 Task: Research Airbnb options in Nazca, Peru from 16th December, 2023 to 18th December, 2023 for 6 adults. Place can be entire room or private room with 6 bedrooms having 6 beds and 6 bathrooms. Property type can be house. Amenities needed are: wifi, TV, free parkinig on premises, gym, breakfast.
Action: Mouse moved to (433, 84)
Screenshot: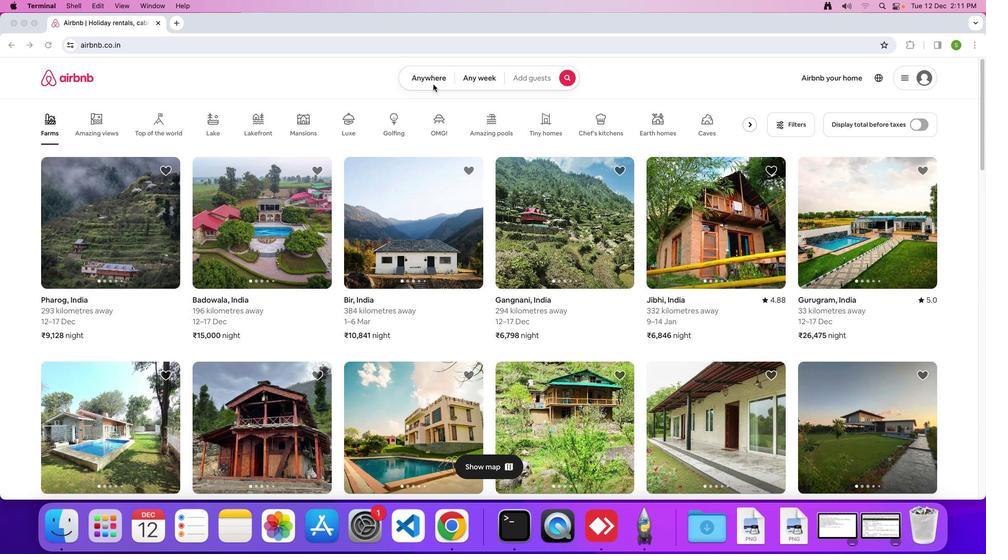 
Action: Mouse pressed left at (433, 84)
Screenshot: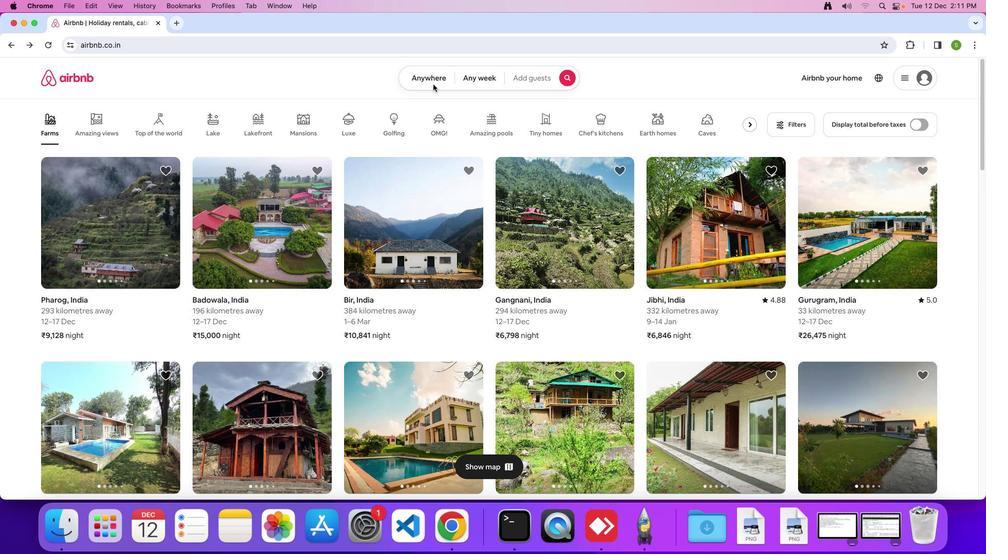 
Action: Mouse moved to (422, 84)
Screenshot: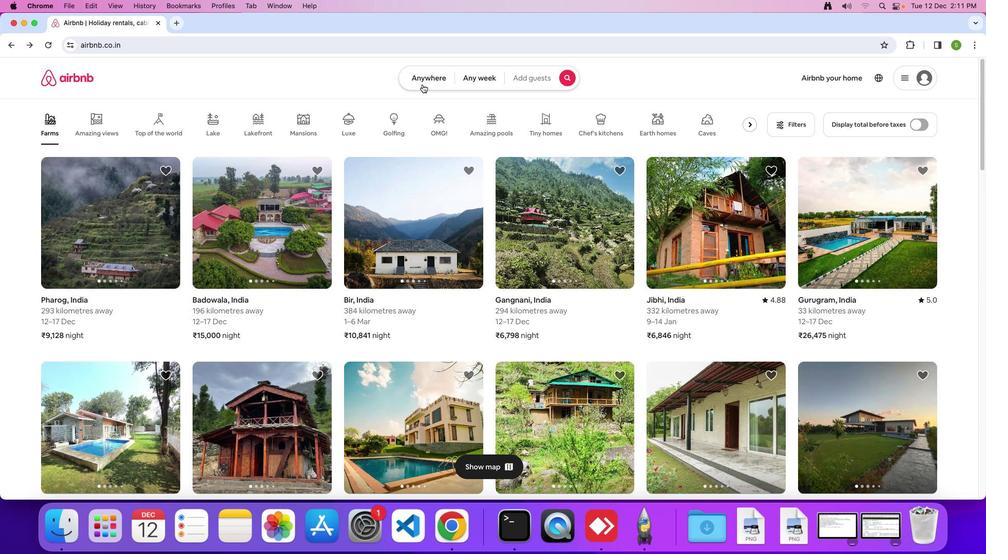 
Action: Mouse pressed left at (422, 84)
Screenshot: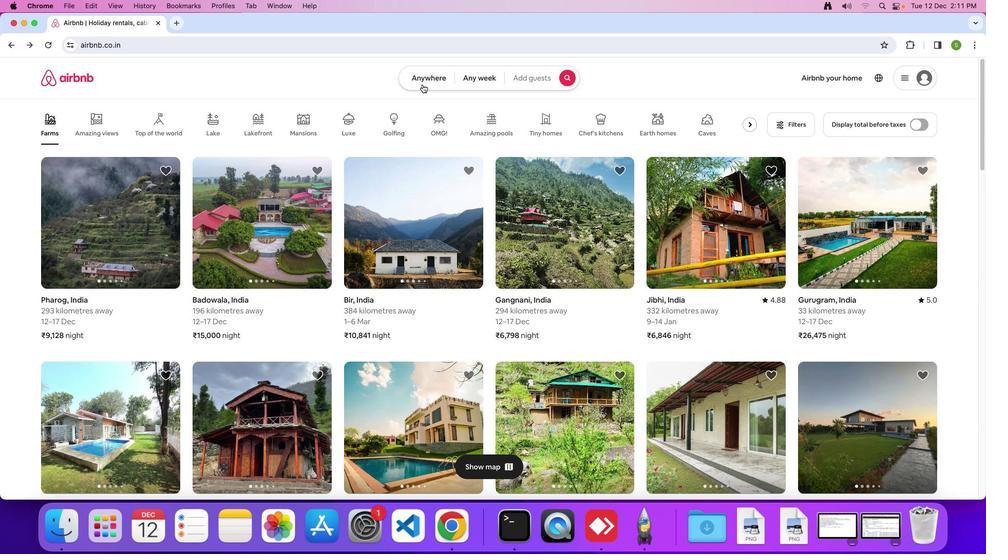 
Action: Mouse moved to (354, 117)
Screenshot: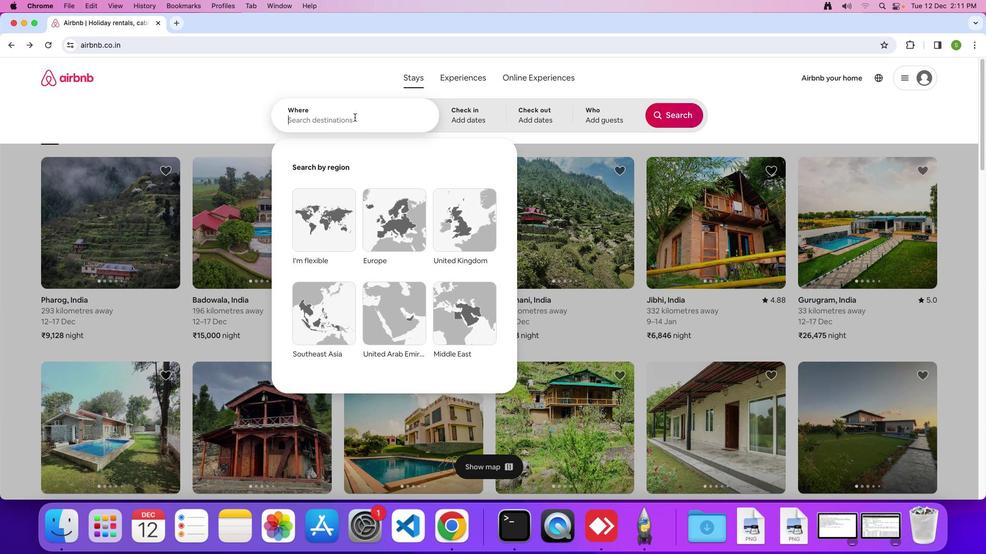 
Action: Mouse pressed left at (354, 117)
Screenshot: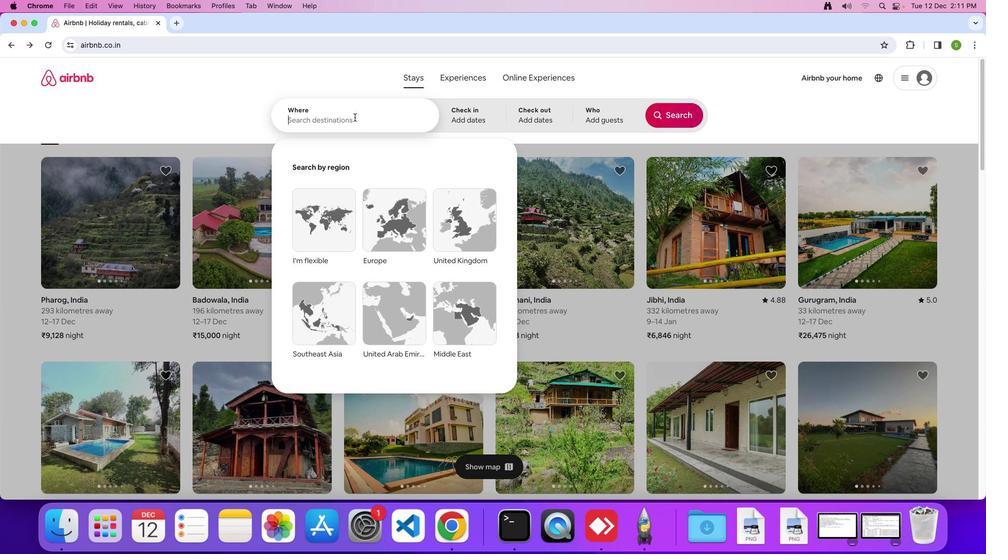 
Action: Mouse moved to (354, 117)
Screenshot: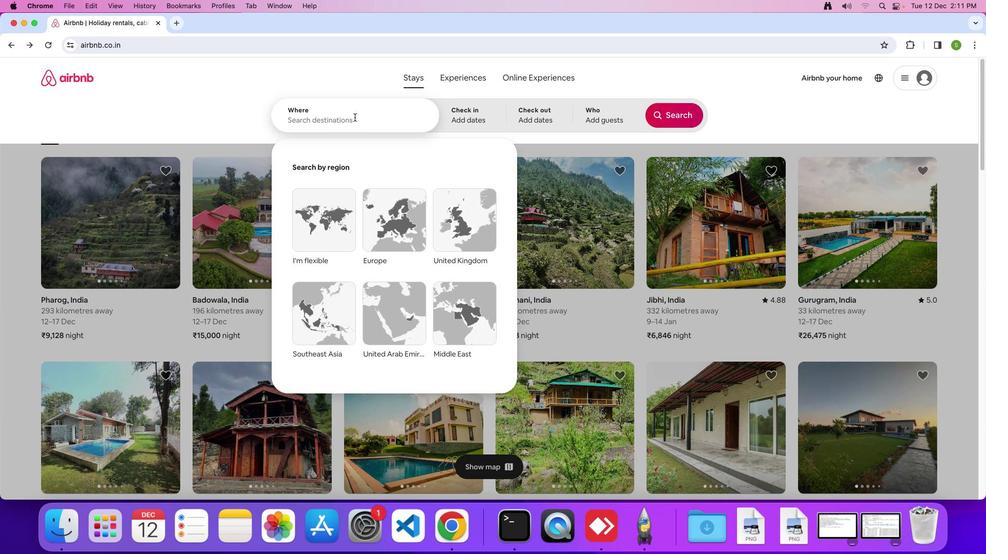 
Action: Key pressed 'N'Key.caps_lock'a''z''c''a'','Key.spaceKey.shift'P''e''r''u'Key.enter
Screenshot: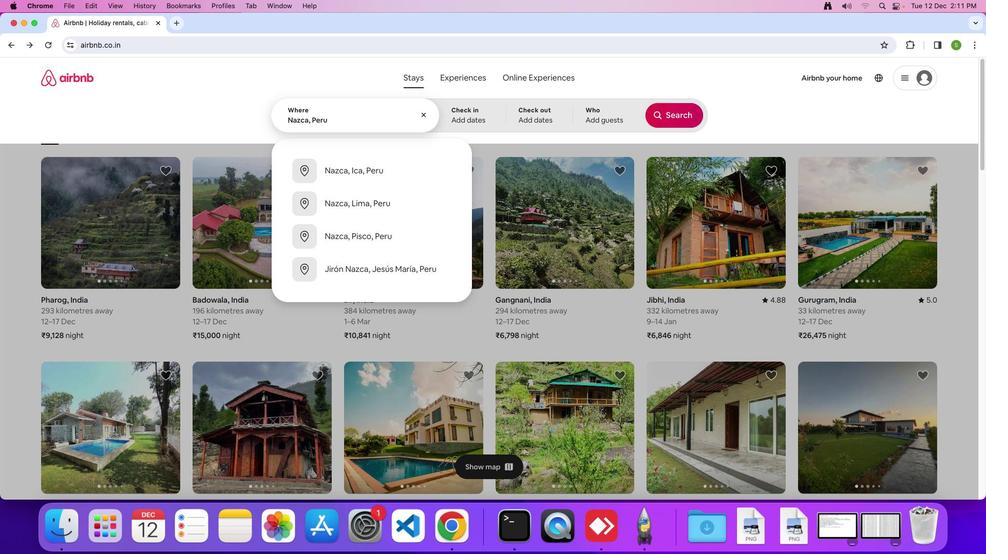 
Action: Mouse moved to (468, 294)
Screenshot: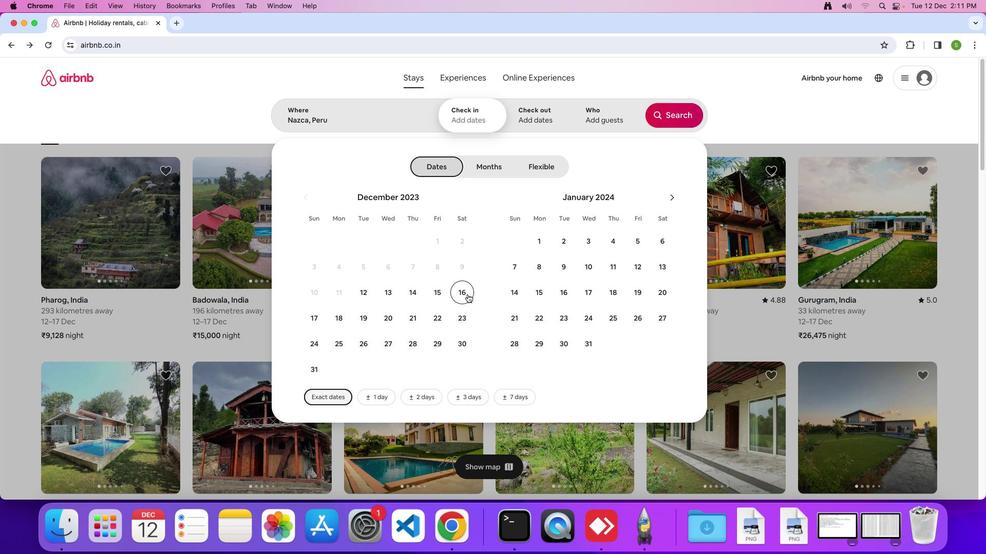 
Action: Mouse pressed left at (468, 294)
Screenshot: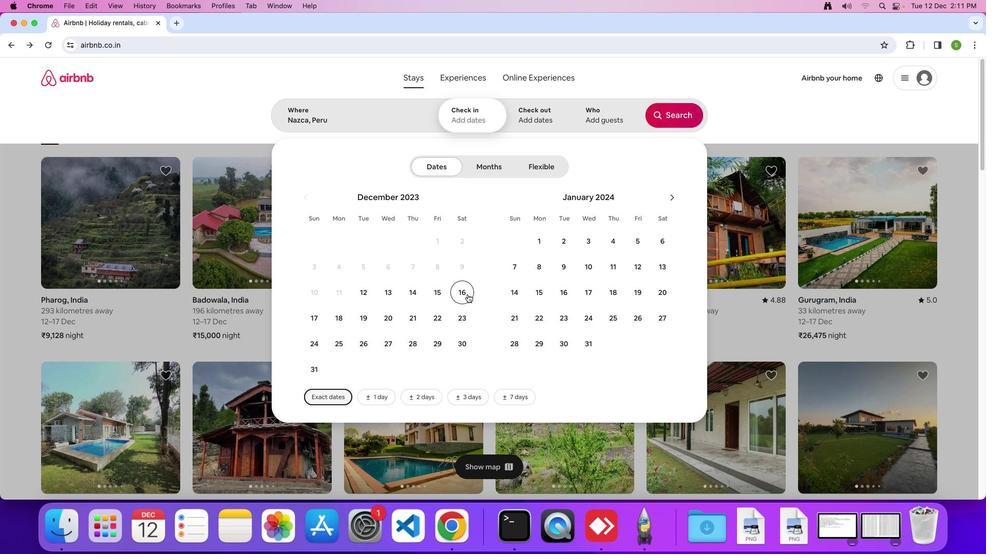
Action: Mouse moved to (334, 324)
Screenshot: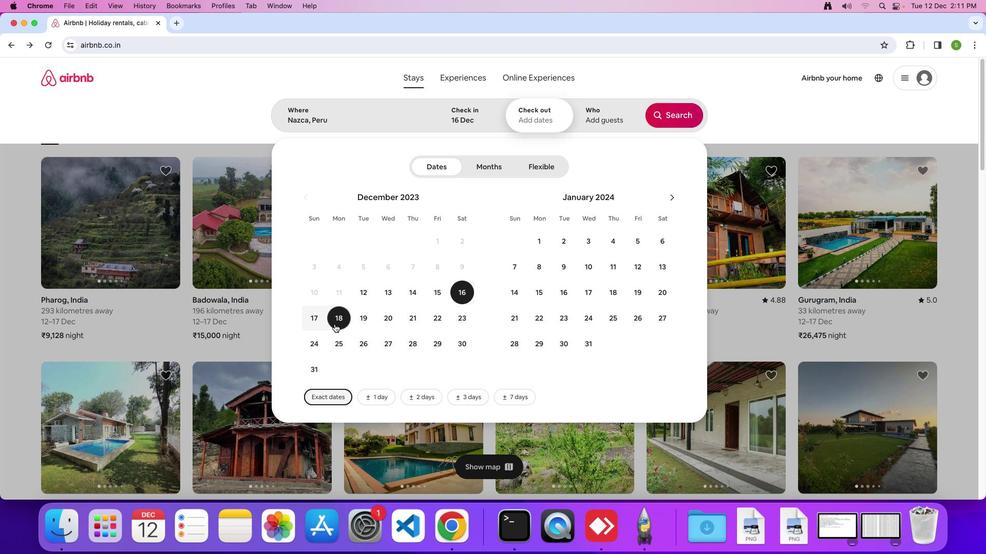 
Action: Mouse pressed left at (334, 324)
Screenshot: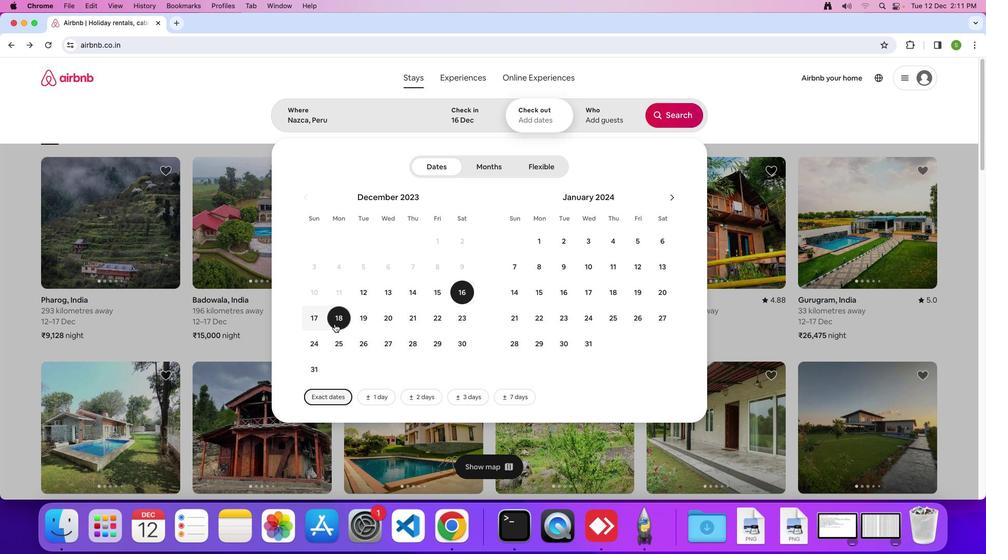 
Action: Mouse moved to (592, 124)
Screenshot: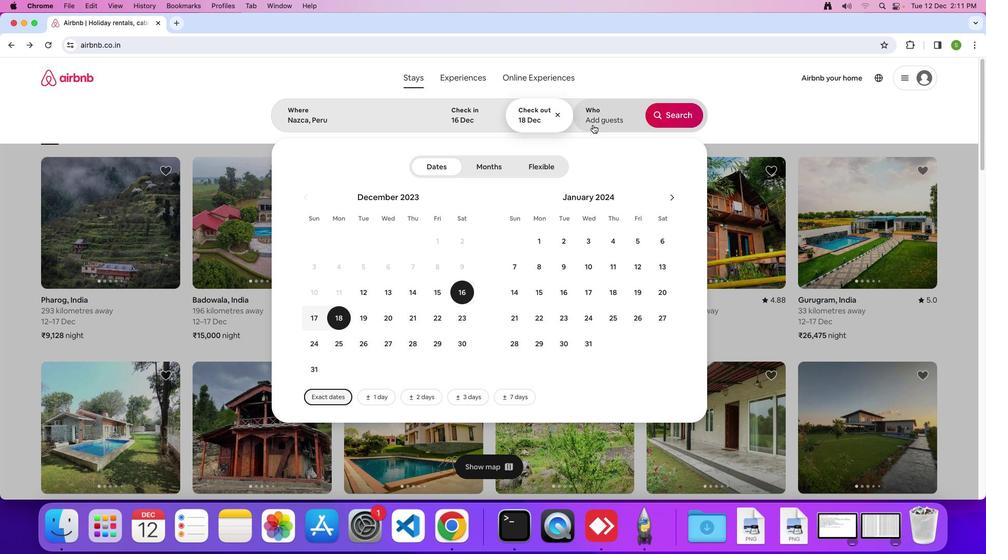 
Action: Mouse pressed left at (592, 124)
Screenshot: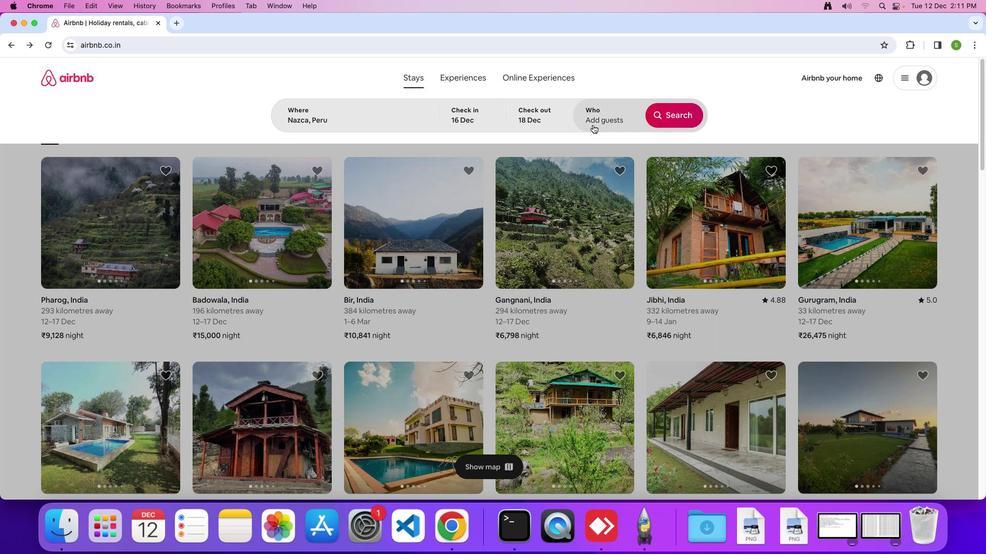 
Action: Mouse moved to (681, 172)
Screenshot: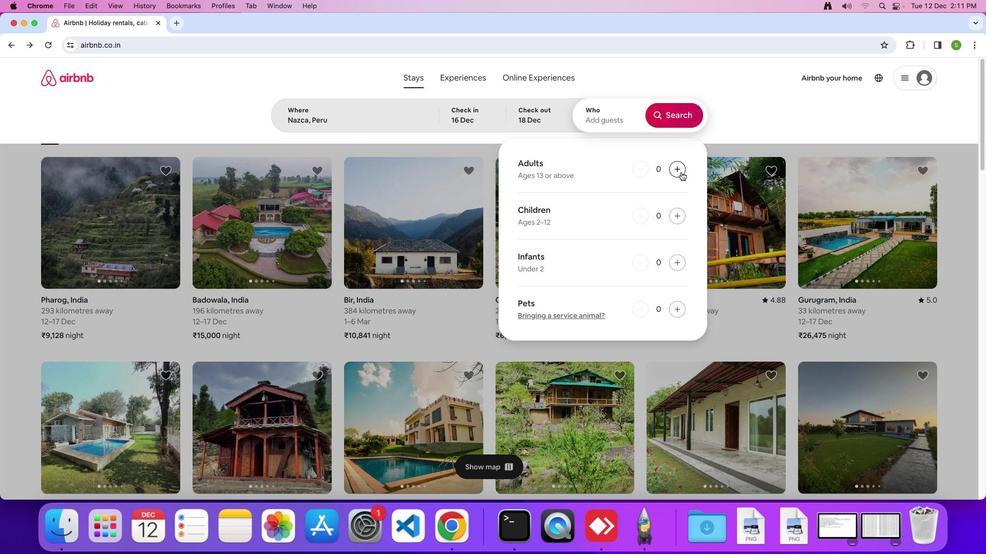 
Action: Mouse pressed left at (681, 172)
Screenshot: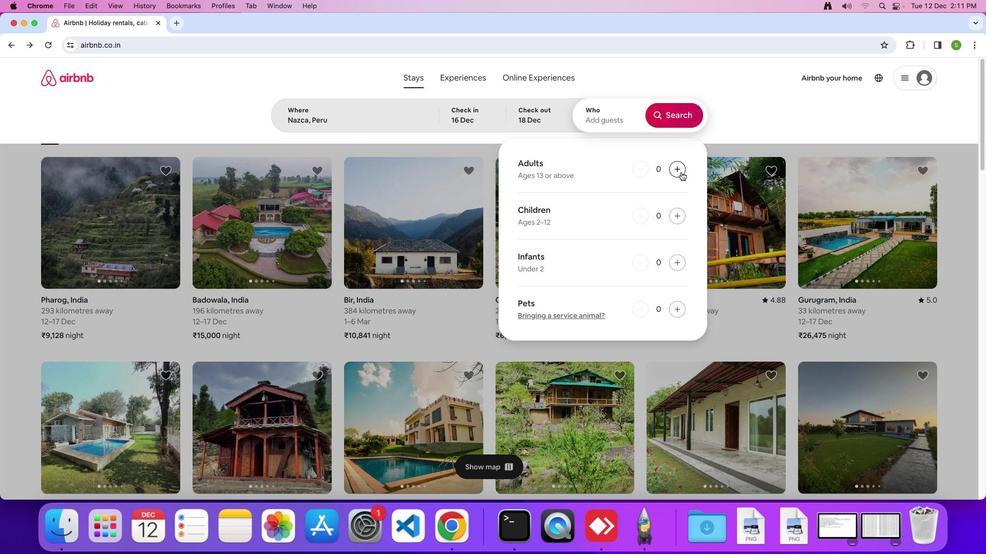 
Action: Mouse pressed left at (681, 172)
Screenshot: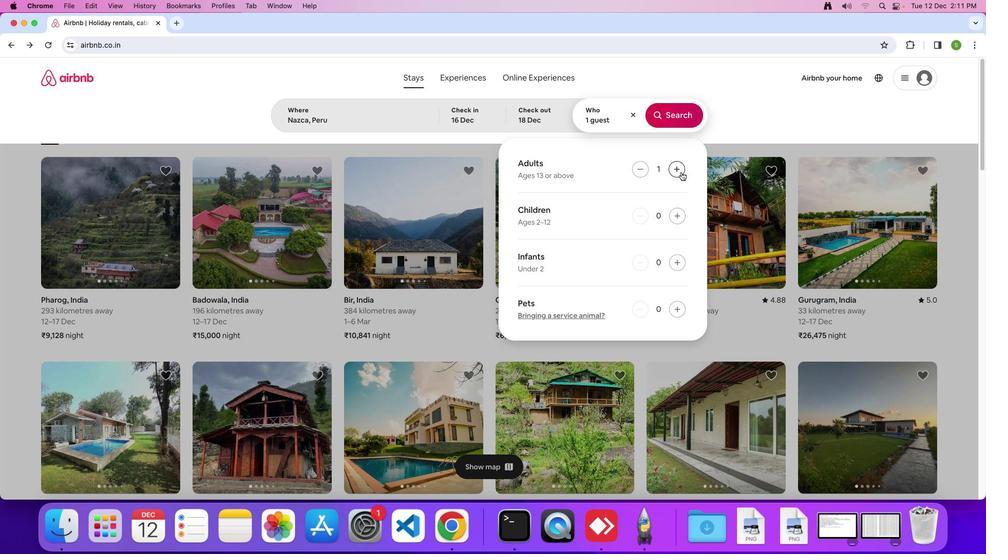 
Action: Mouse pressed left at (681, 172)
Screenshot: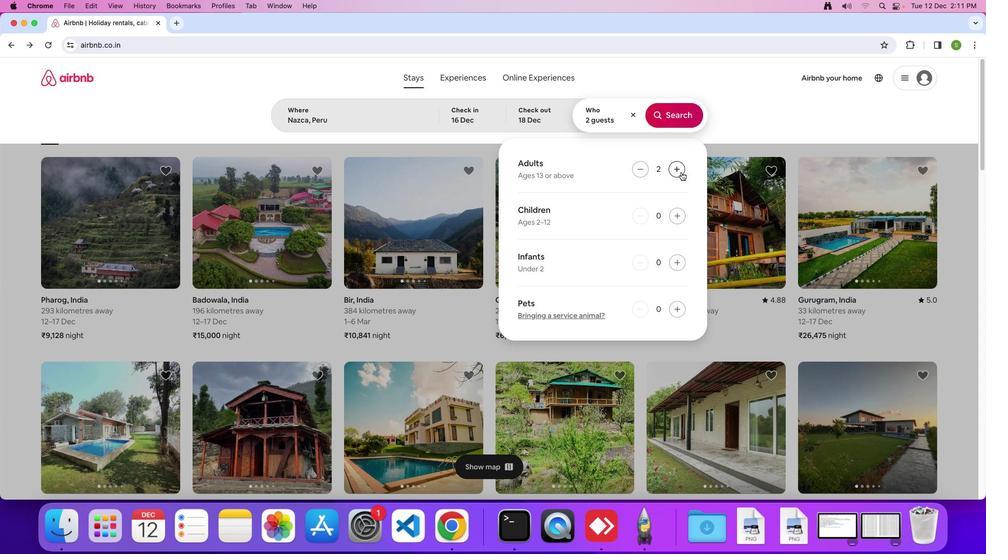 
Action: Mouse pressed left at (681, 172)
Screenshot: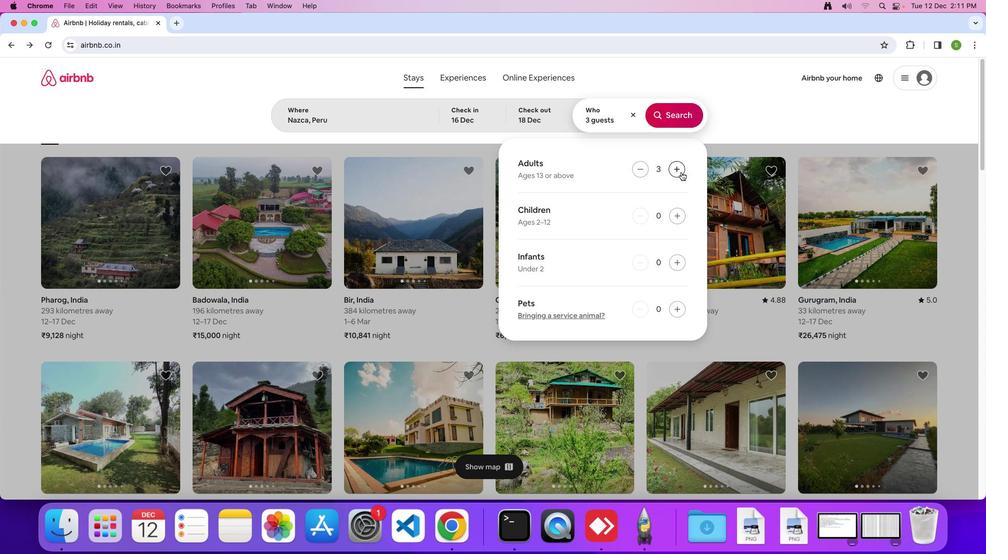 
Action: Mouse pressed left at (681, 172)
Screenshot: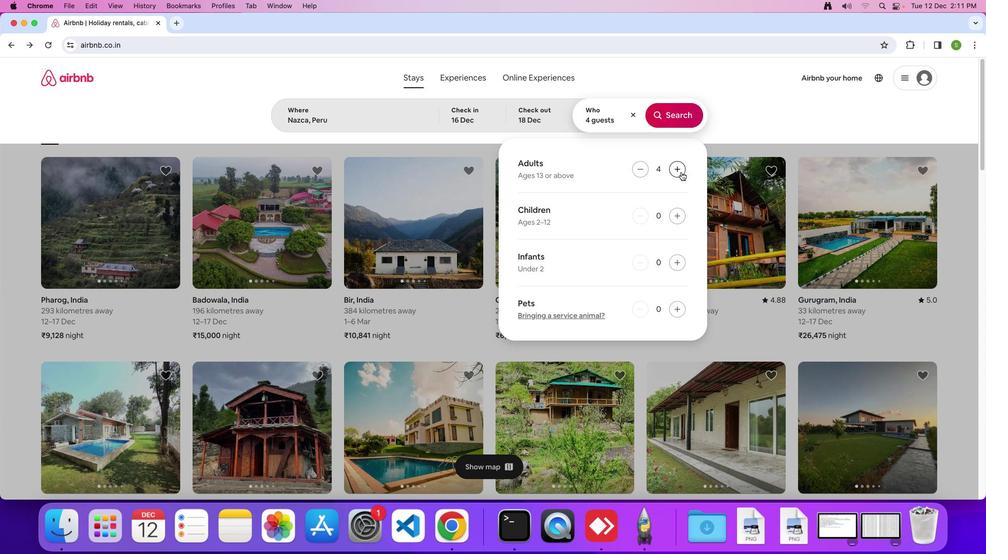 
Action: Mouse pressed left at (681, 172)
Screenshot: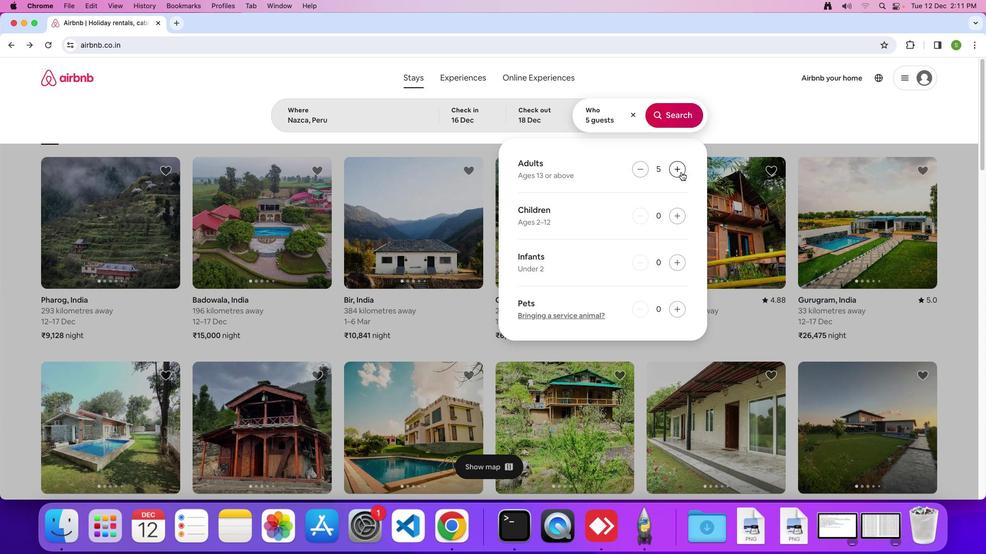 
Action: Mouse moved to (678, 124)
Screenshot: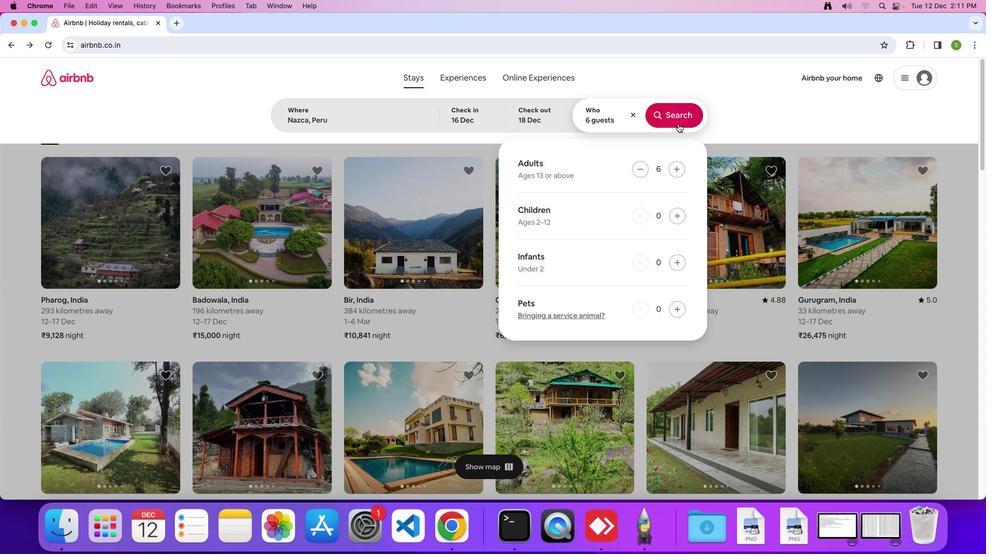 
Action: Mouse pressed left at (678, 124)
Screenshot: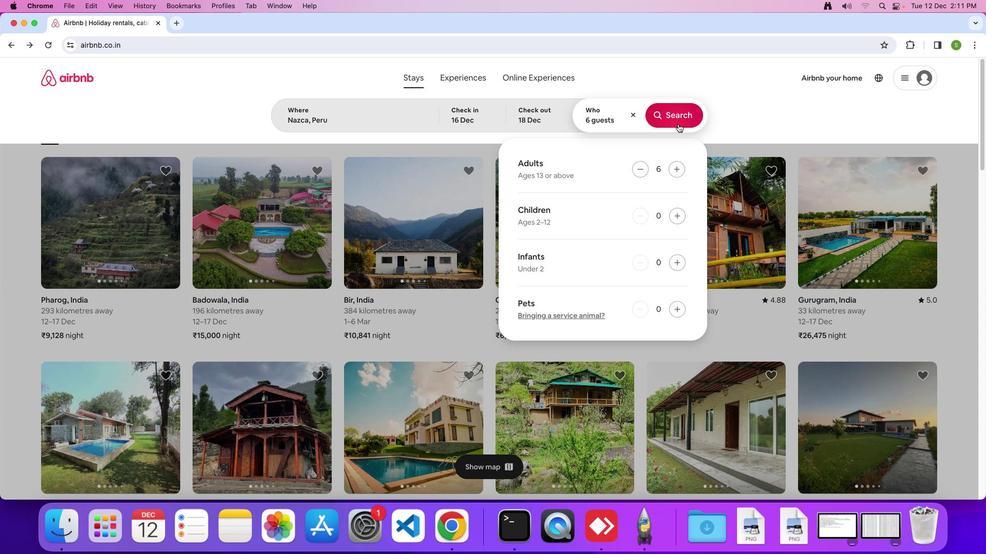 
Action: Mouse moved to (829, 123)
Screenshot: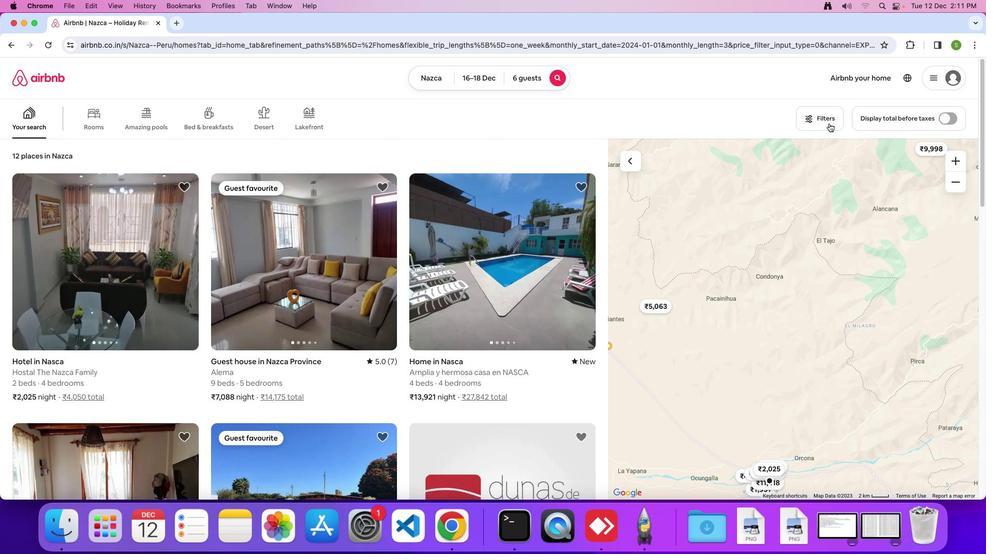 
Action: Mouse pressed left at (829, 123)
Screenshot: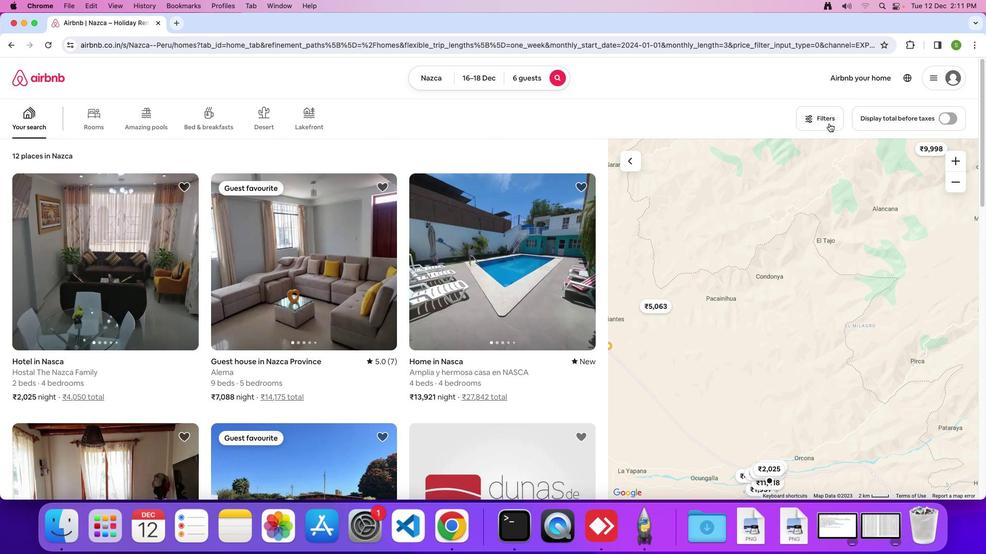 
Action: Mouse moved to (527, 266)
Screenshot: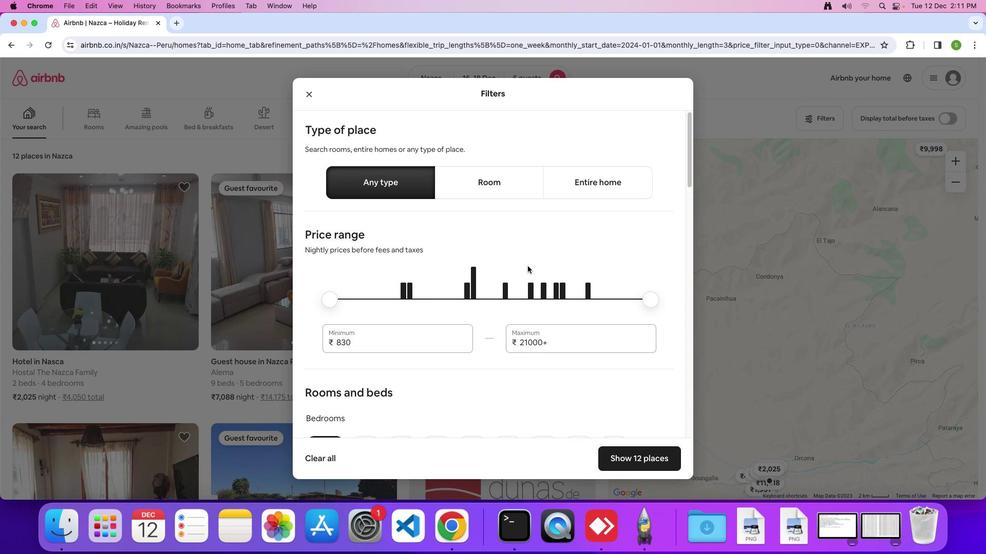 
Action: Mouse scrolled (527, 266) with delta (0, 0)
Screenshot: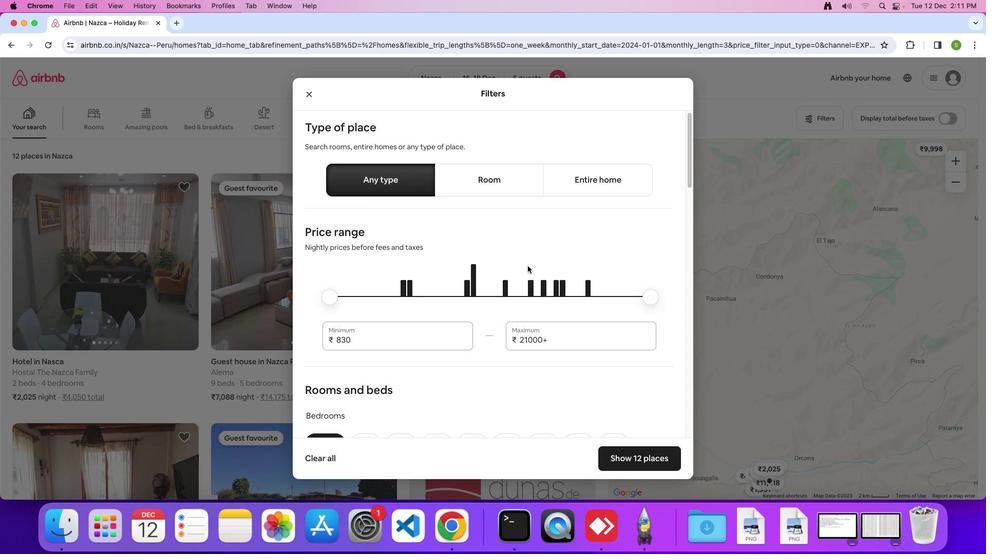 
Action: Mouse scrolled (527, 266) with delta (0, 0)
Screenshot: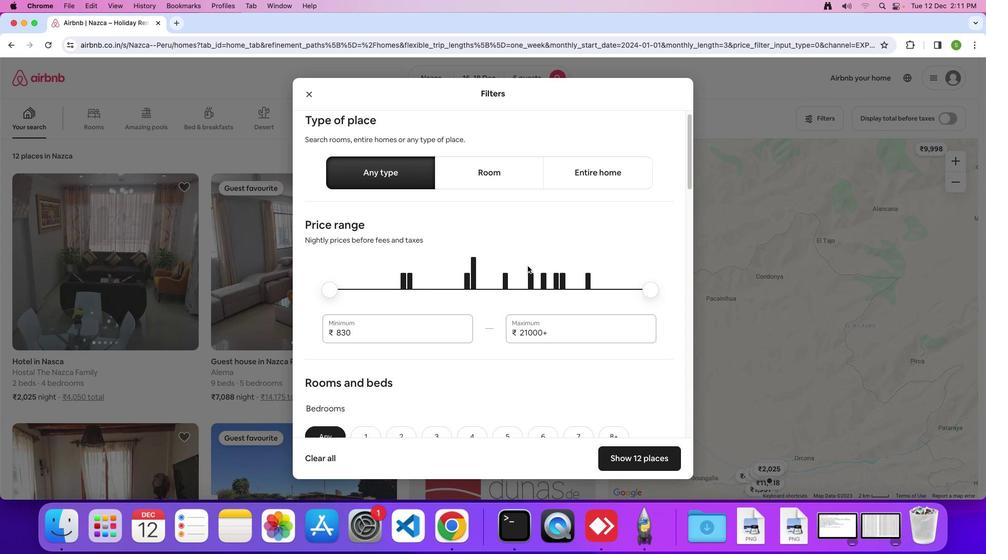 
Action: Mouse scrolled (527, 266) with delta (0, 0)
Screenshot: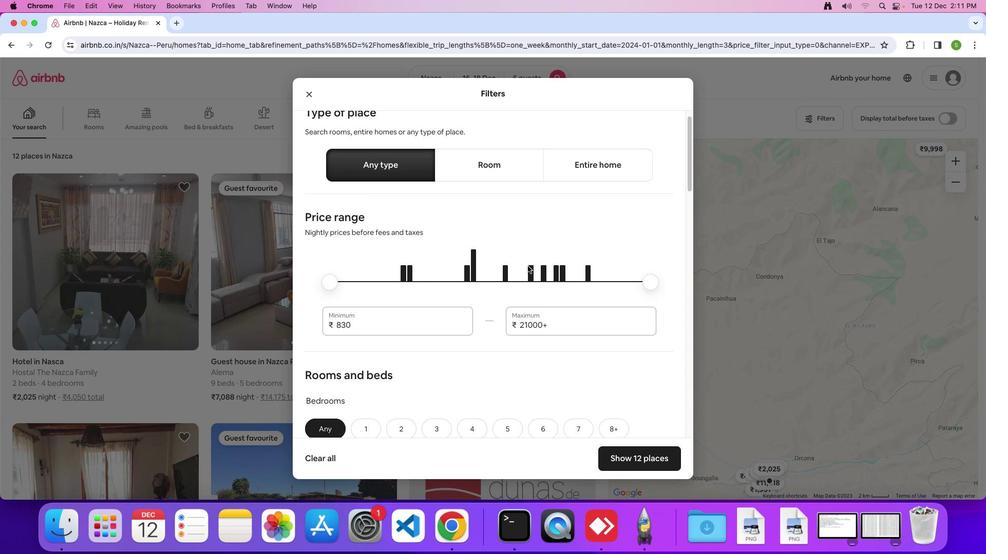 
Action: Mouse scrolled (527, 266) with delta (0, 0)
Screenshot: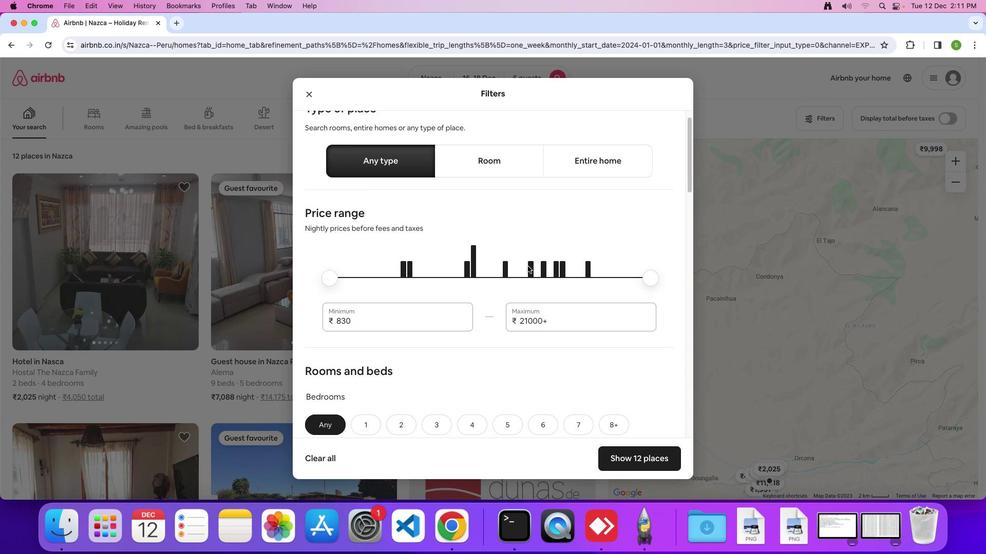 
Action: Mouse scrolled (527, 266) with delta (0, 0)
Screenshot: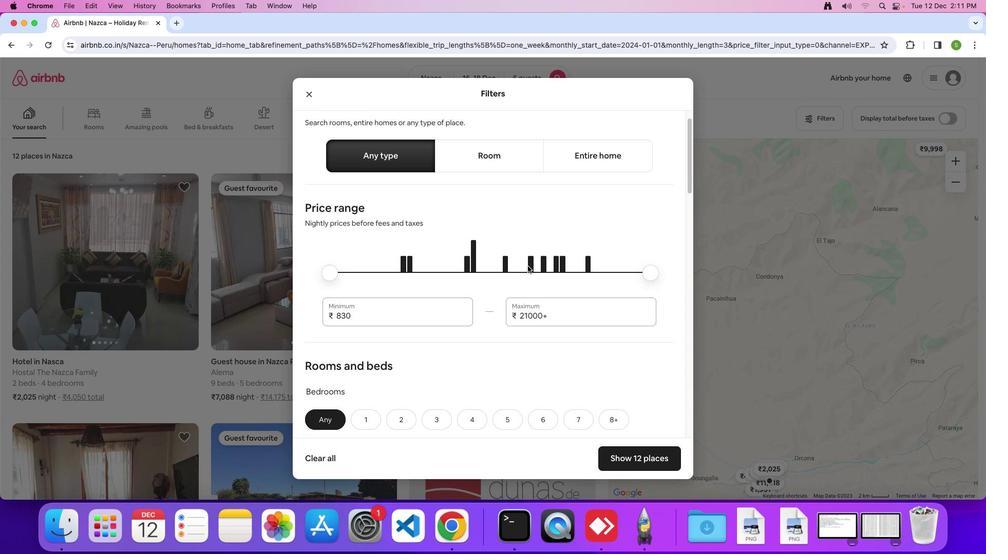 
Action: Mouse scrolled (527, 266) with delta (0, 0)
Screenshot: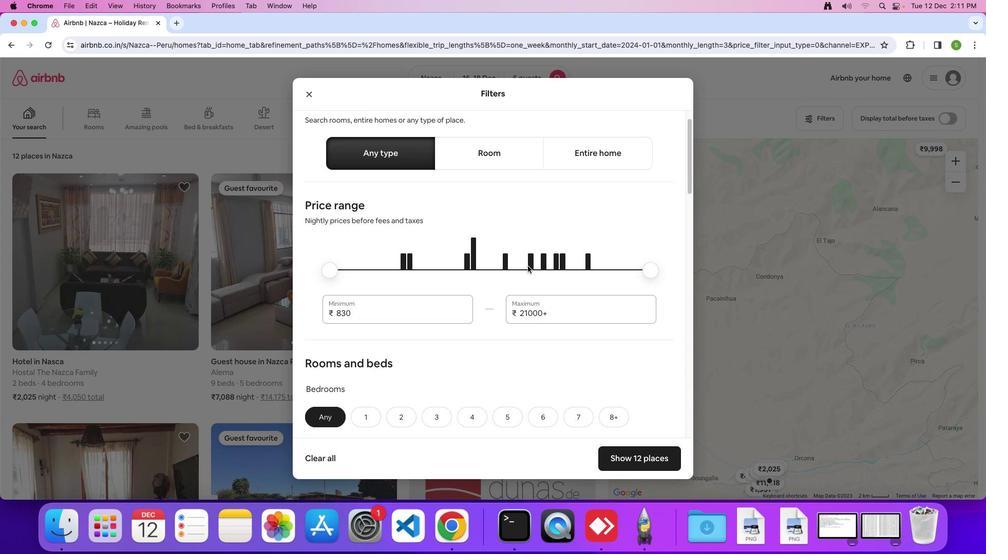 
Action: Mouse scrolled (527, 266) with delta (0, 0)
Screenshot: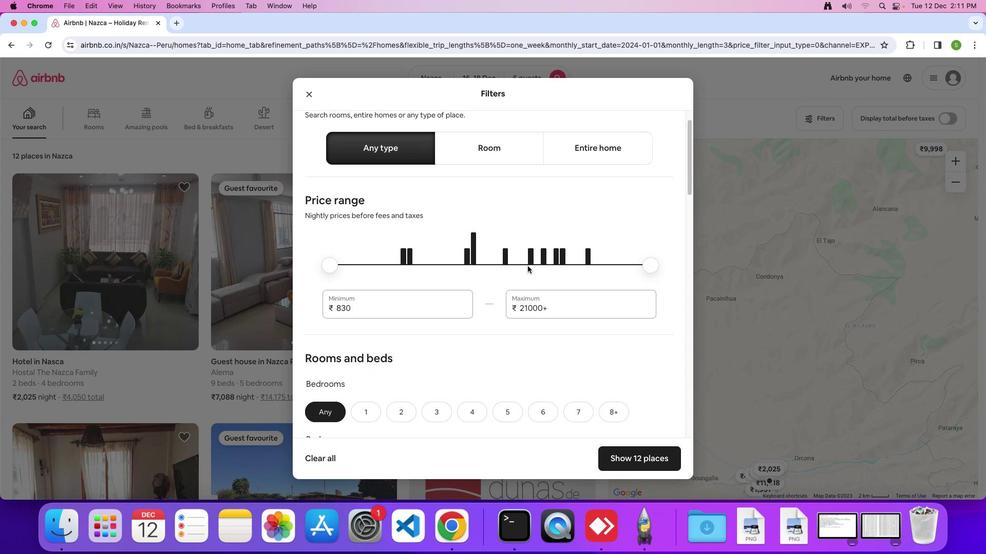 
Action: Mouse scrolled (527, 266) with delta (0, 0)
Screenshot: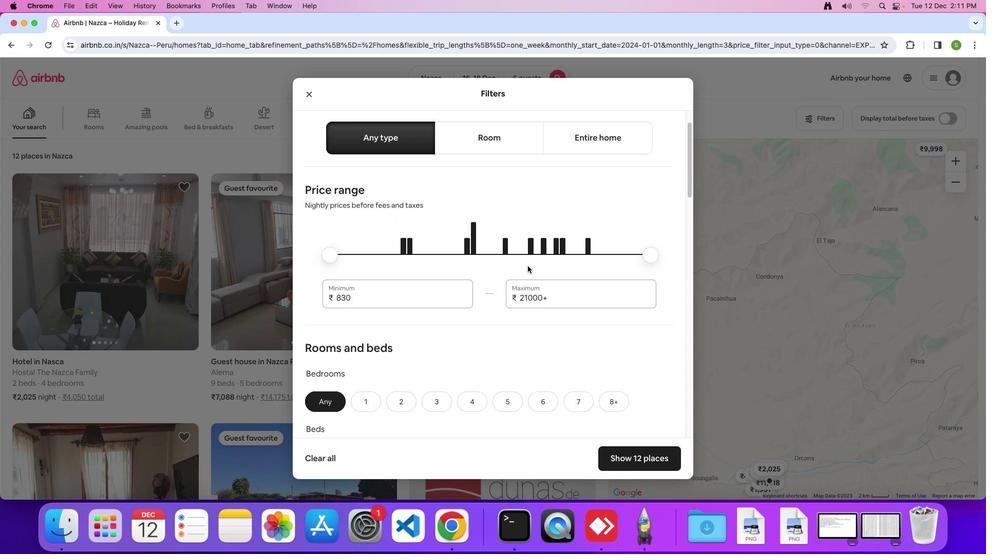 
Action: Mouse scrolled (527, 266) with delta (0, 0)
Screenshot: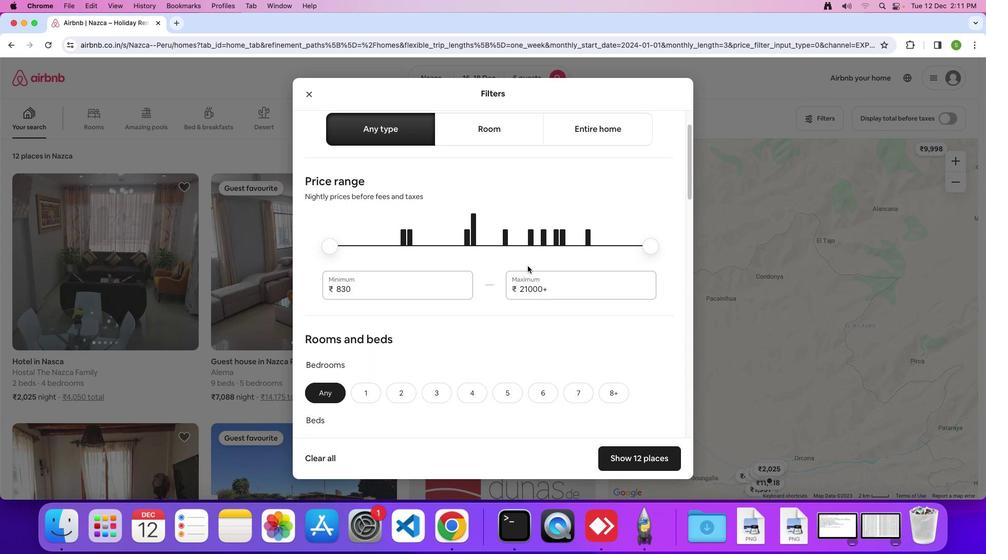 
Action: Mouse scrolled (527, 266) with delta (0, 0)
Screenshot: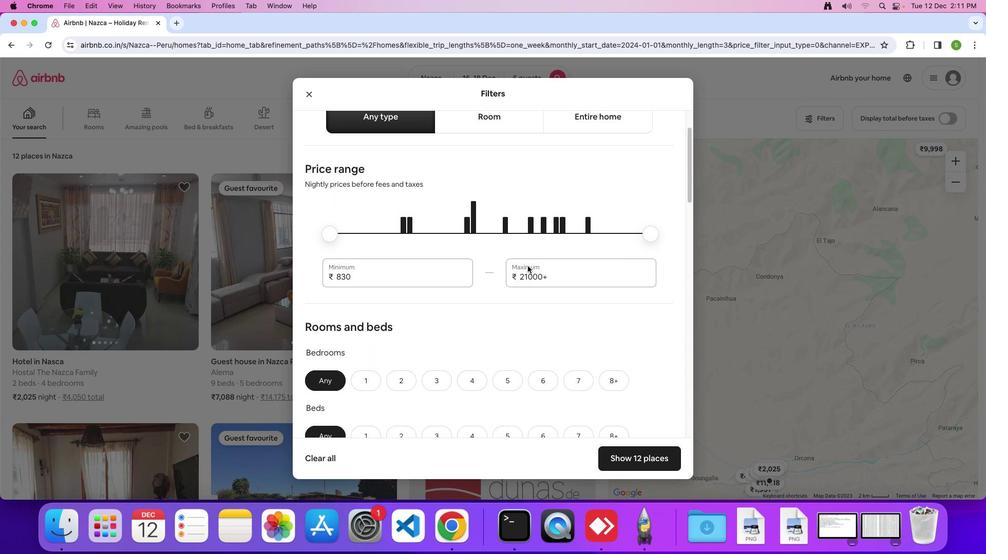 
Action: Mouse scrolled (527, 266) with delta (0, 0)
Screenshot: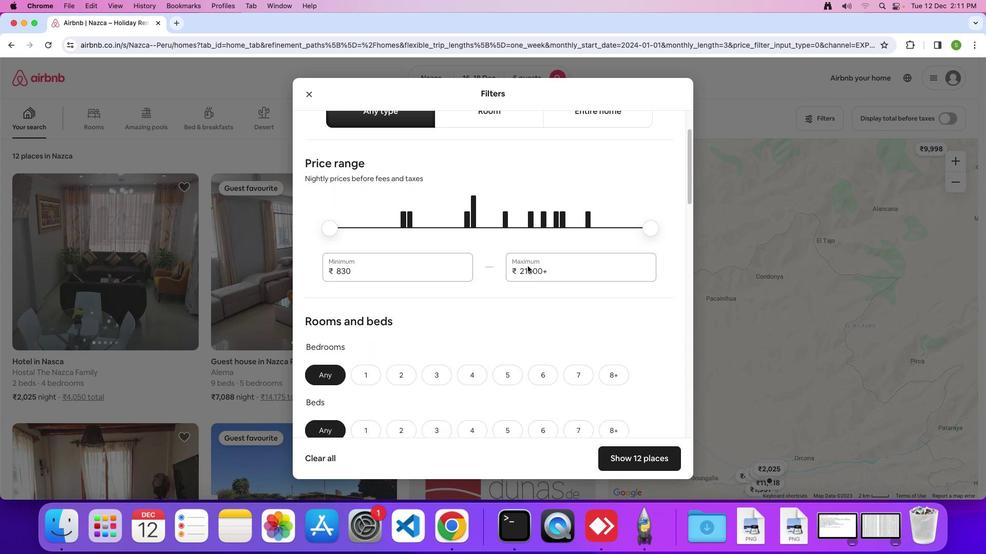 
Action: Mouse scrolled (527, 266) with delta (0, 0)
Screenshot: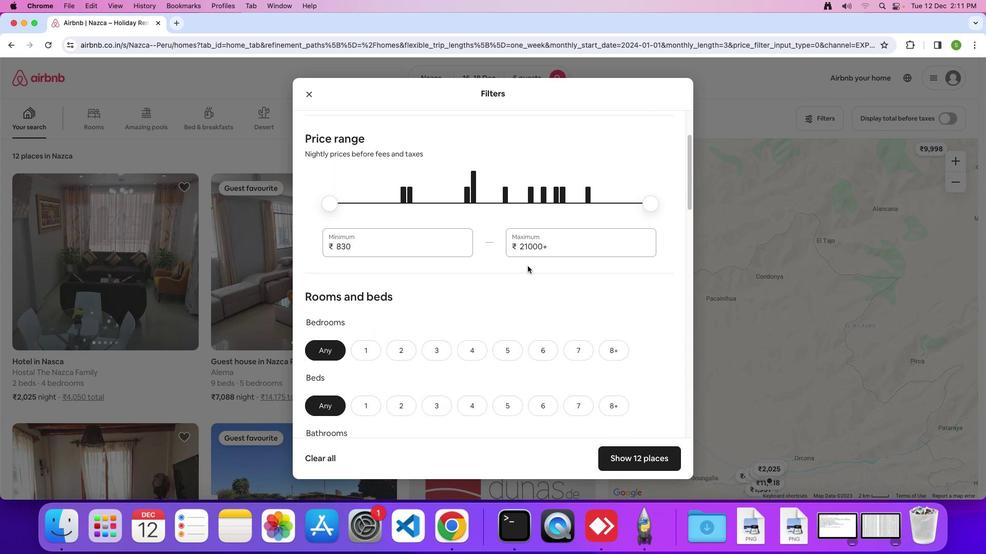 
Action: Mouse scrolled (527, 266) with delta (0, 0)
Screenshot: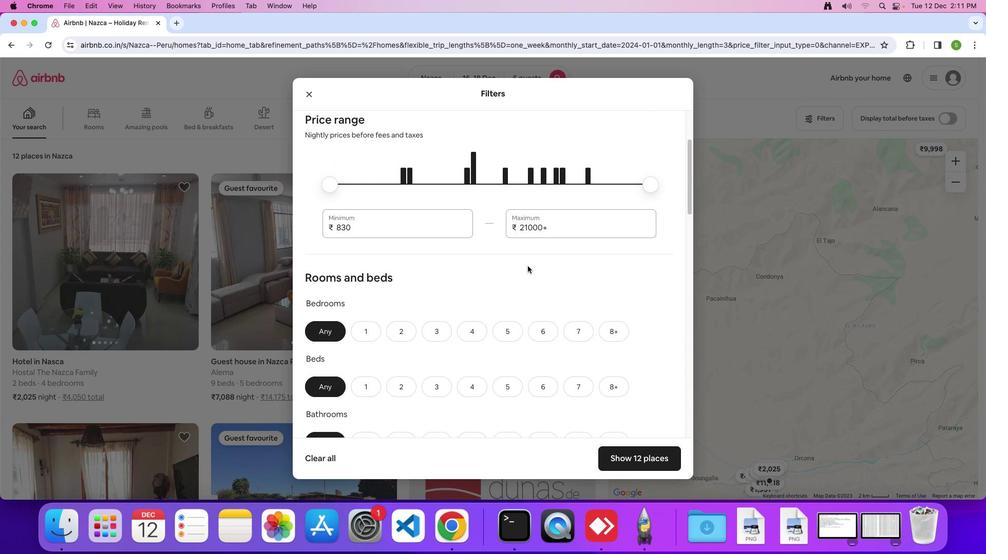 
Action: Mouse scrolled (527, 266) with delta (0, 0)
Screenshot: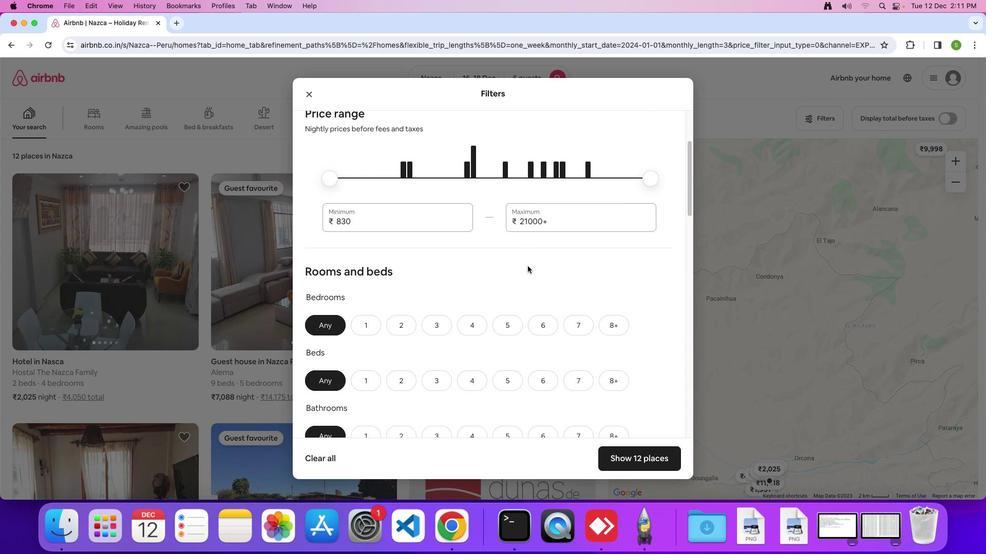 
Action: Mouse scrolled (527, 266) with delta (0, 0)
Screenshot: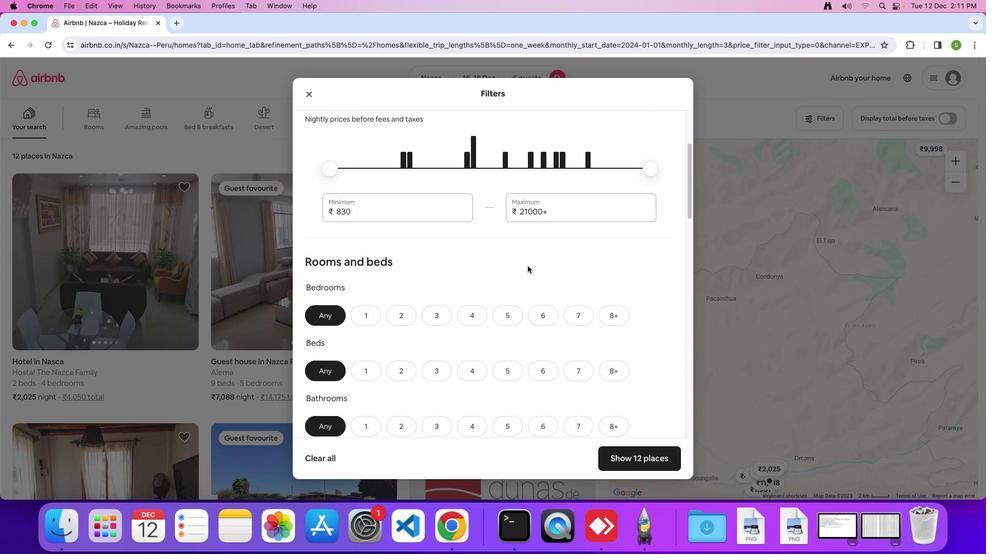 
Action: Mouse scrolled (527, 266) with delta (0, 0)
Screenshot: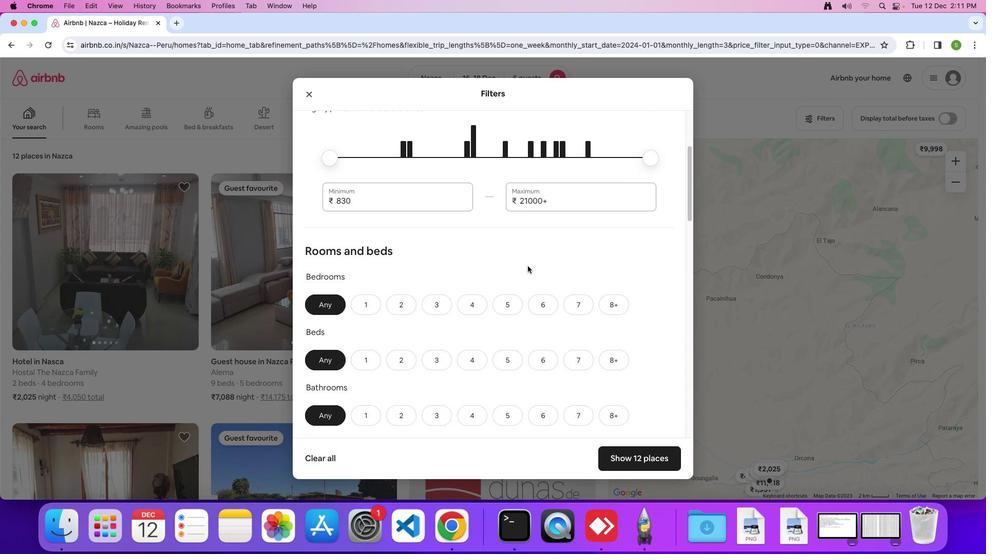 
Action: Mouse scrolled (527, 266) with delta (0, -1)
Screenshot: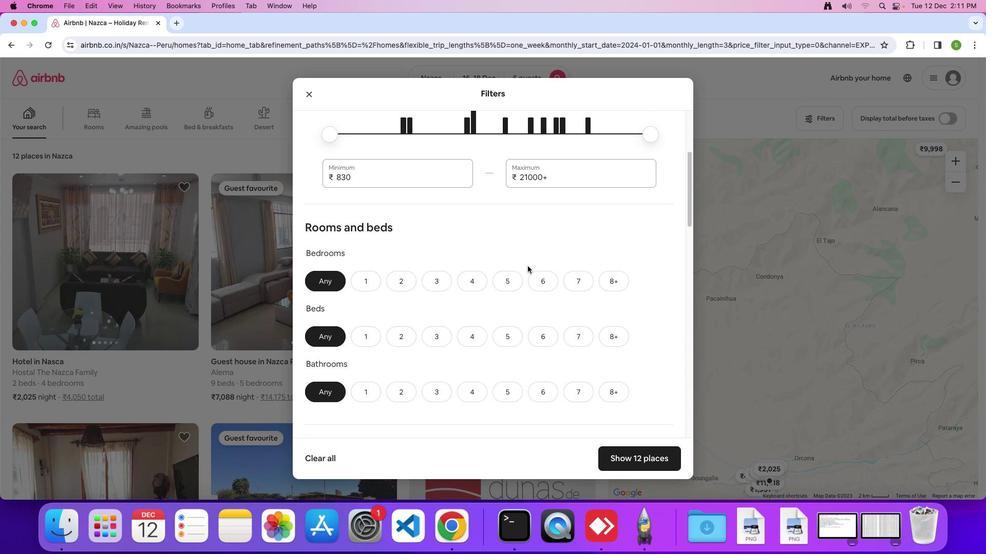 
Action: Mouse scrolled (527, 266) with delta (0, 0)
Screenshot: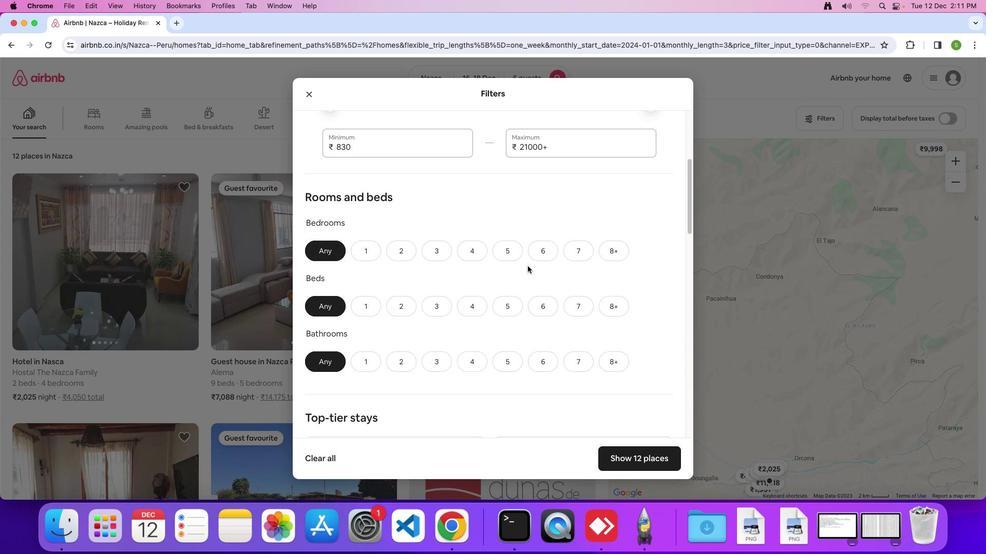 
Action: Mouse scrolled (527, 266) with delta (0, 0)
Screenshot: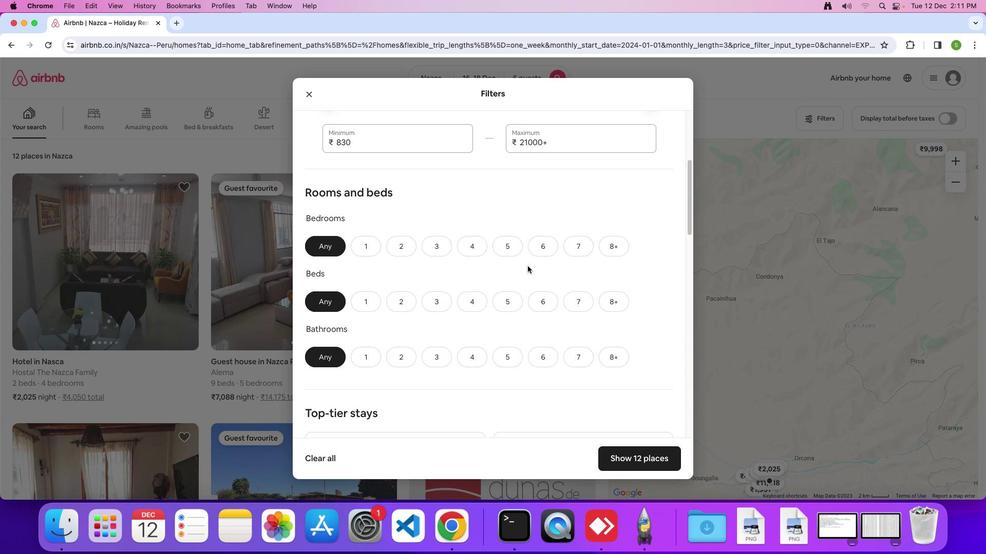 
Action: Mouse scrolled (527, 266) with delta (0, 0)
Screenshot: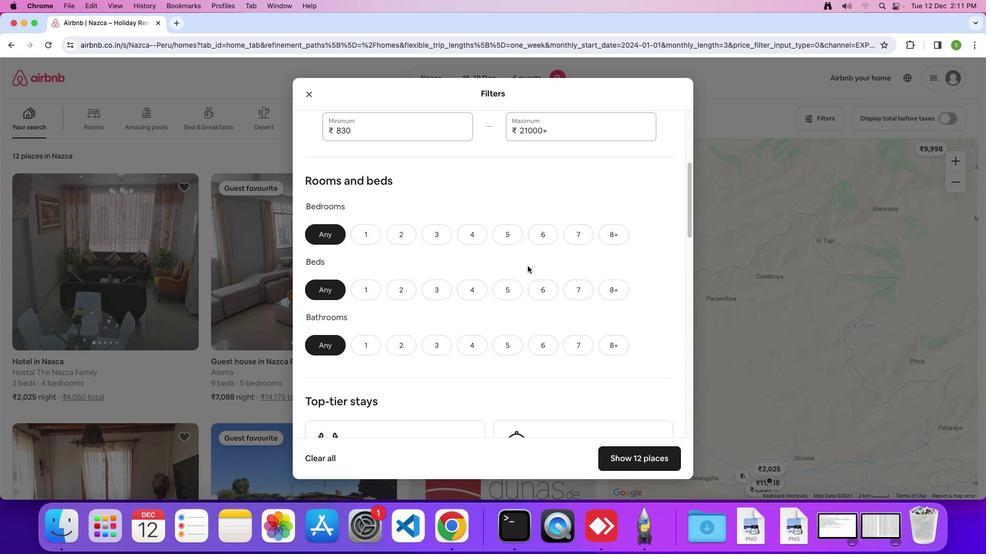 
Action: Mouse scrolled (527, 266) with delta (0, 0)
Screenshot: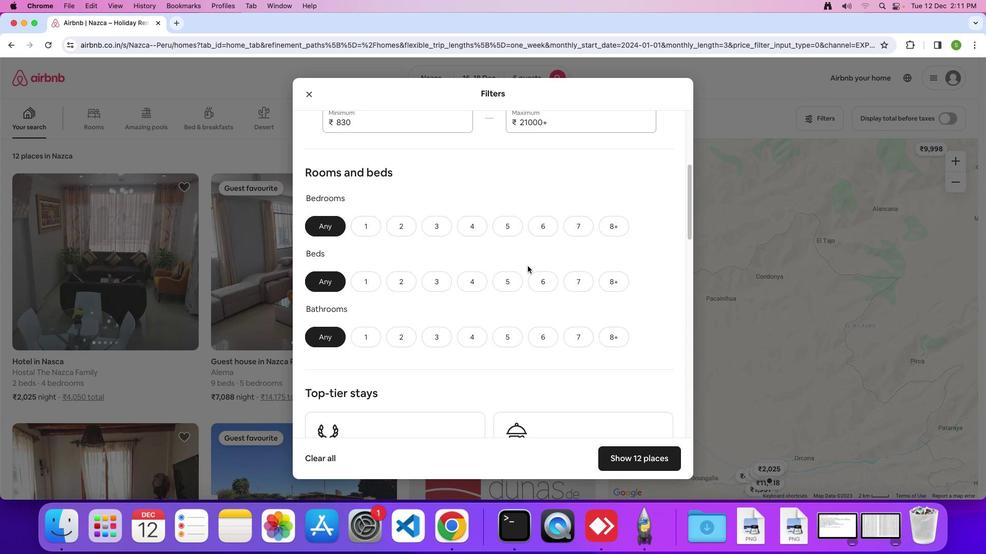 
Action: Mouse scrolled (527, 266) with delta (0, 0)
Screenshot: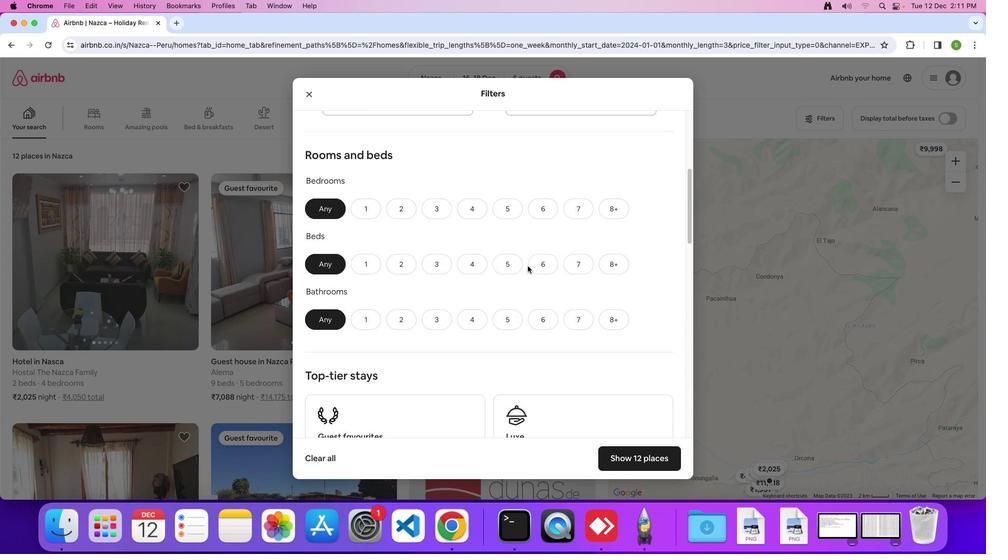 
Action: Mouse moved to (551, 199)
Screenshot: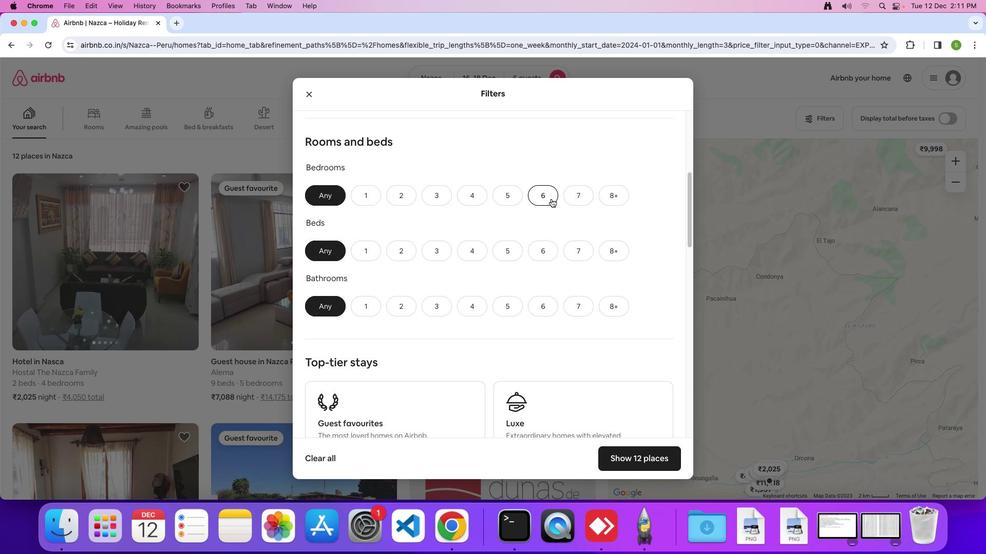 
Action: Mouse pressed left at (551, 199)
Screenshot: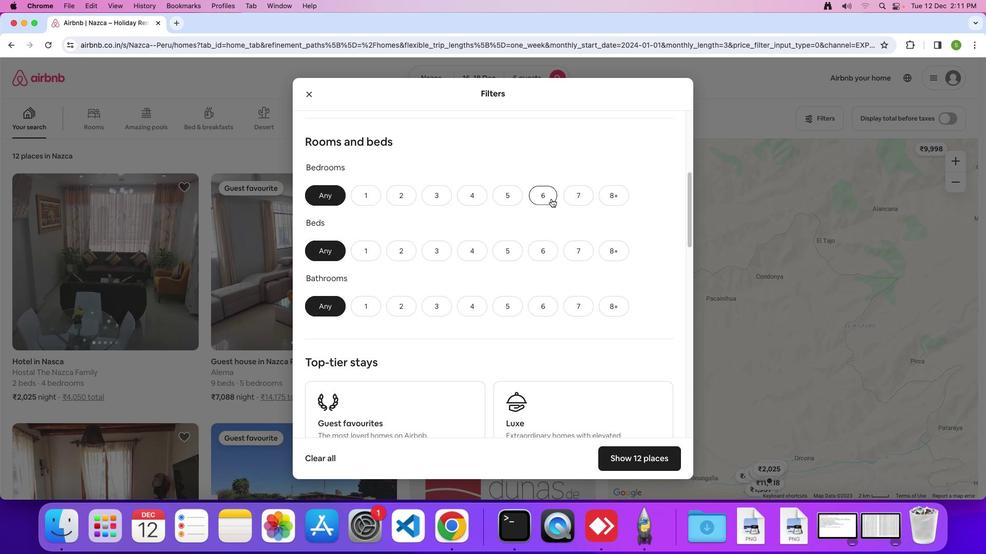 
Action: Mouse moved to (543, 247)
Screenshot: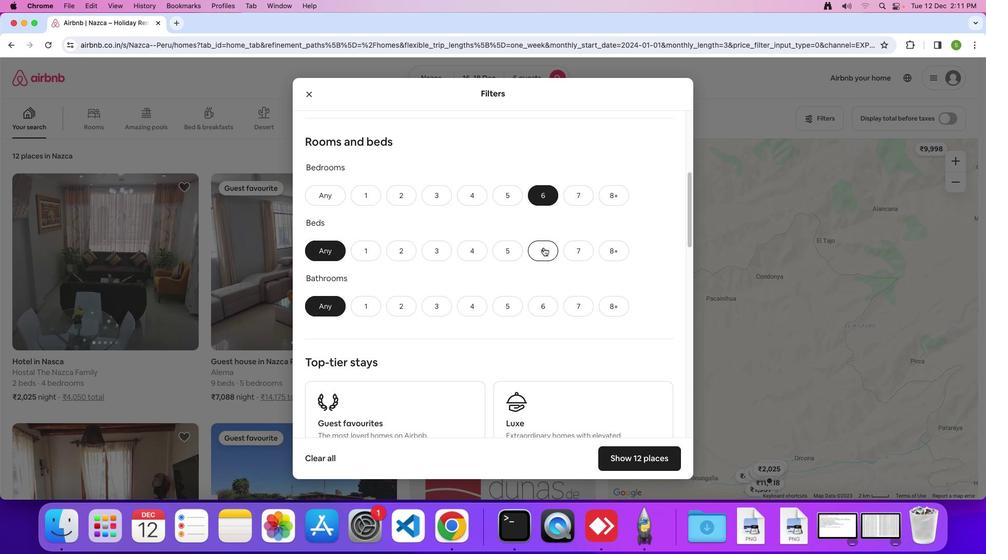 
Action: Mouse pressed left at (543, 247)
Screenshot: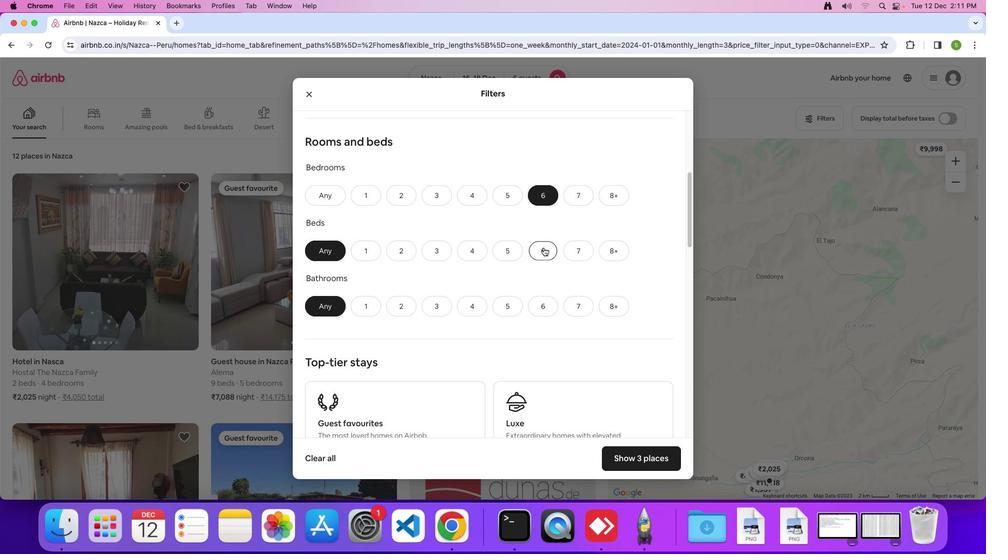 
Action: Mouse moved to (549, 303)
Screenshot: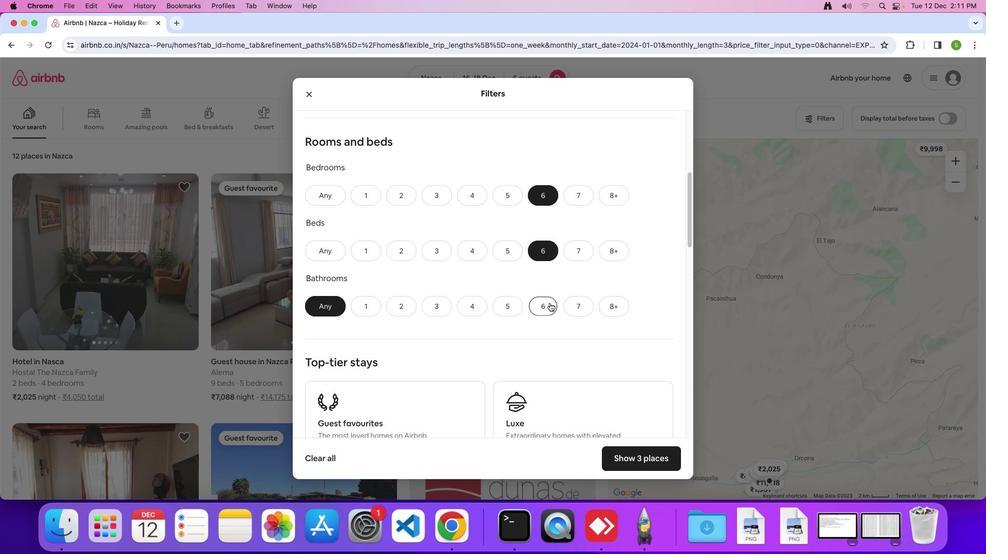 
Action: Mouse pressed left at (549, 303)
Screenshot: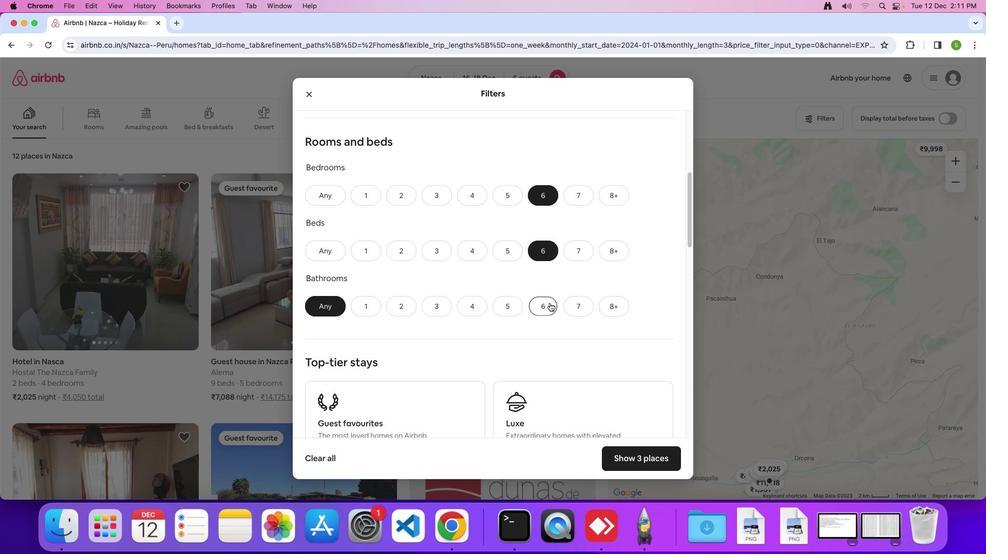 
Action: Mouse moved to (536, 289)
Screenshot: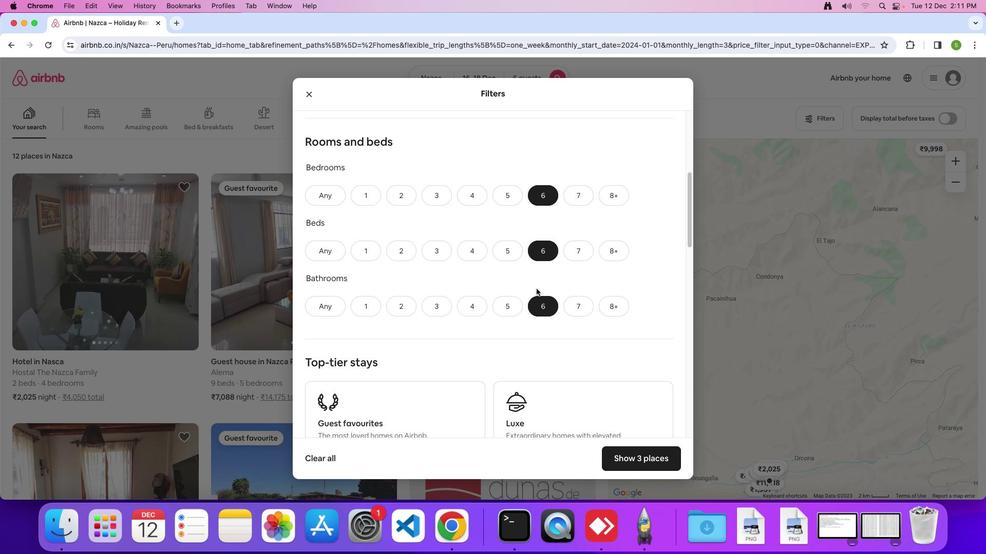 
Action: Mouse scrolled (536, 289) with delta (0, 0)
Screenshot: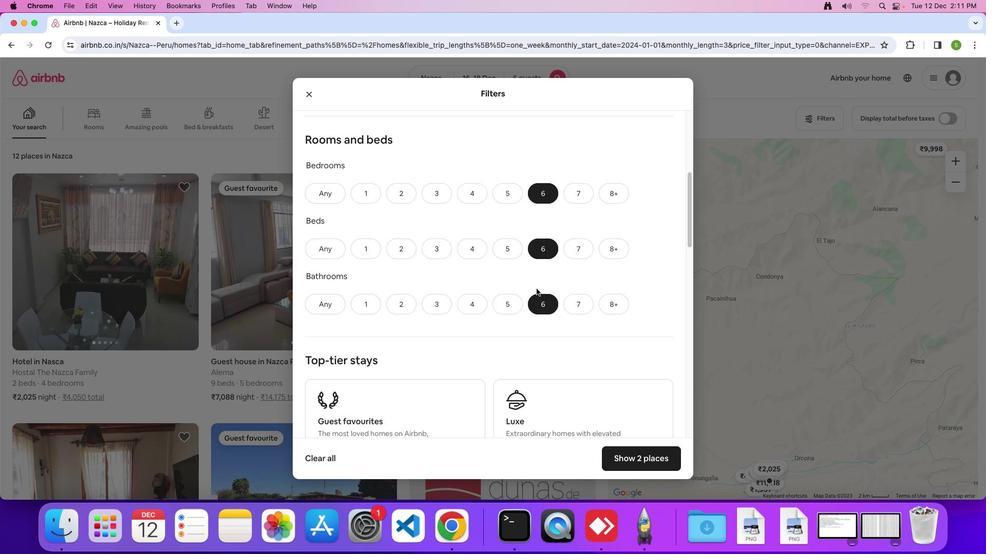 
Action: Mouse scrolled (536, 289) with delta (0, 0)
Screenshot: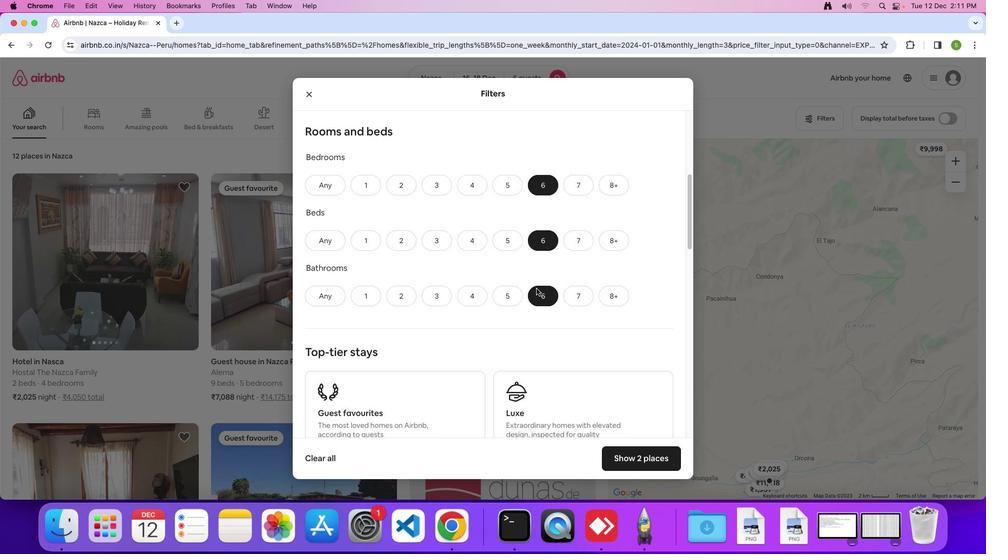 
Action: Mouse scrolled (536, 289) with delta (0, 0)
Screenshot: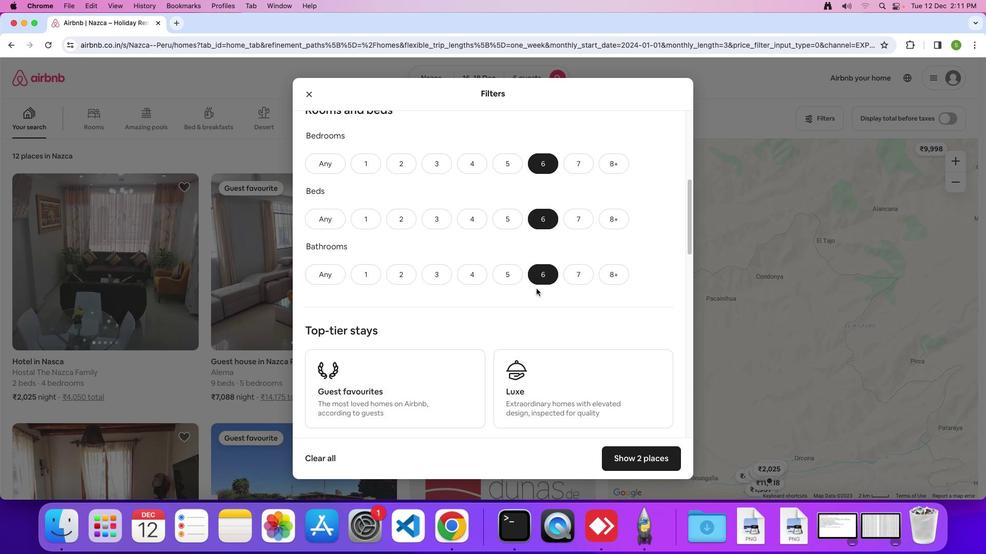 
Action: Mouse scrolled (536, 289) with delta (0, 0)
Screenshot: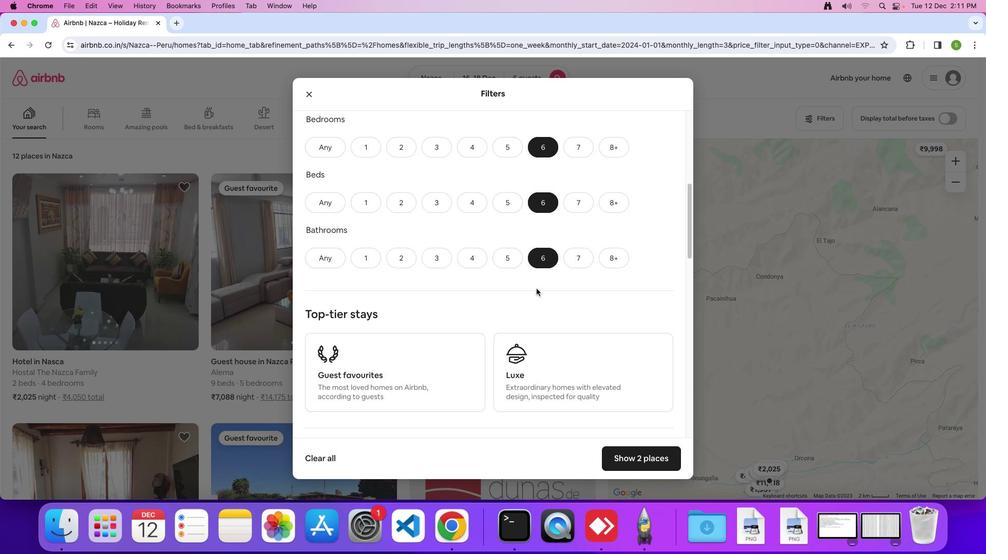 
Action: Mouse scrolled (536, 289) with delta (0, 0)
Screenshot: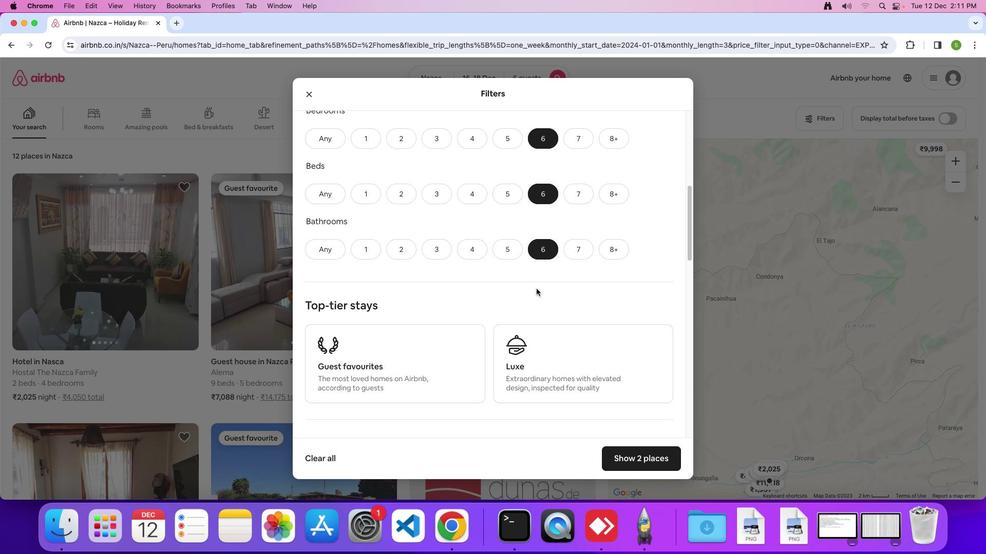 
Action: Mouse scrolled (536, 289) with delta (0, 0)
Screenshot: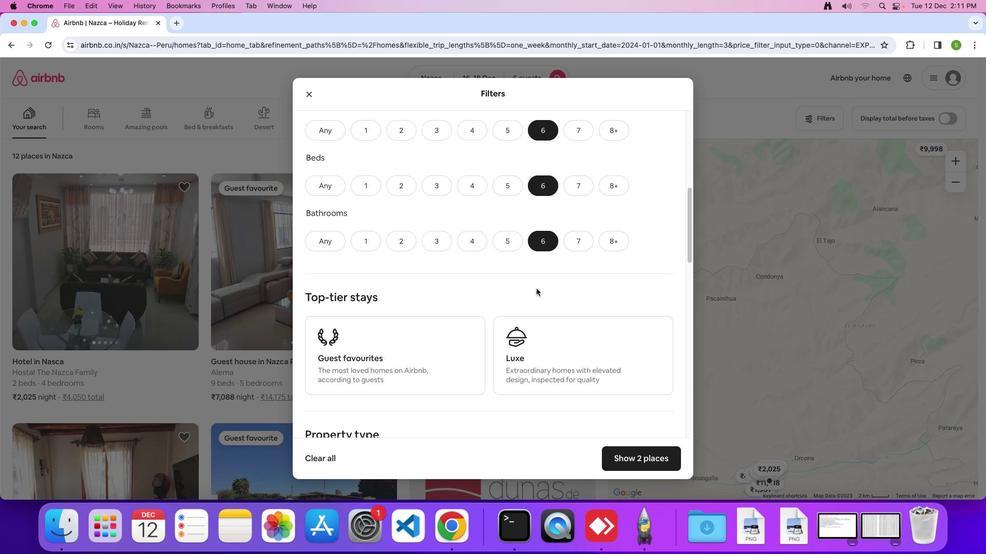 
Action: Mouse scrolled (536, 289) with delta (0, 0)
Screenshot: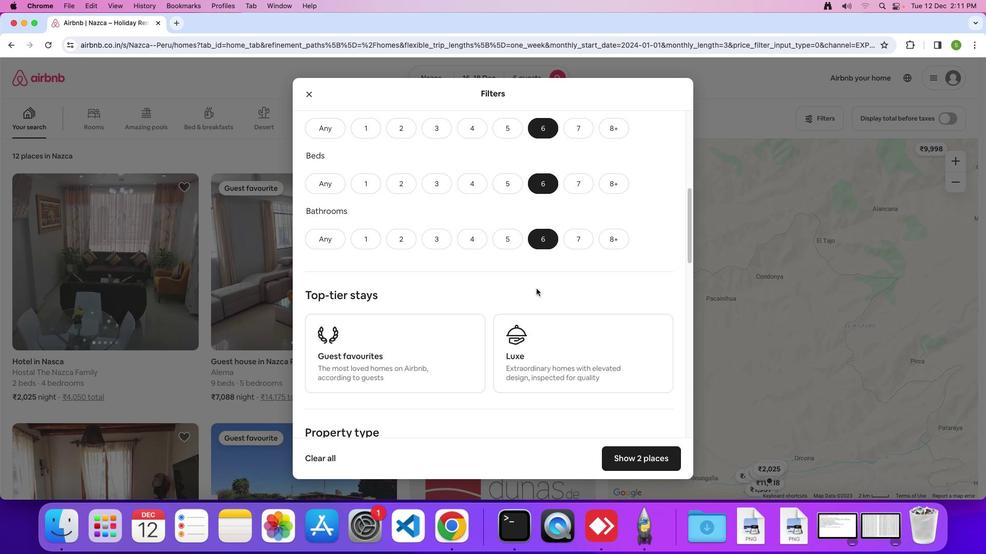 
Action: Mouse scrolled (536, 289) with delta (0, 0)
Screenshot: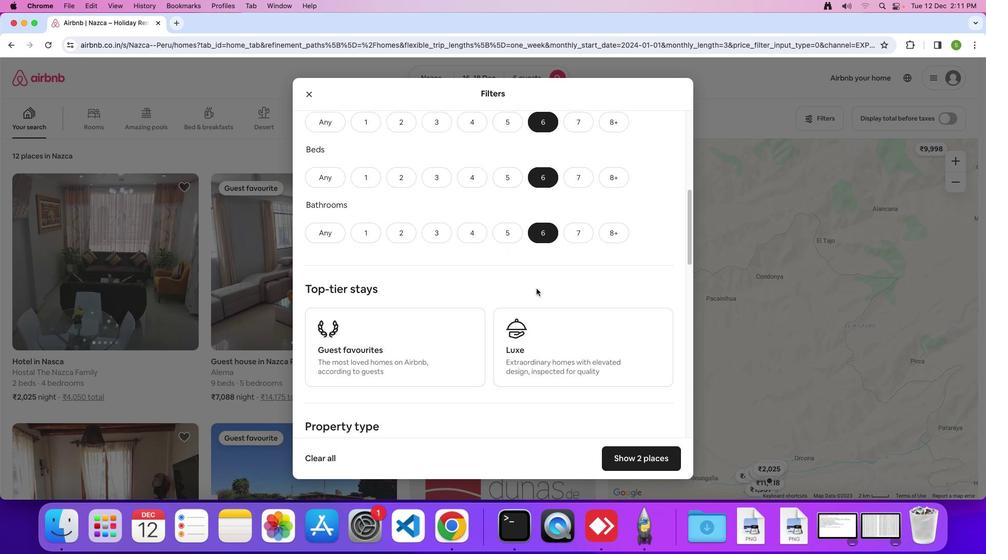 
Action: Mouse scrolled (536, 289) with delta (0, 0)
Screenshot: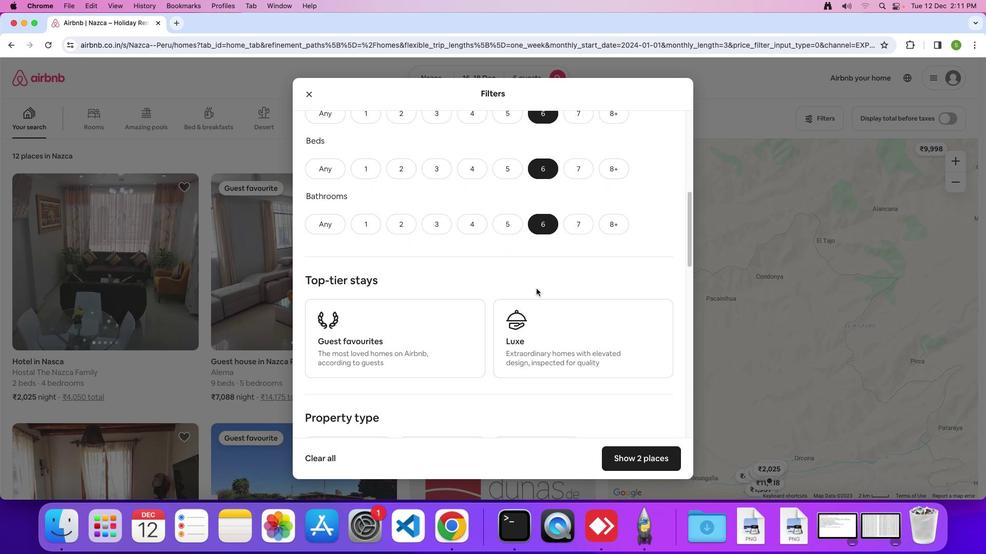 
Action: Mouse scrolled (536, 289) with delta (0, 0)
Screenshot: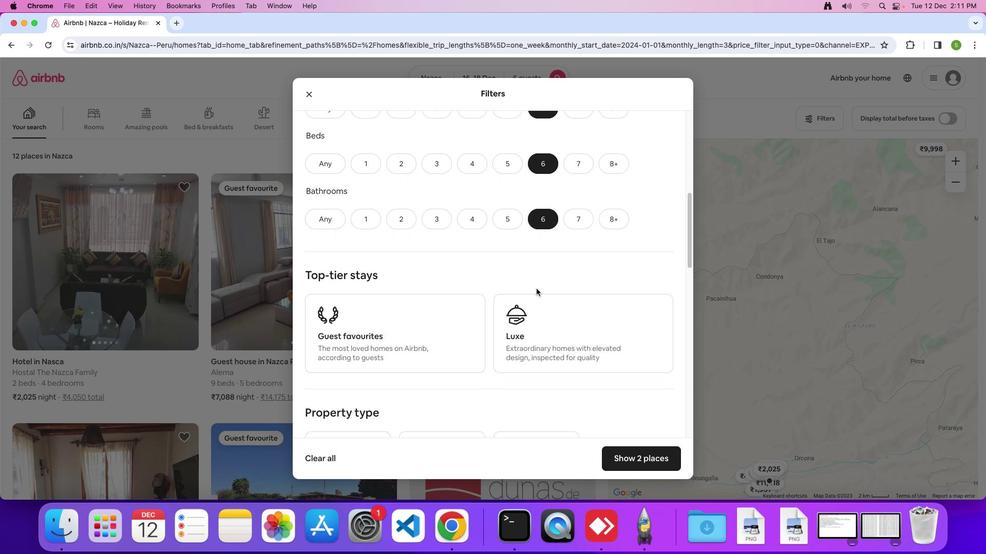 
Action: Mouse scrolled (536, 289) with delta (0, 0)
Screenshot: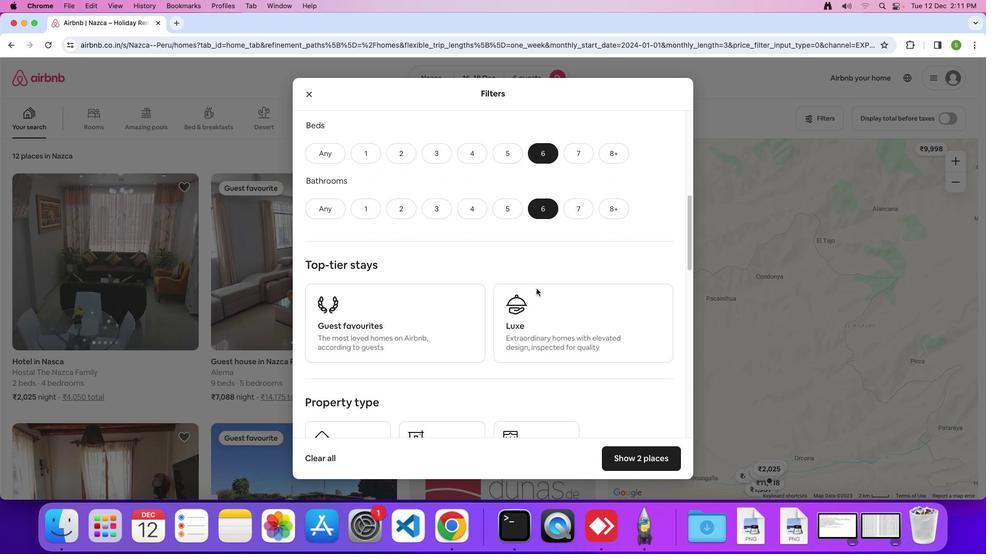 
Action: Mouse scrolled (536, 289) with delta (0, 0)
Screenshot: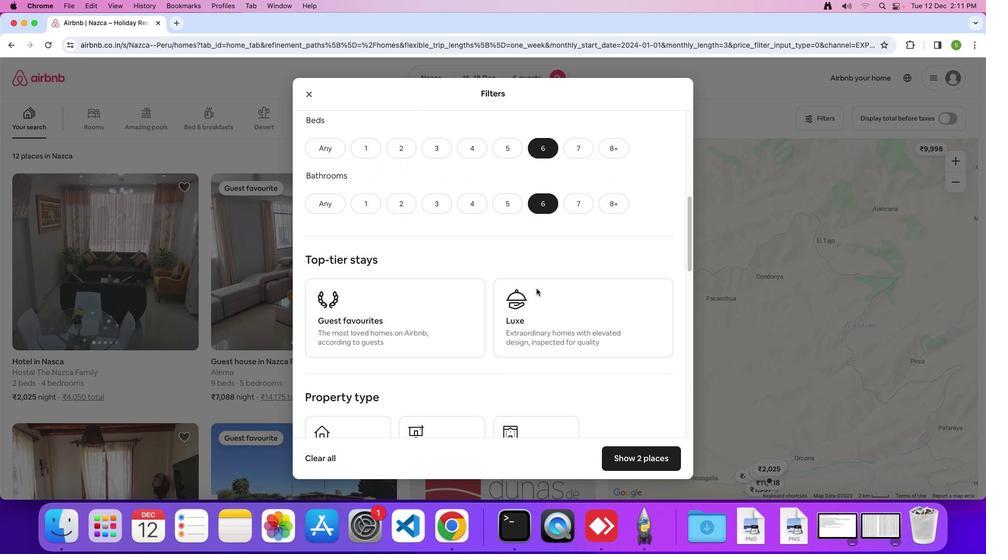 
Action: Mouse scrolled (536, 289) with delta (0, -1)
Screenshot: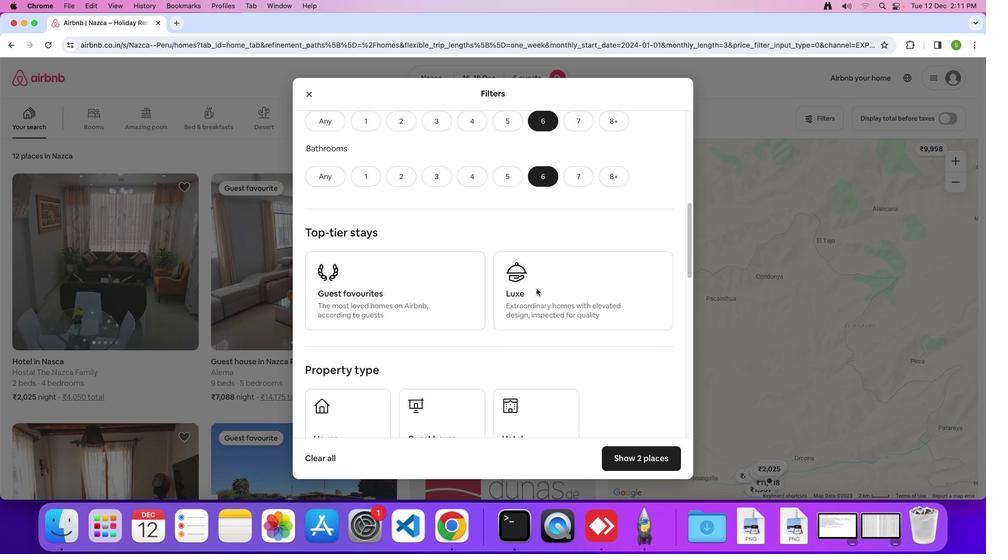 
Action: Mouse scrolled (536, 289) with delta (0, 0)
Screenshot: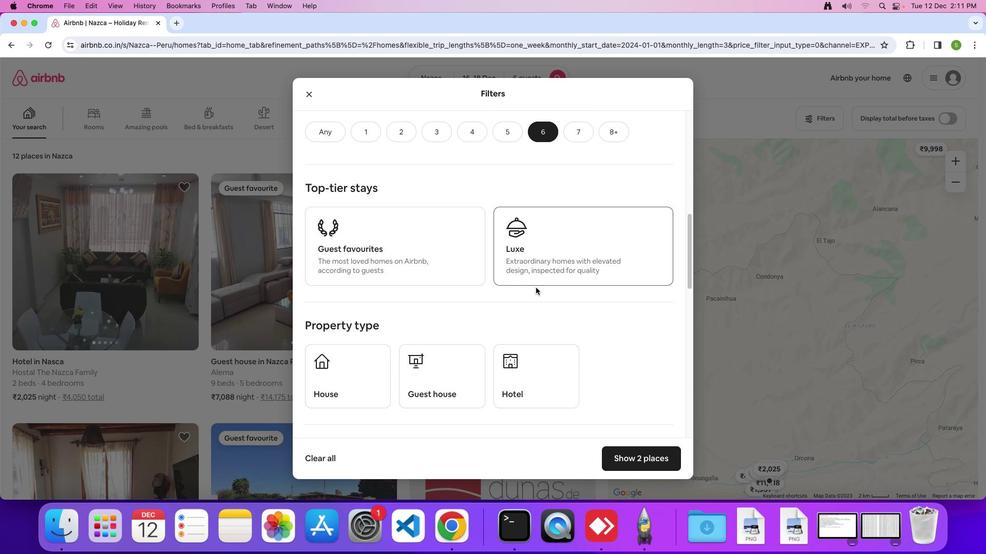 
Action: Mouse scrolled (536, 289) with delta (0, 0)
Screenshot: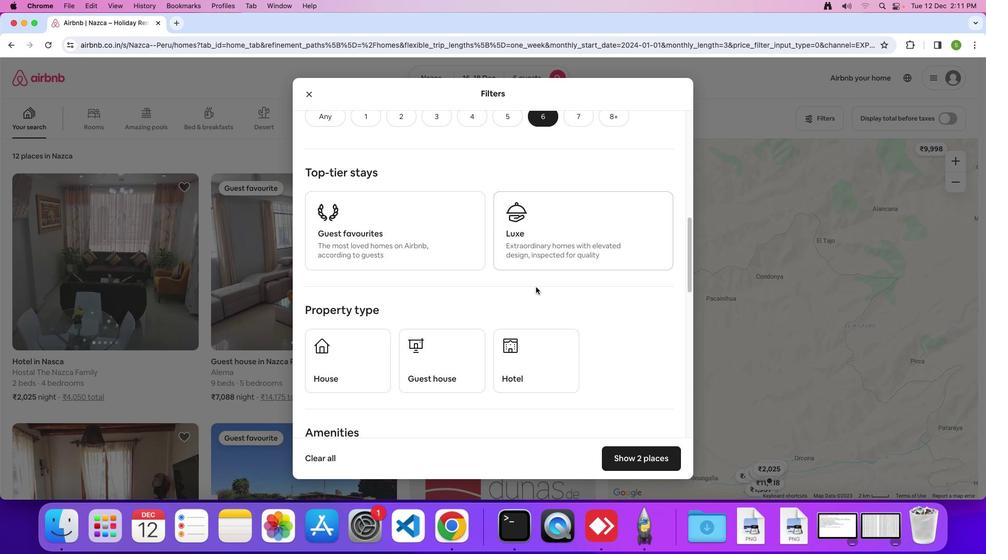 
Action: Mouse moved to (536, 288)
Screenshot: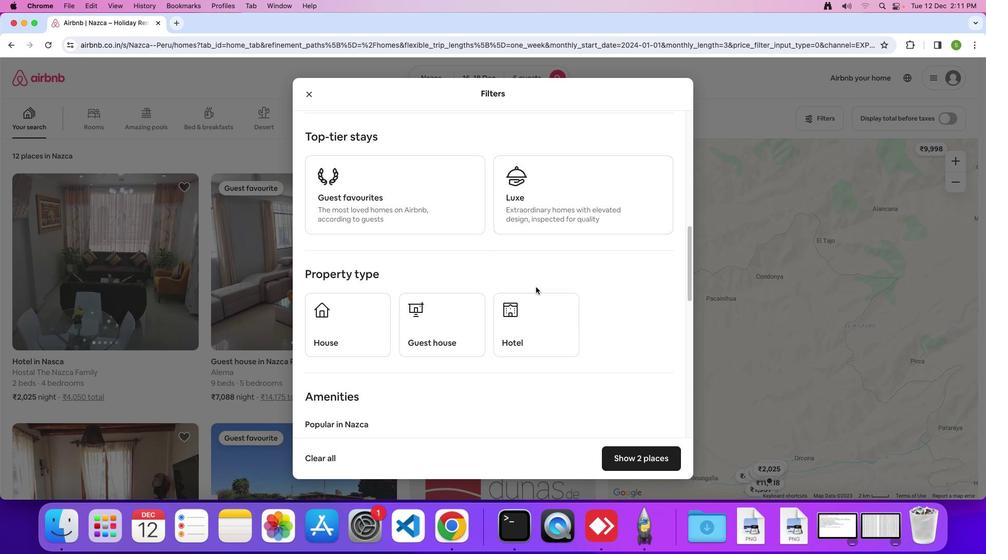 
Action: Mouse scrolled (536, 288) with delta (0, -1)
Screenshot: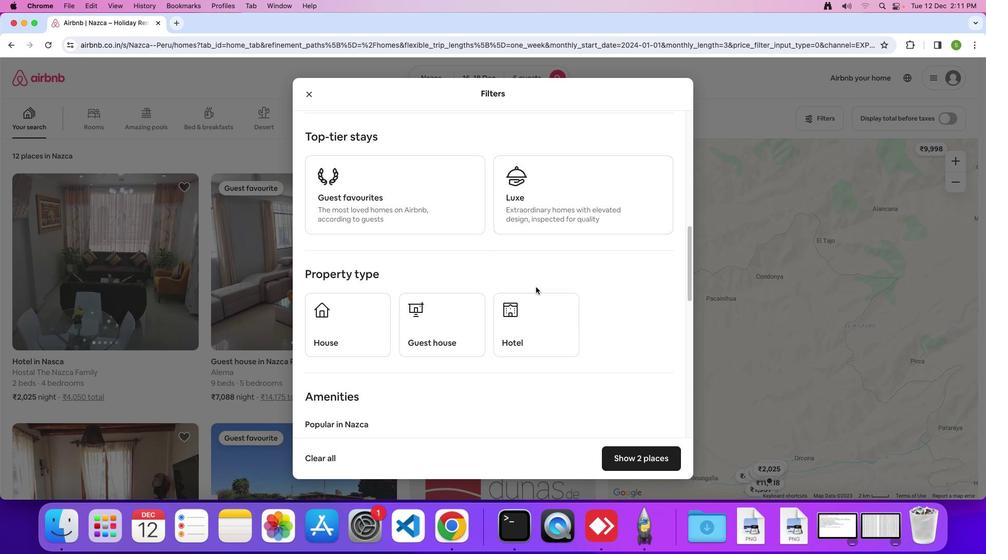 
Action: Mouse moved to (370, 308)
Screenshot: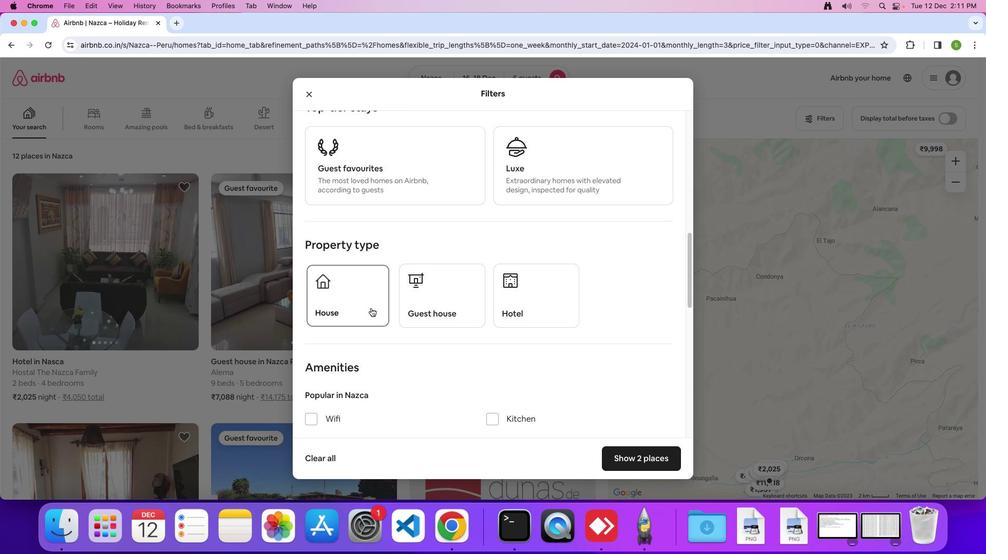 
Action: Mouse pressed left at (370, 308)
Screenshot: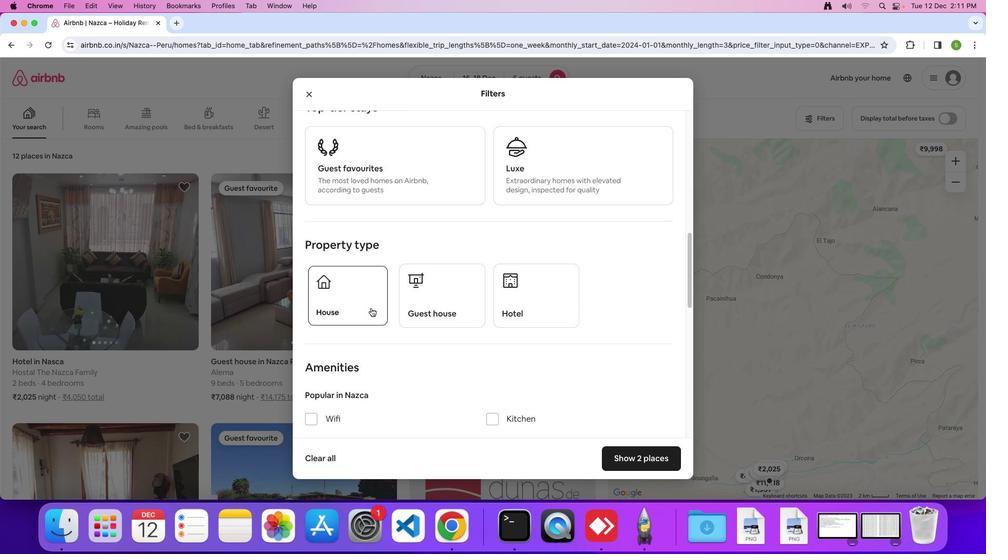 
Action: Mouse moved to (462, 324)
Screenshot: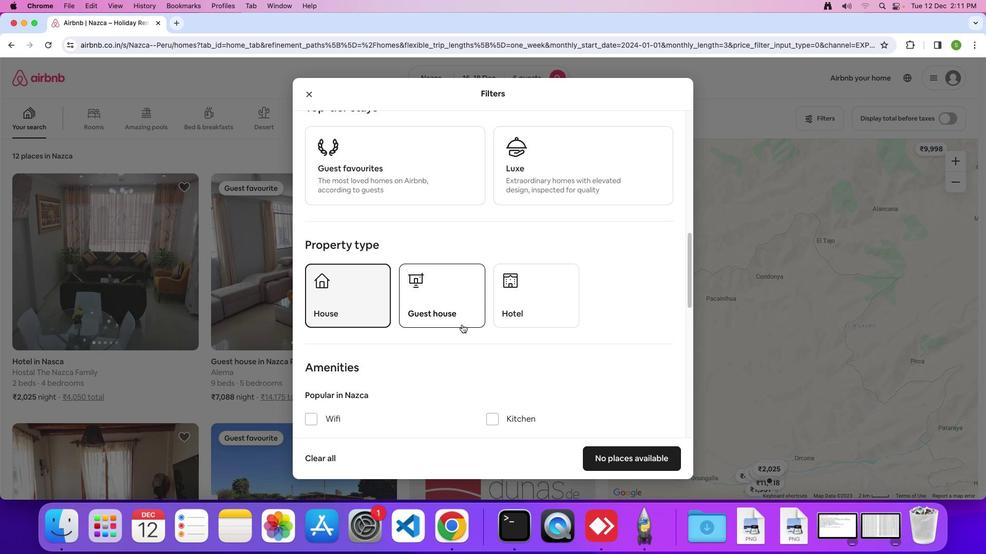 
Action: Mouse scrolled (462, 324) with delta (0, 0)
Screenshot: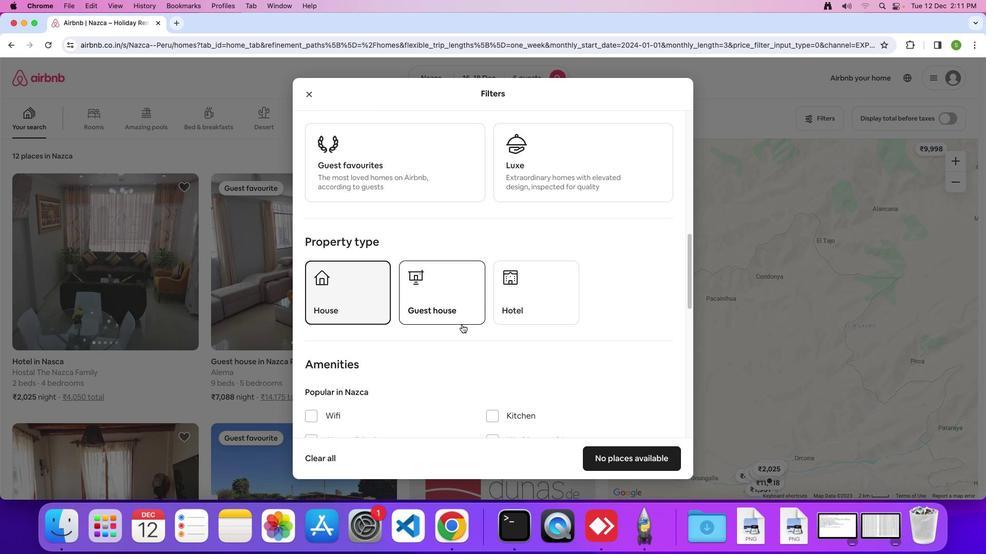 
Action: Mouse scrolled (462, 324) with delta (0, 0)
Screenshot: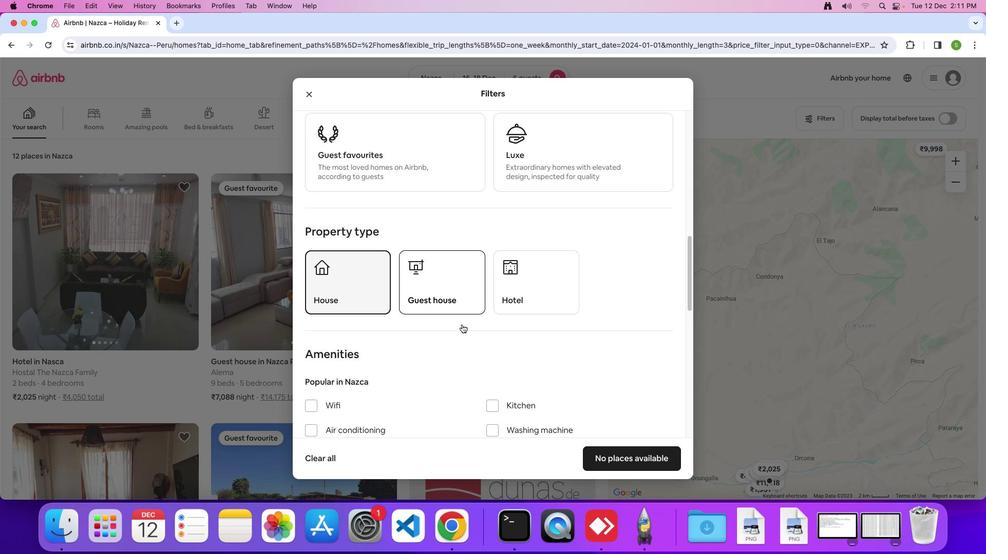
Action: Mouse scrolled (462, 324) with delta (0, 0)
Screenshot: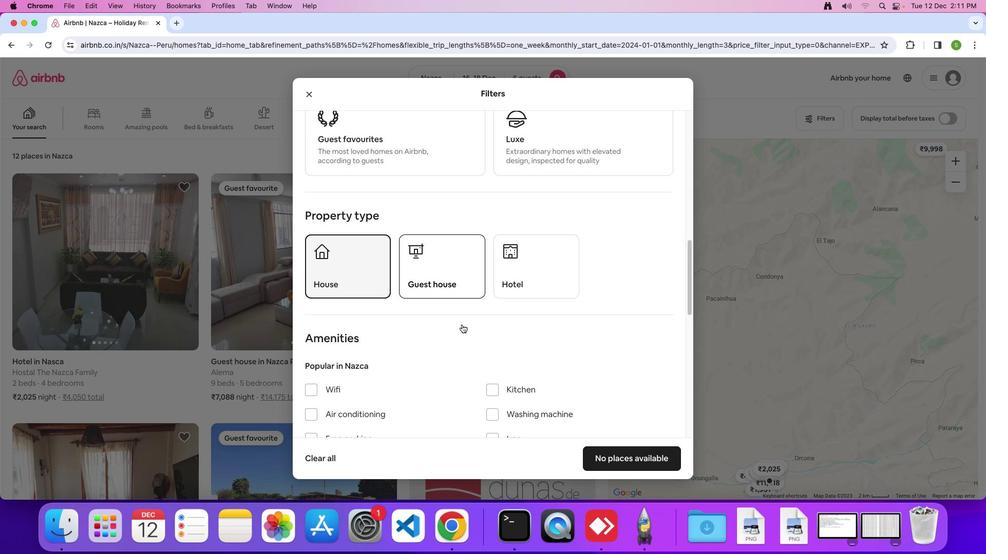 
Action: Mouse scrolled (462, 324) with delta (0, 0)
Screenshot: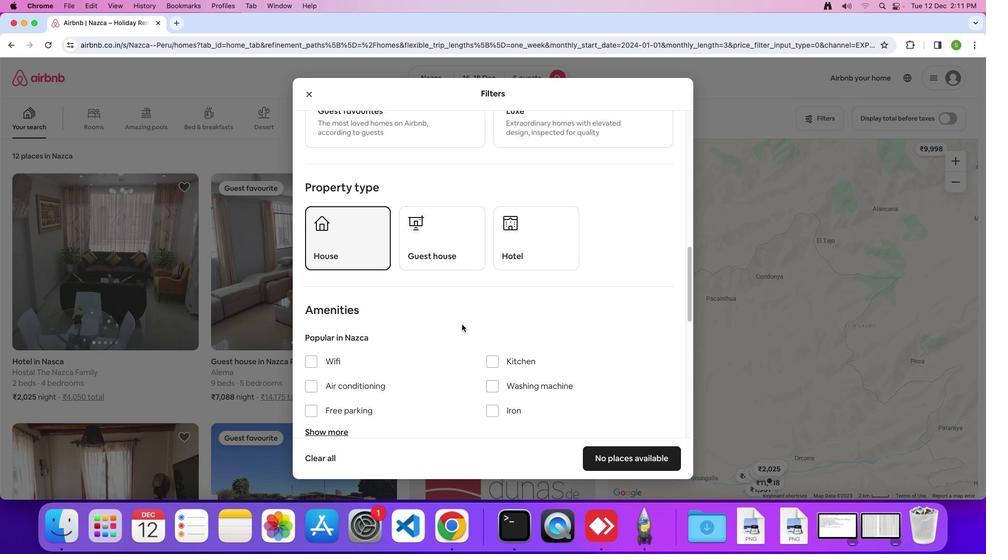
Action: Mouse scrolled (462, 324) with delta (0, 0)
Screenshot: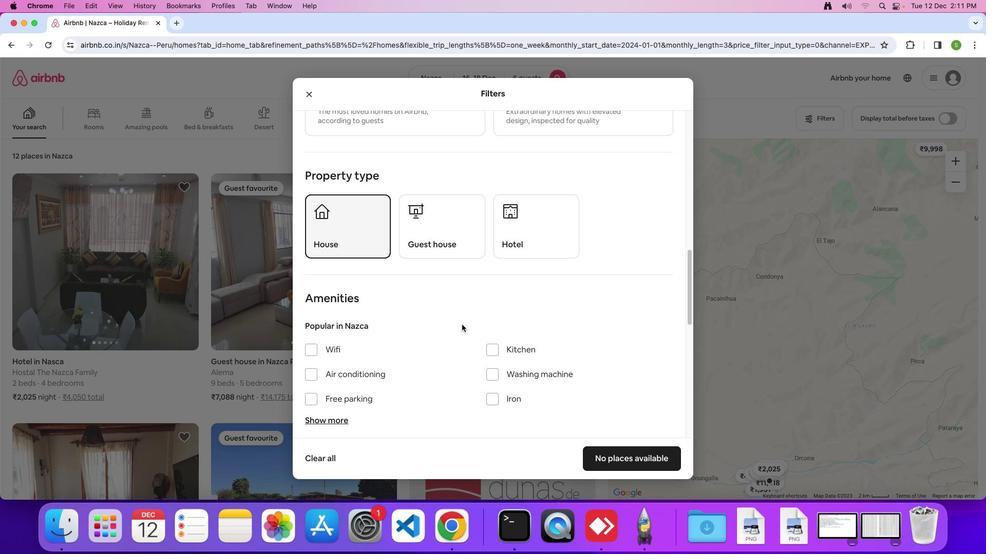 
Action: Mouse scrolled (462, 324) with delta (0, 0)
Screenshot: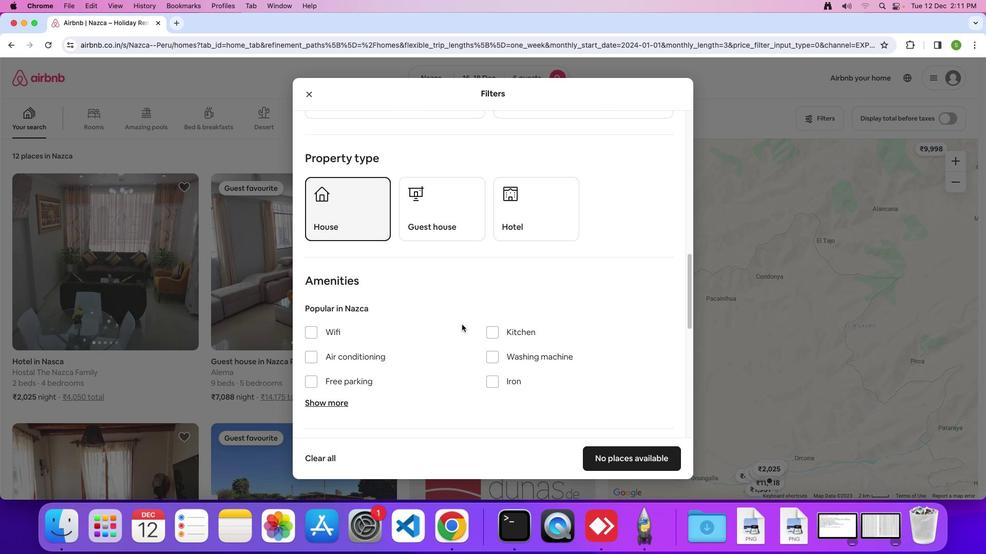 
Action: Mouse scrolled (462, 324) with delta (0, 0)
Screenshot: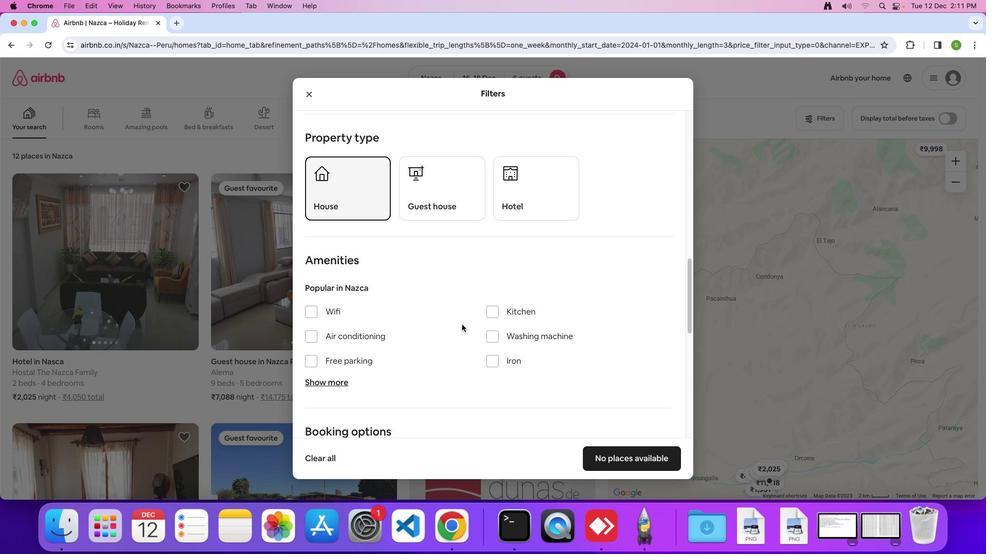 
Action: Mouse scrolled (462, 324) with delta (0, 0)
Screenshot: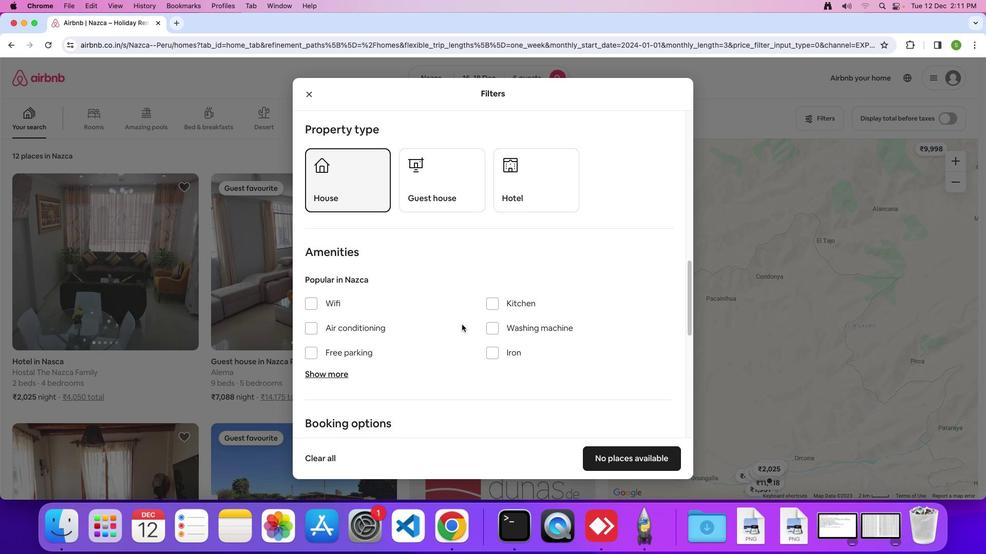 
Action: Mouse scrolled (462, 324) with delta (0, 0)
Screenshot: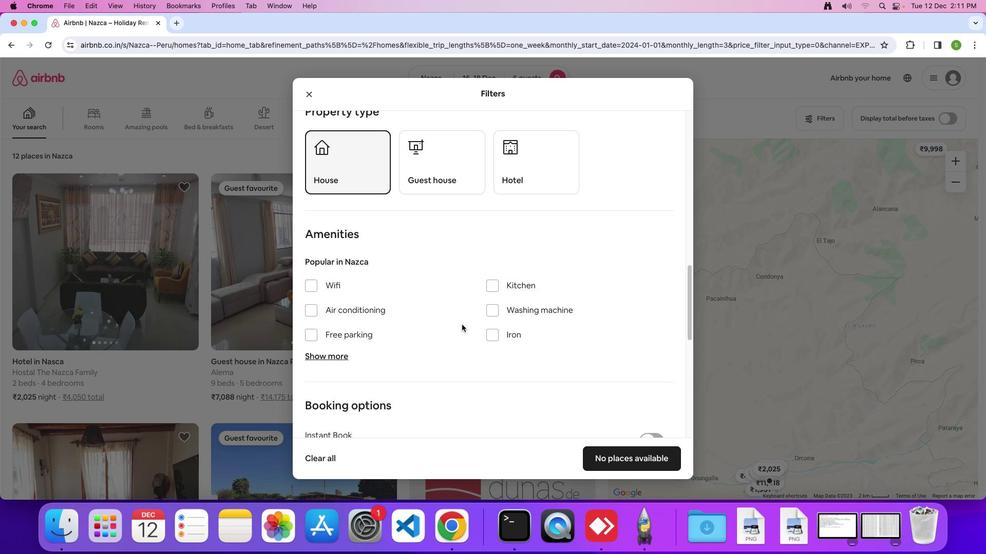 
Action: Mouse scrolled (462, 324) with delta (0, 0)
Screenshot: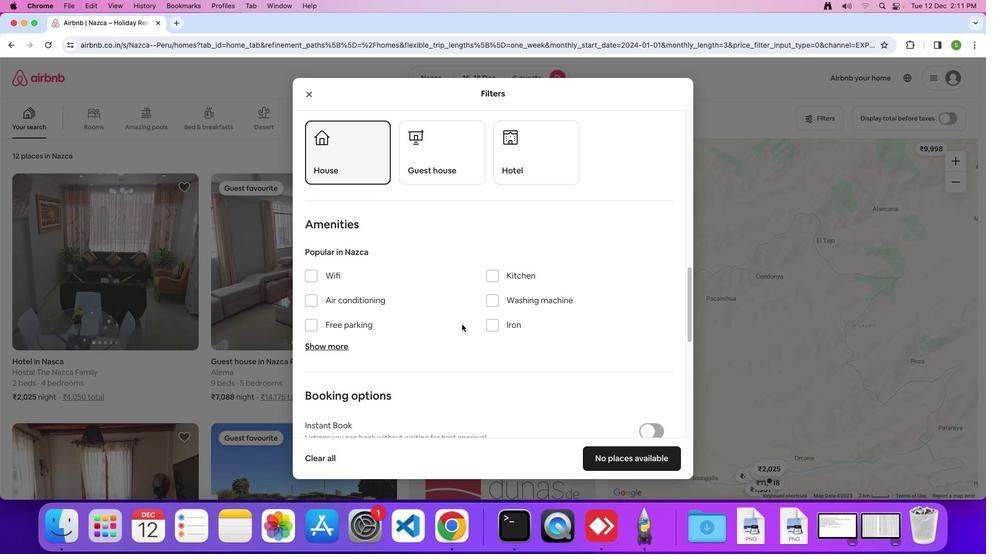 
Action: Mouse scrolled (462, 324) with delta (0, 0)
Screenshot: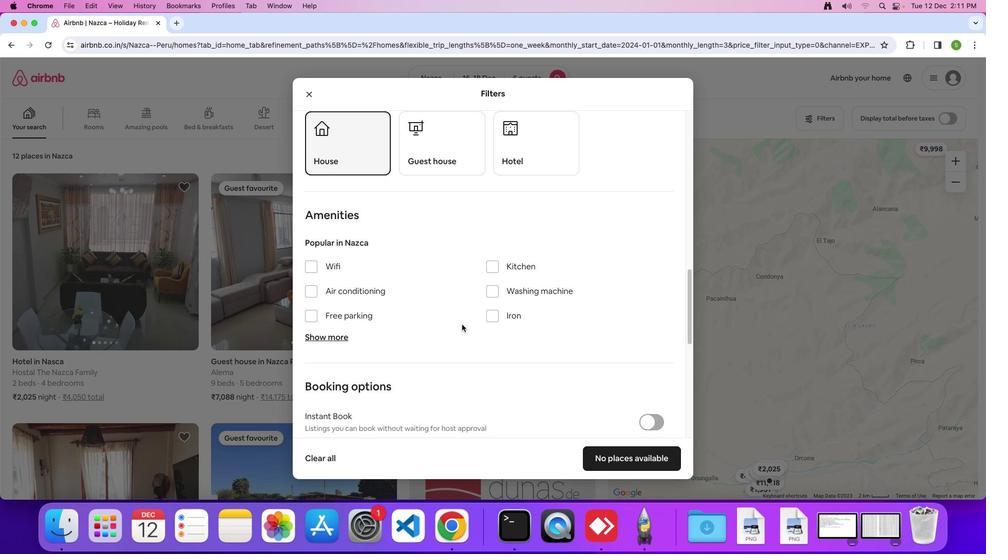 
Action: Mouse scrolled (462, 324) with delta (0, 0)
Screenshot: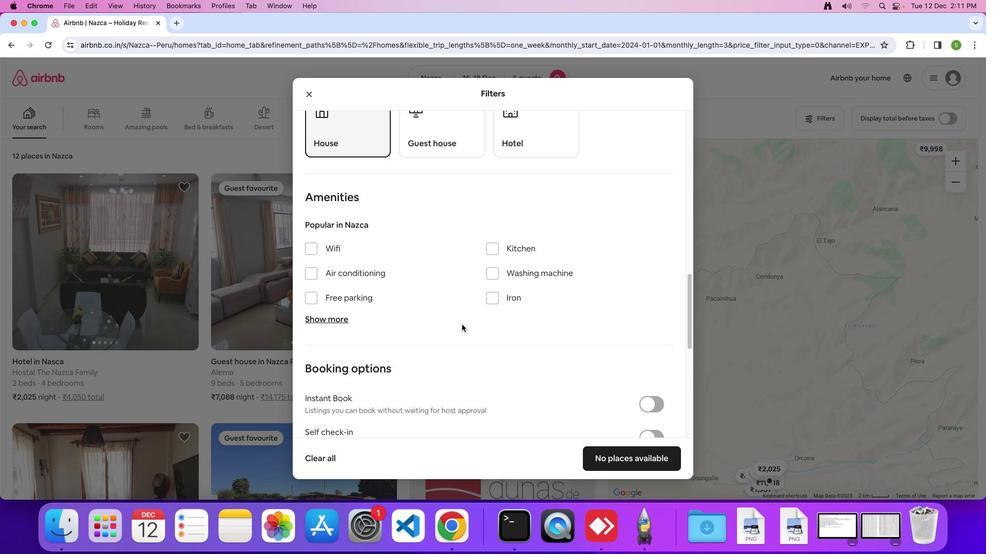 
Action: Mouse moved to (313, 244)
Screenshot: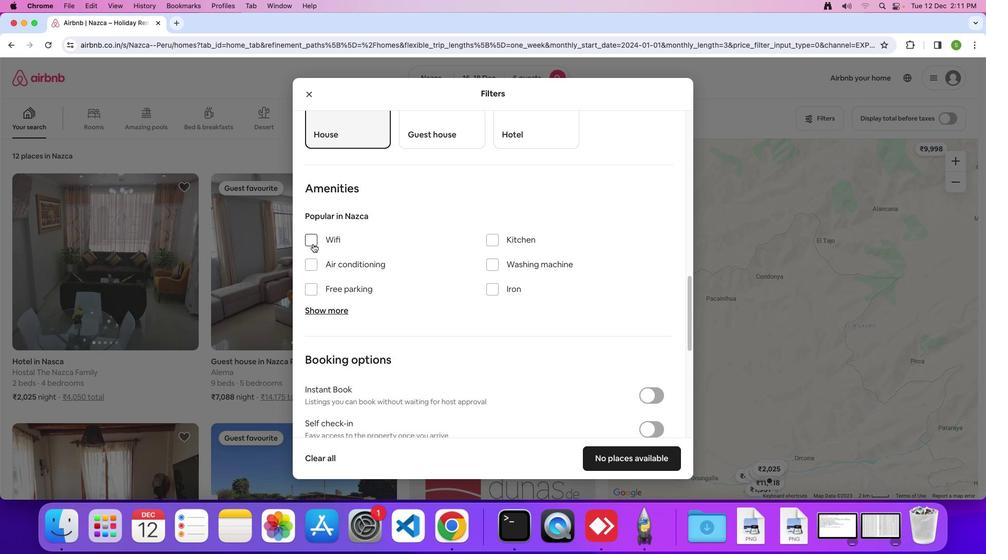 
Action: Mouse pressed left at (313, 244)
Screenshot: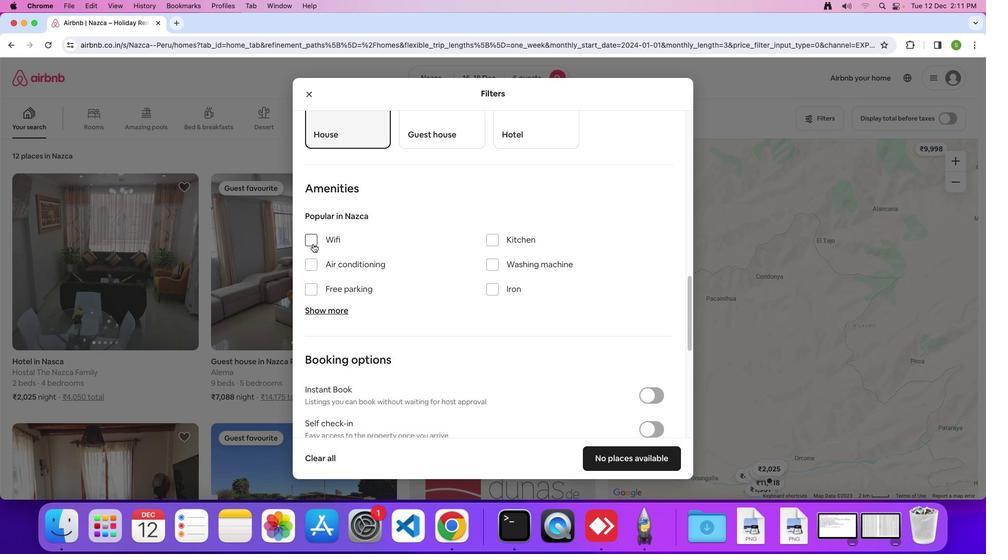 
Action: Mouse moved to (308, 286)
Screenshot: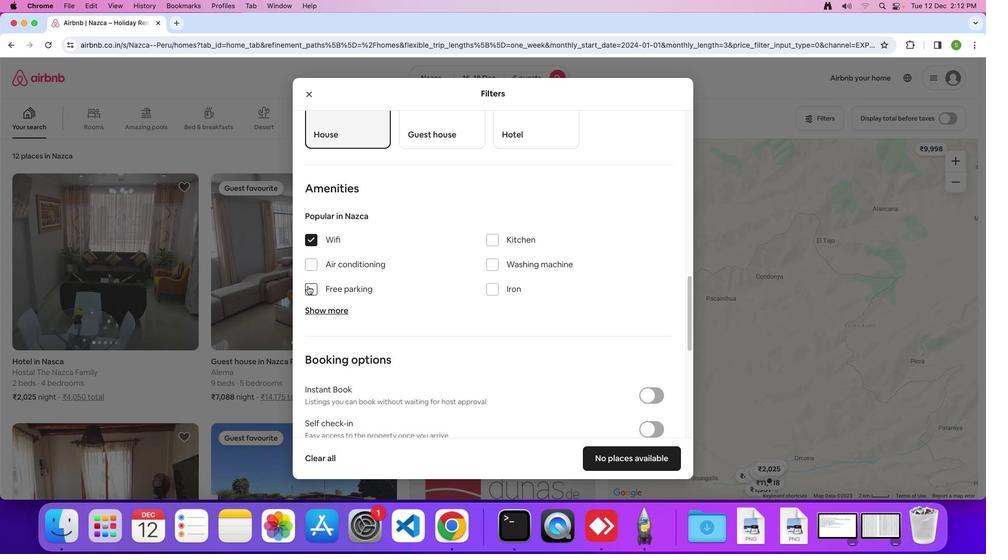 
Action: Mouse pressed left at (308, 286)
Screenshot: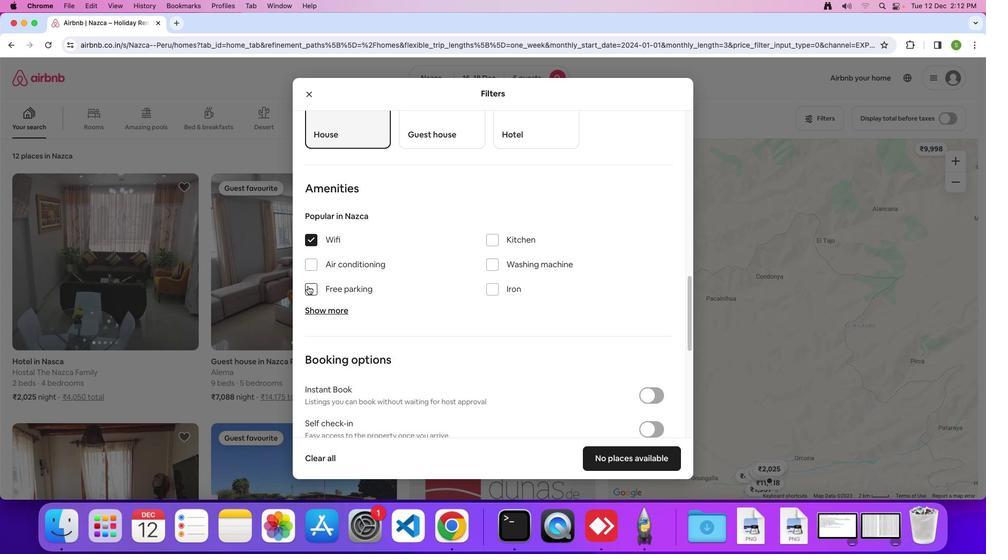 
Action: Mouse moved to (313, 311)
Screenshot: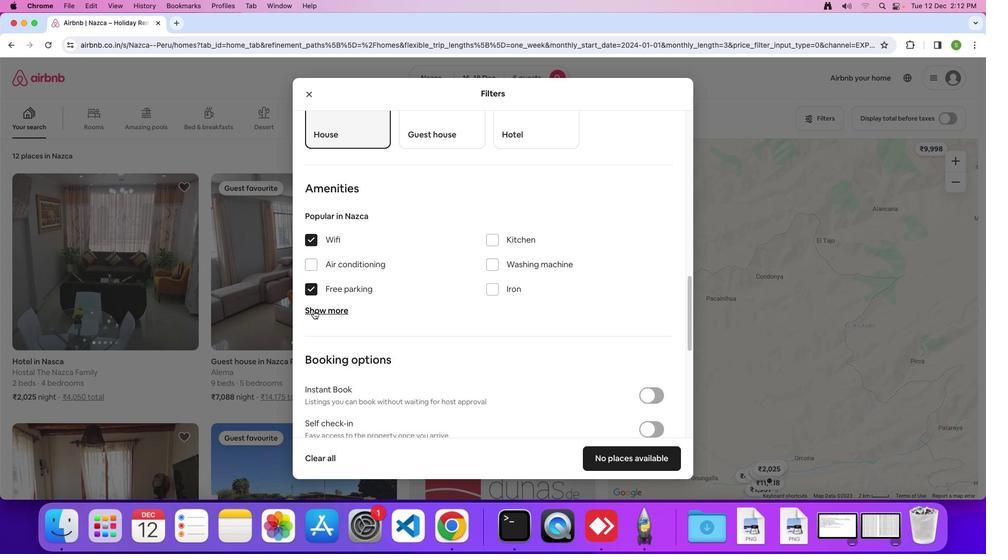 
Action: Mouse pressed left at (313, 311)
Screenshot: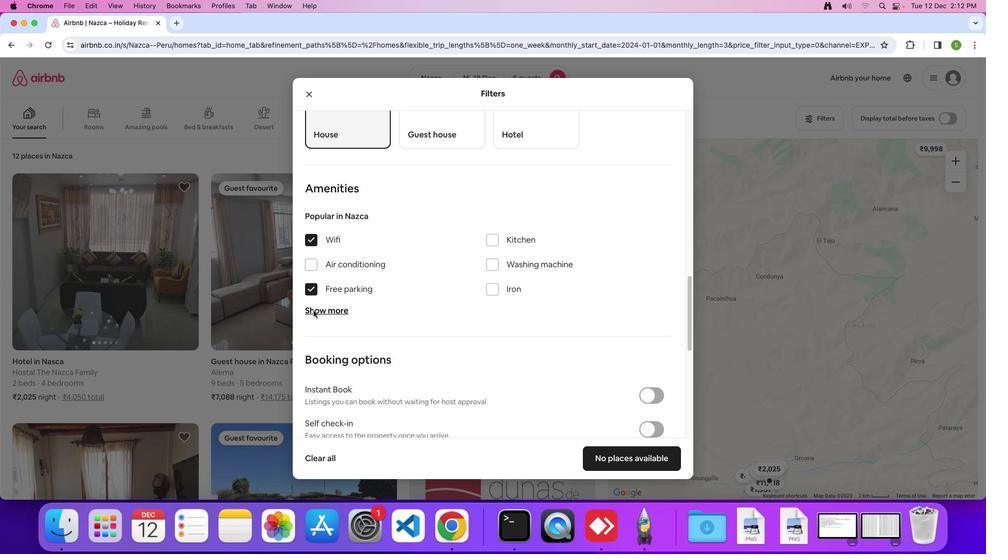 
Action: Mouse moved to (450, 290)
Screenshot: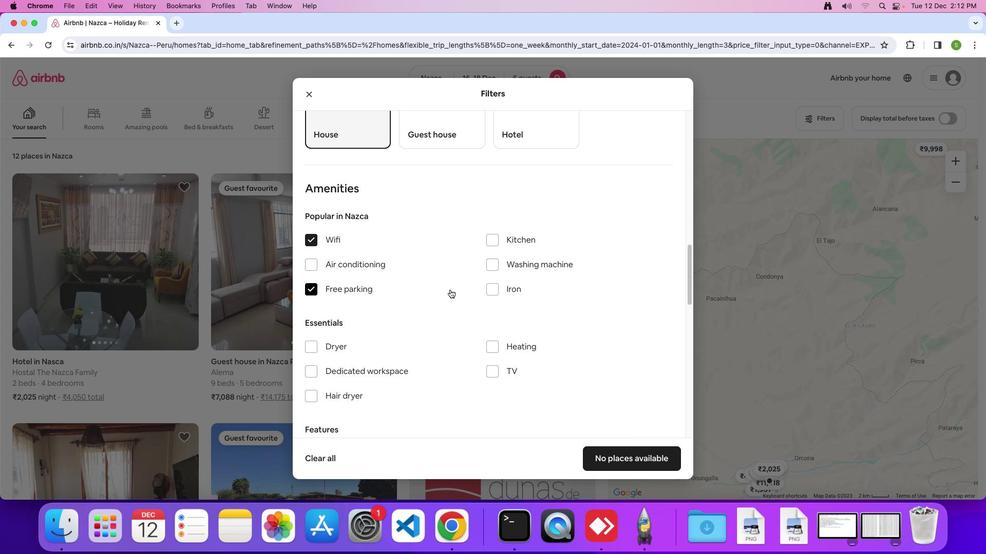 
Action: Mouse scrolled (450, 290) with delta (0, 0)
Screenshot: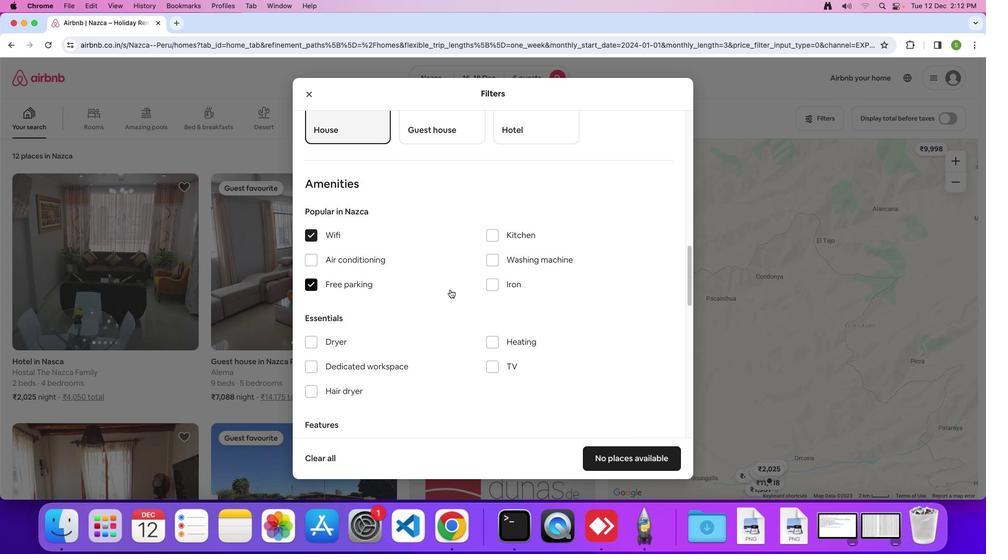 
Action: Mouse scrolled (450, 290) with delta (0, 0)
Screenshot: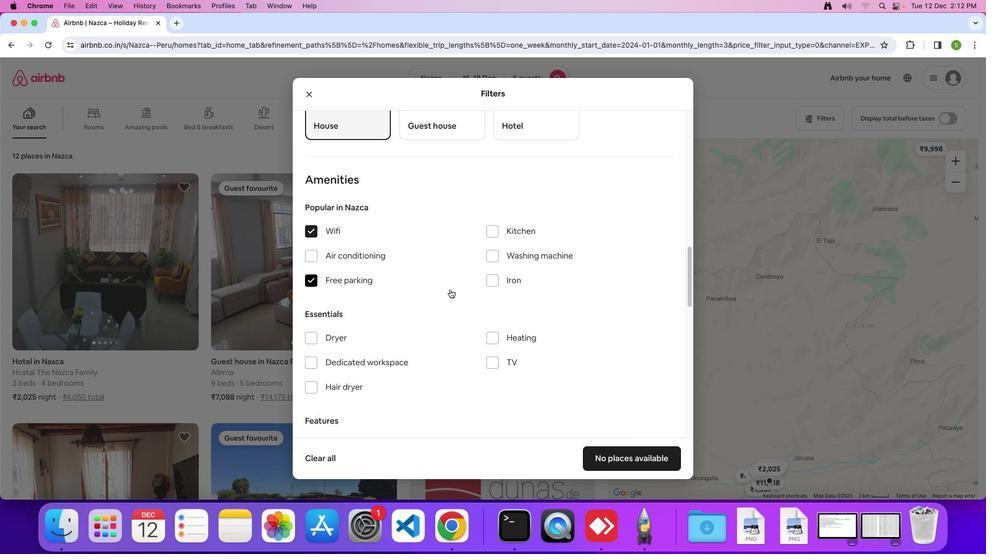 
Action: Mouse scrolled (450, 290) with delta (0, 0)
Screenshot: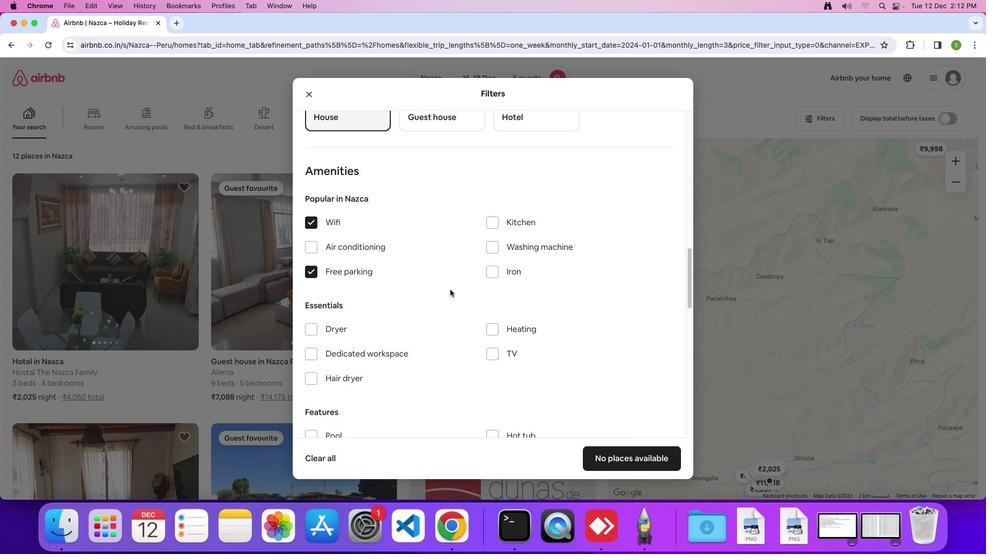 
Action: Mouse scrolled (450, 290) with delta (0, 0)
Screenshot: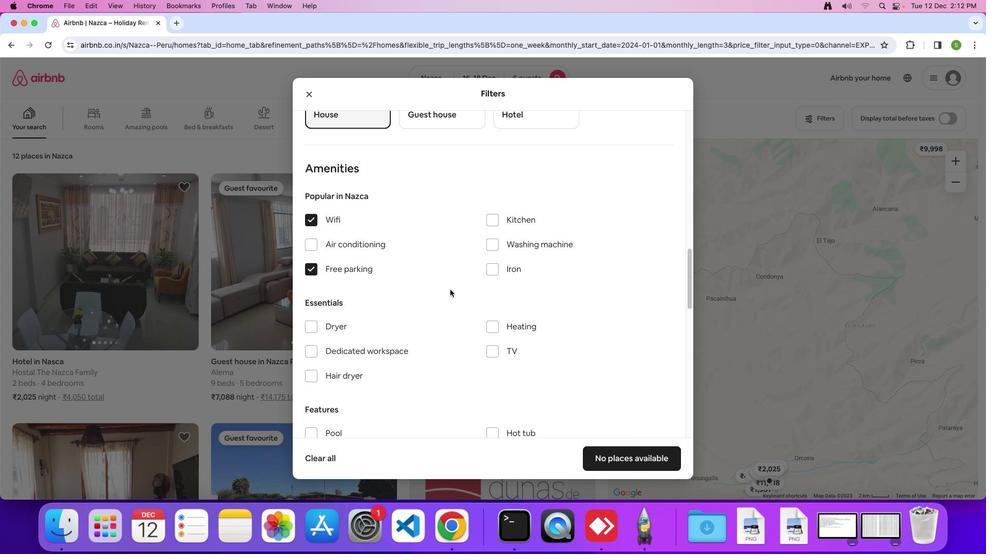 
Action: Mouse scrolled (450, 290) with delta (0, 0)
Screenshot: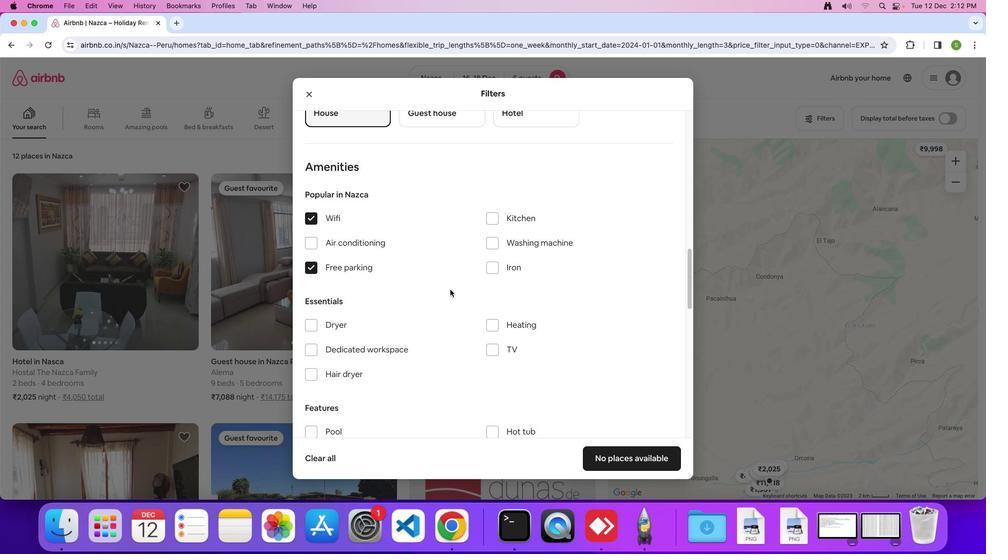 
Action: Mouse scrolled (450, 290) with delta (0, 0)
Screenshot: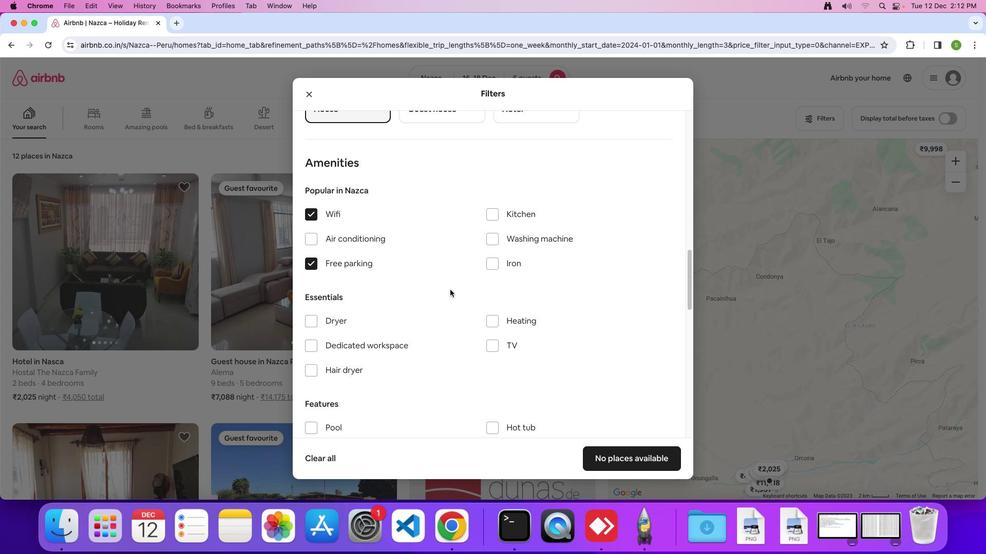 
Action: Mouse scrolled (450, 290) with delta (0, 0)
Screenshot: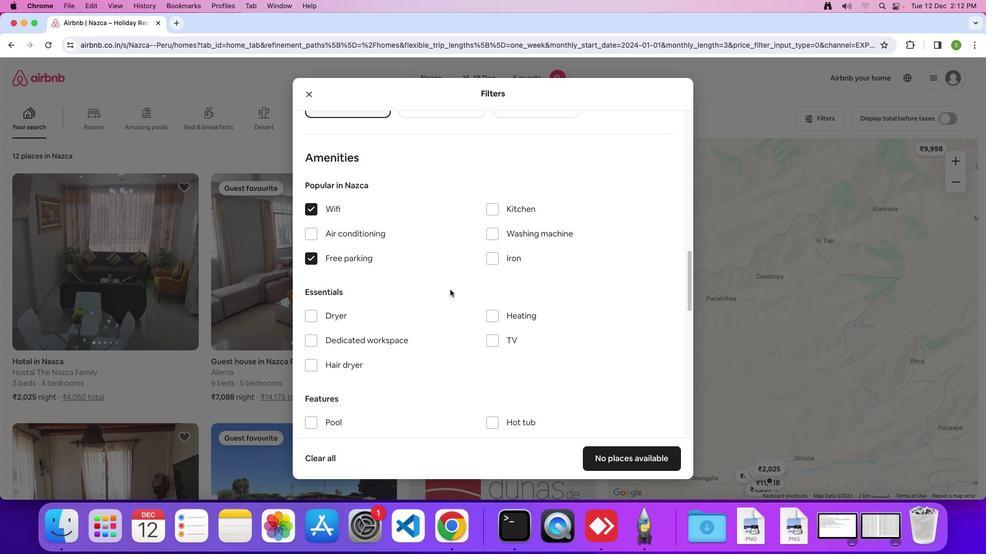 
Action: Mouse scrolled (450, 290) with delta (0, 0)
Screenshot: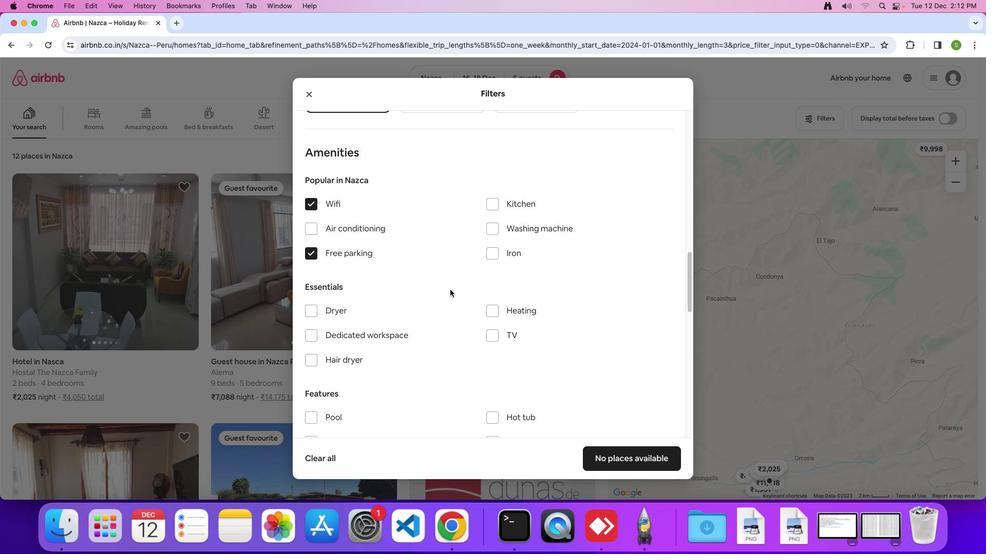 
Action: Mouse scrolled (450, 290) with delta (0, 0)
Screenshot: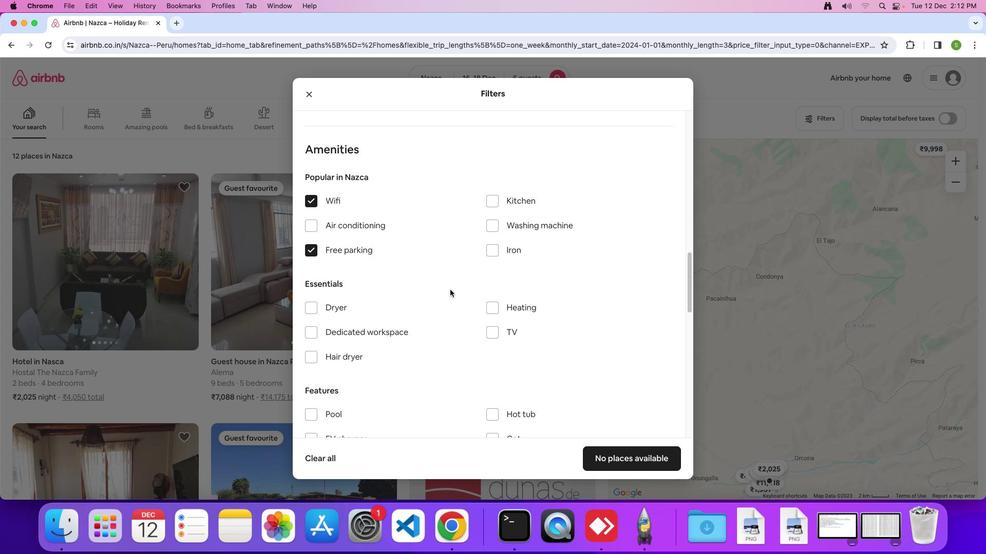 
Action: Mouse scrolled (450, 290) with delta (0, 0)
Screenshot: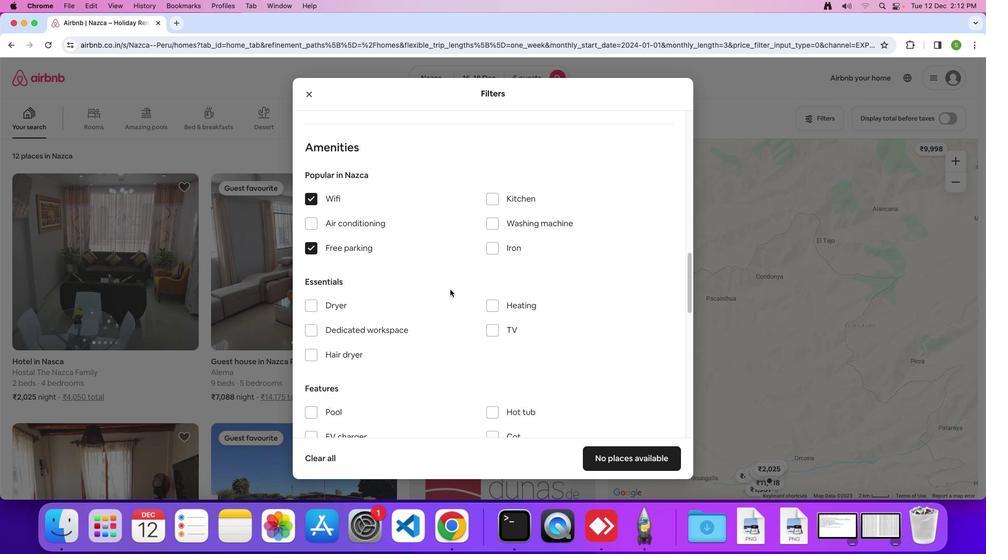 
Action: Mouse scrolled (450, 290) with delta (0, 0)
Screenshot: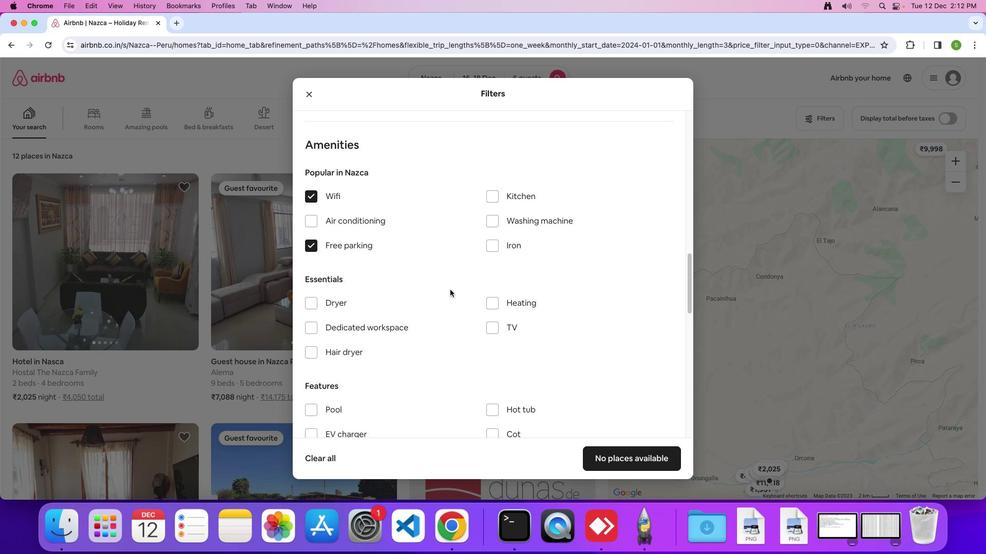 
Action: Mouse moved to (490, 330)
Screenshot: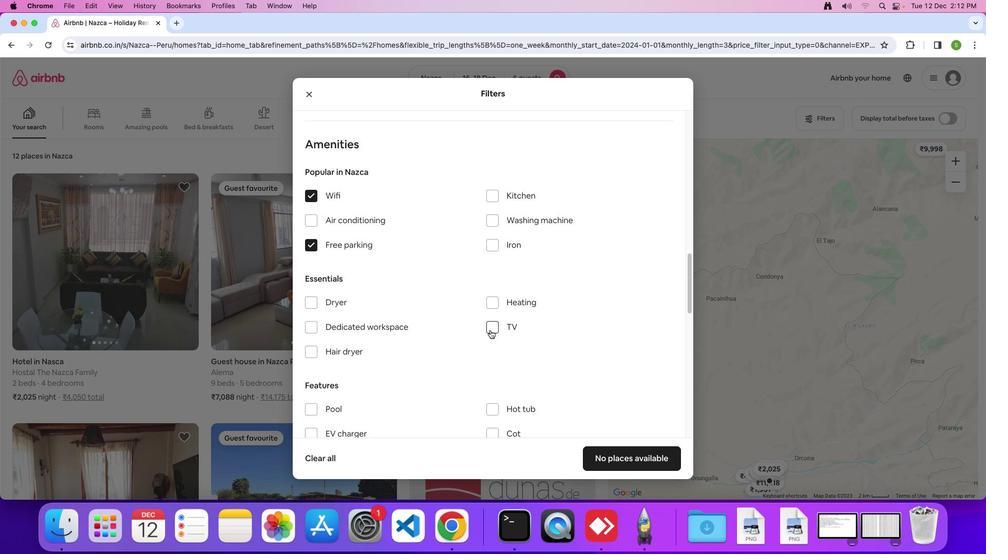 
Action: Mouse pressed left at (490, 330)
Screenshot: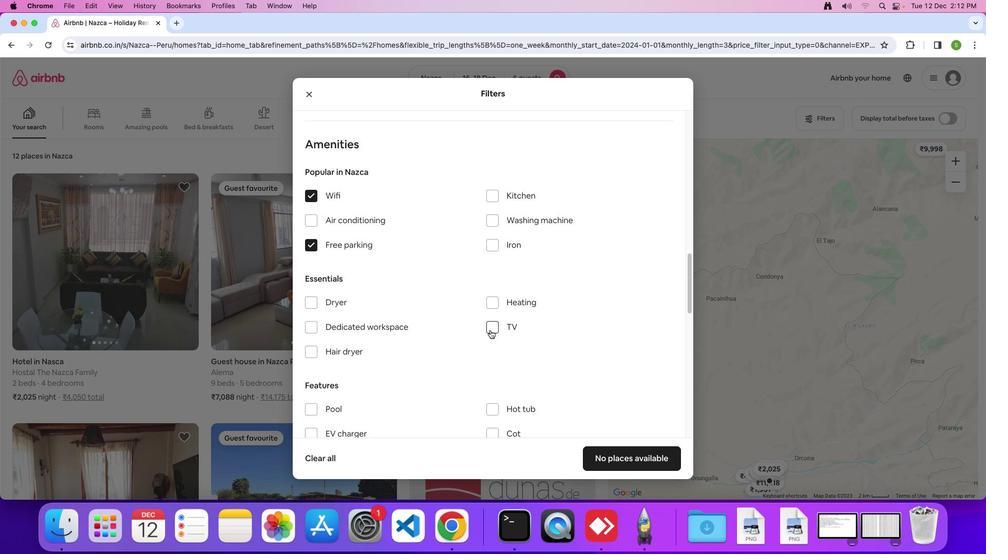 
Action: Mouse moved to (459, 323)
Screenshot: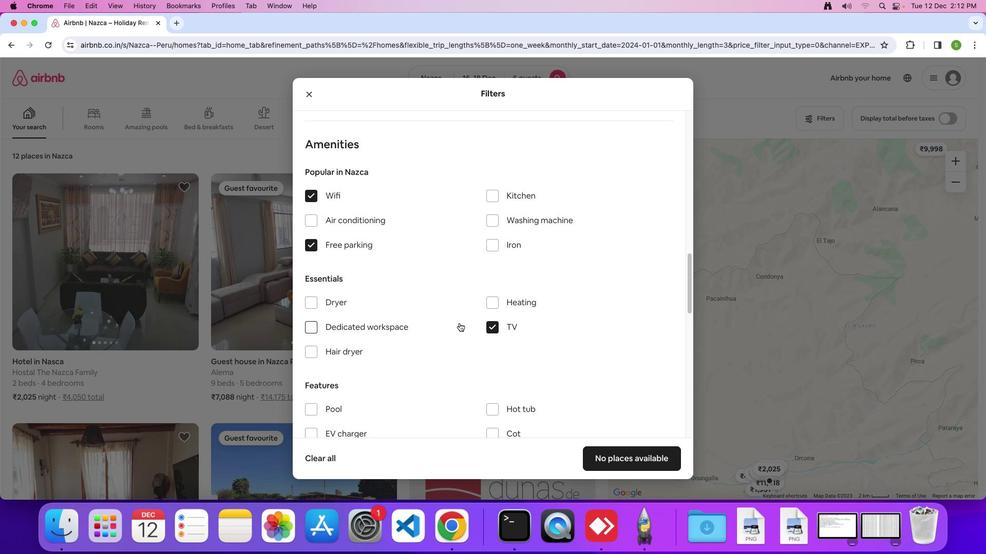 
Action: Mouse scrolled (459, 323) with delta (0, 0)
Screenshot: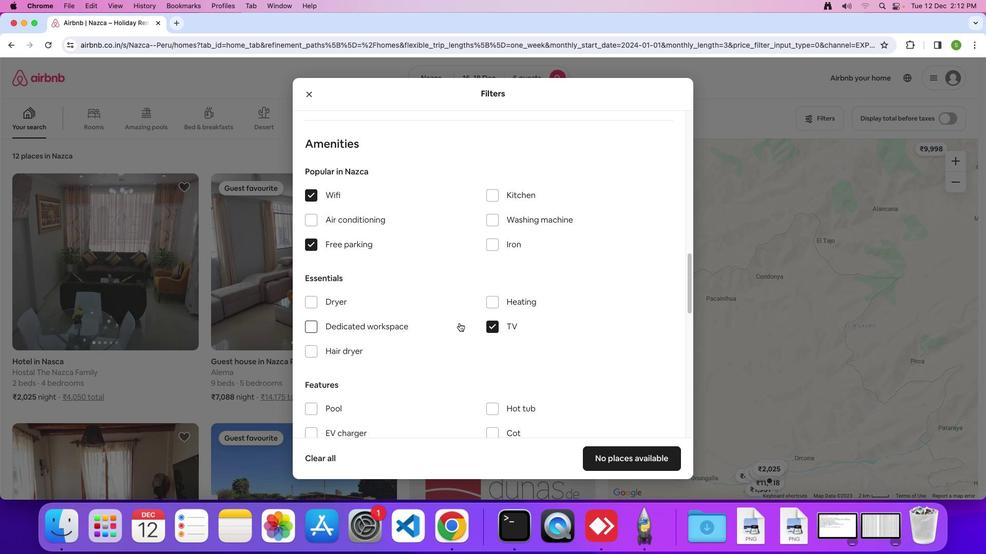 
Action: Mouse scrolled (459, 323) with delta (0, 0)
Screenshot: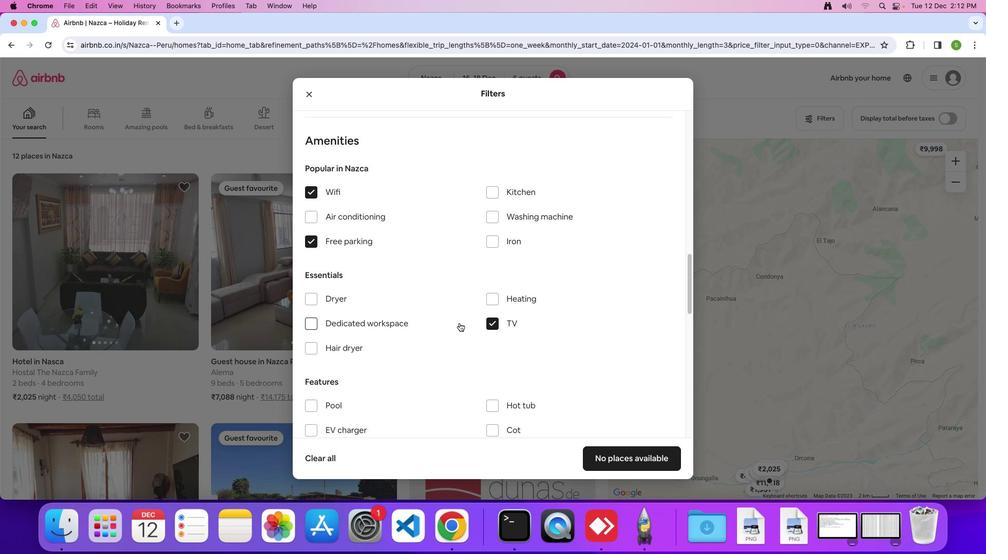 
Action: Mouse scrolled (459, 323) with delta (0, 0)
Screenshot: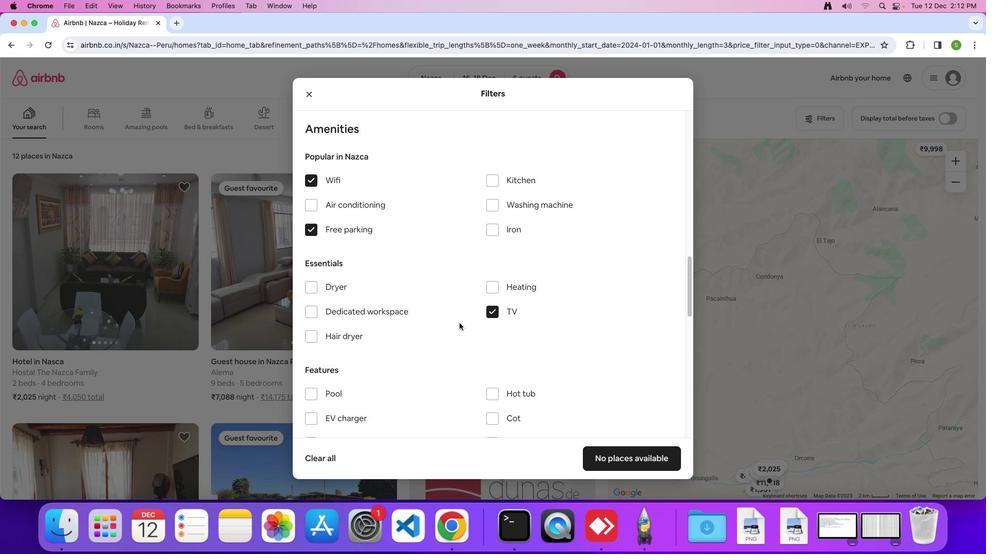 
Action: Mouse scrolled (459, 323) with delta (0, 0)
Screenshot: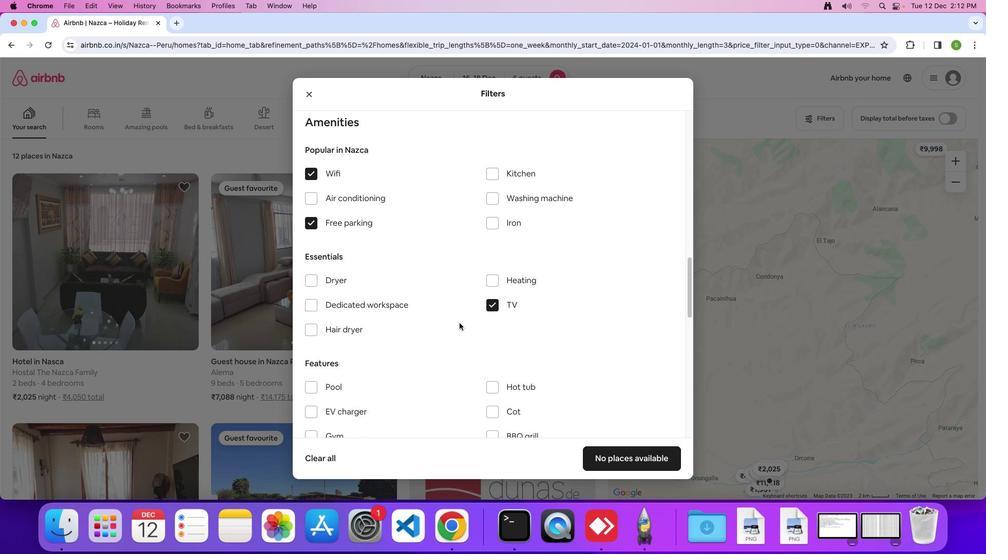 
Action: Mouse scrolled (459, 323) with delta (0, -1)
Screenshot: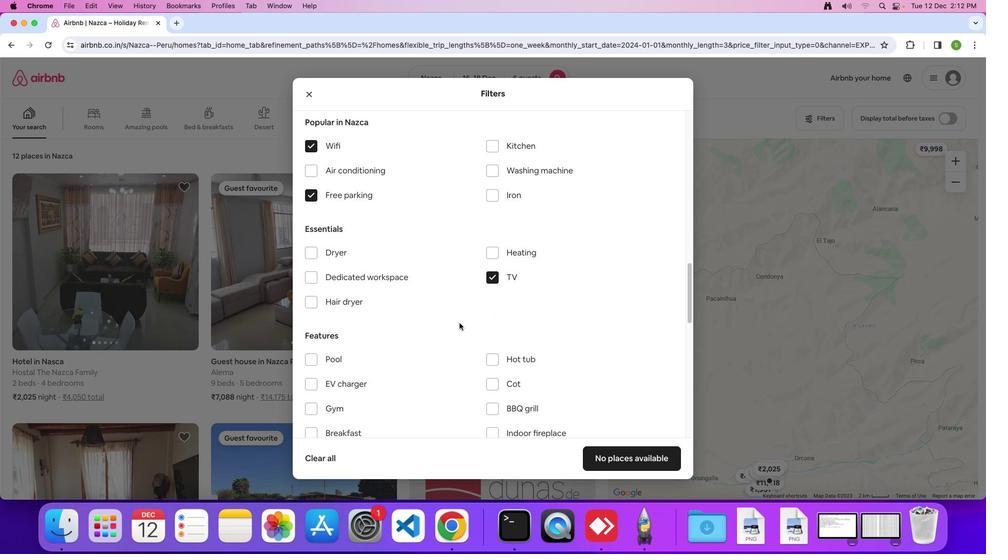 
Action: Mouse moved to (459, 323)
Screenshot: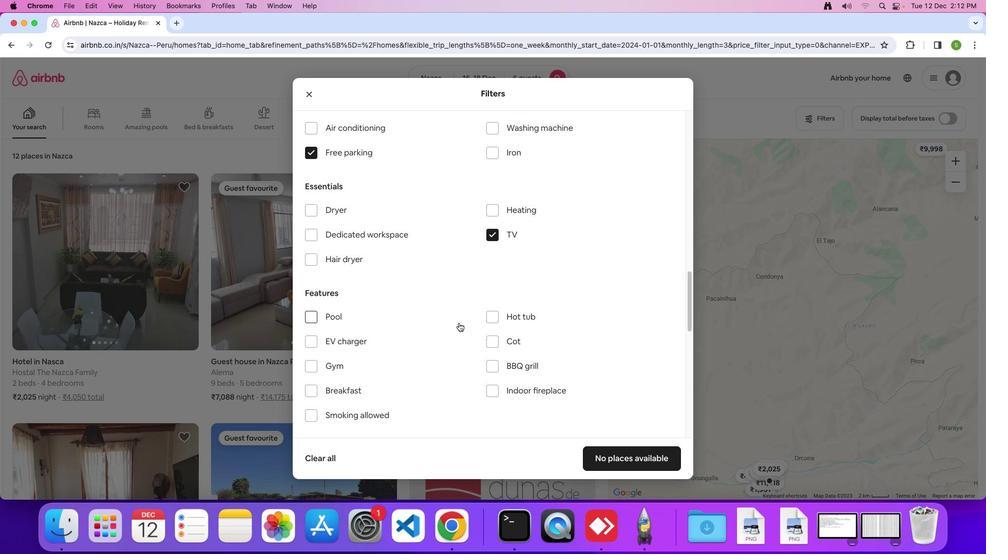 
Action: Mouse scrolled (459, 323) with delta (0, 0)
Screenshot: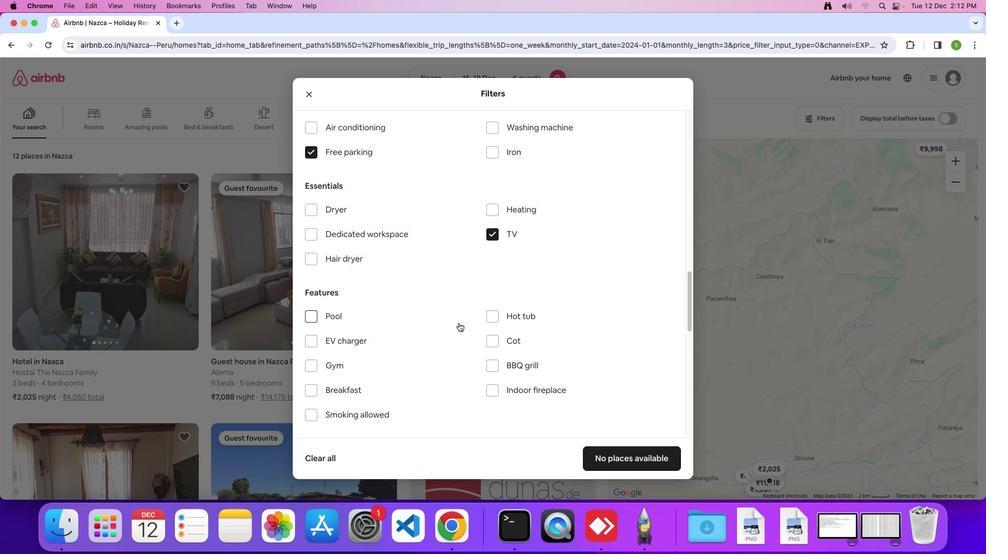 
Action: Mouse scrolled (459, 323) with delta (0, 0)
Screenshot: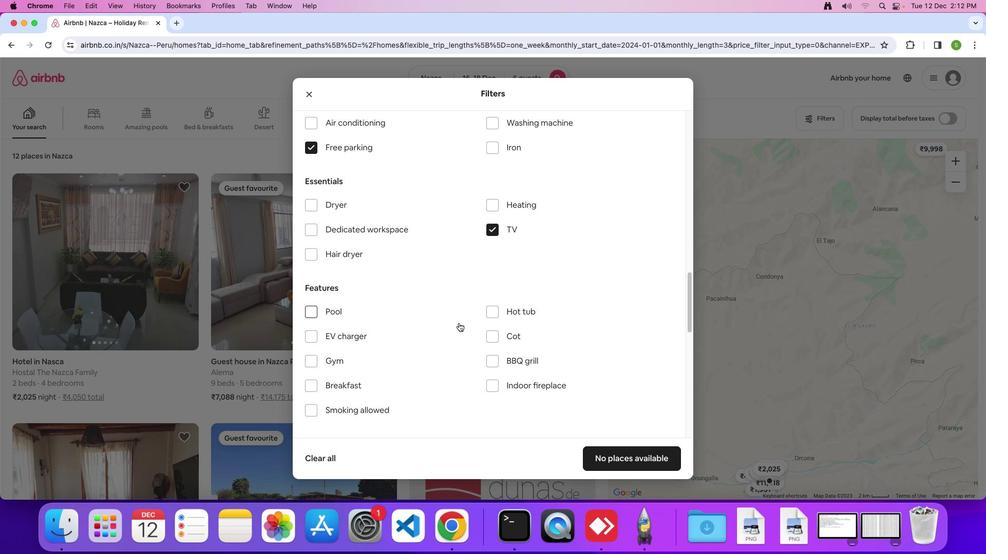 
Action: Mouse moved to (312, 354)
Screenshot: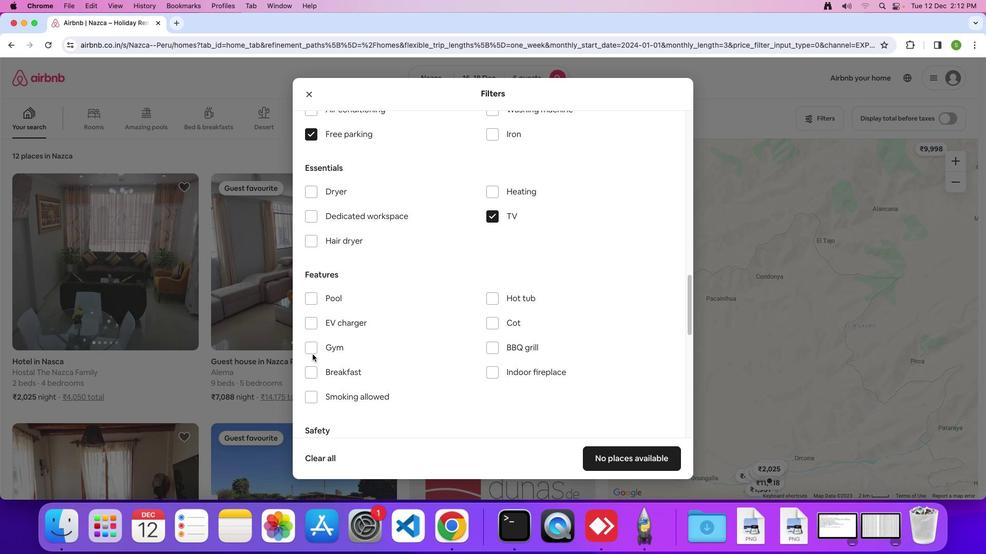 
Action: Mouse pressed left at (312, 354)
Screenshot: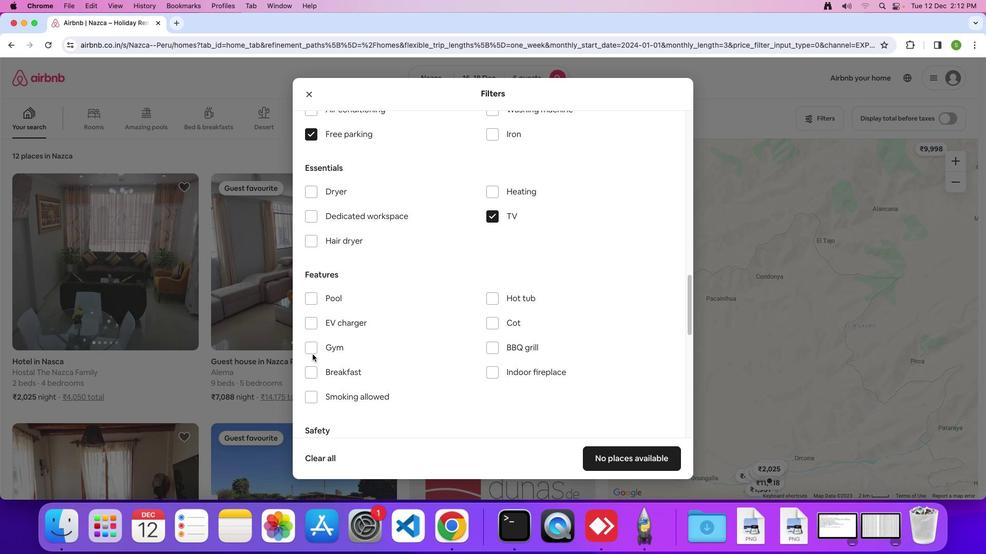 
Action: Mouse moved to (309, 349)
Screenshot: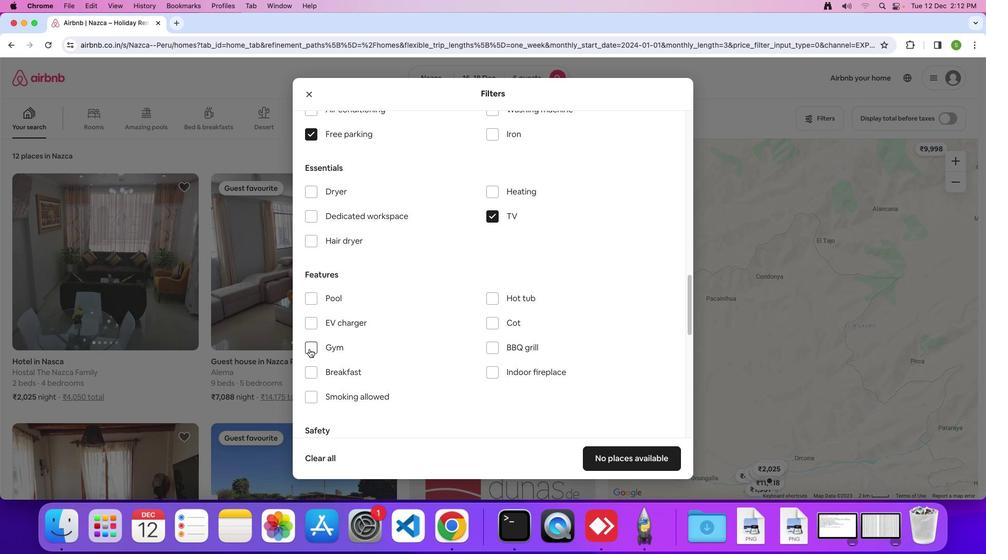 
Action: Mouse pressed left at (309, 349)
Screenshot: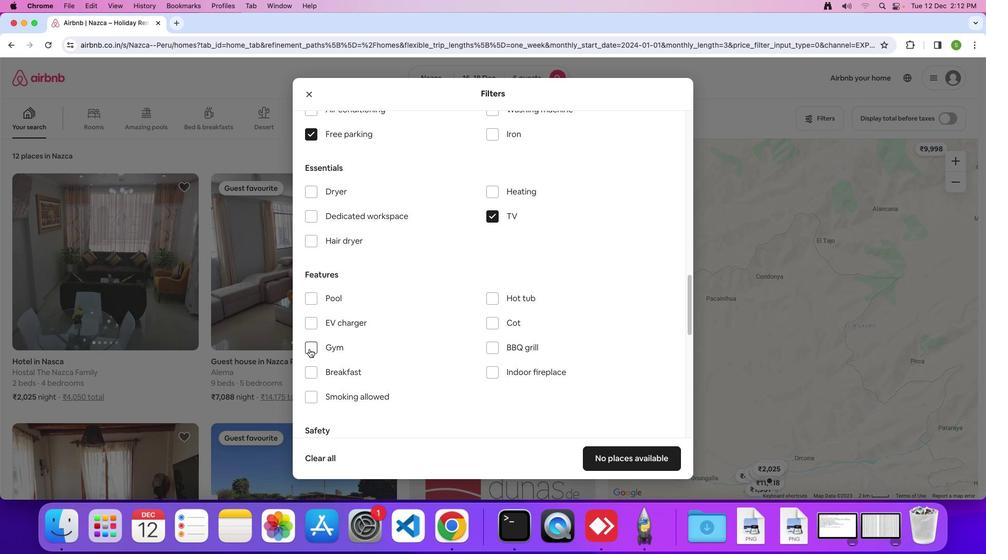 
Action: Mouse moved to (309, 369)
Screenshot: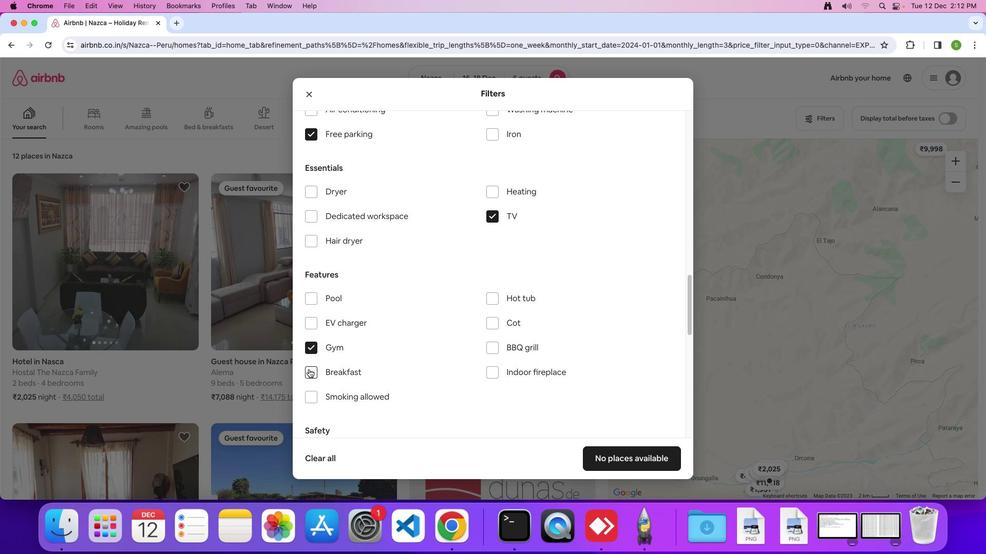 
Action: Mouse pressed left at (309, 369)
Screenshot: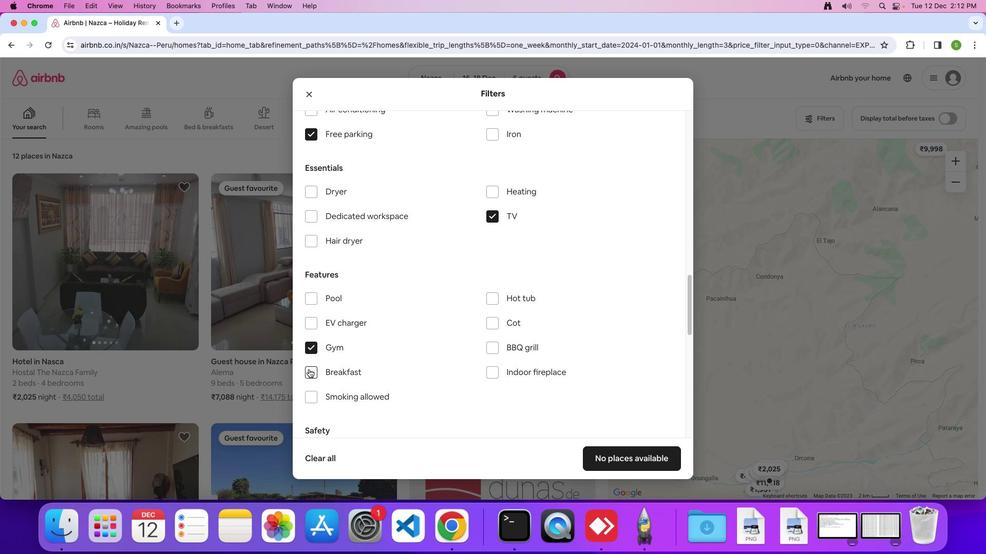 
Action: Mouse moved to (404, 352)
Screenshot: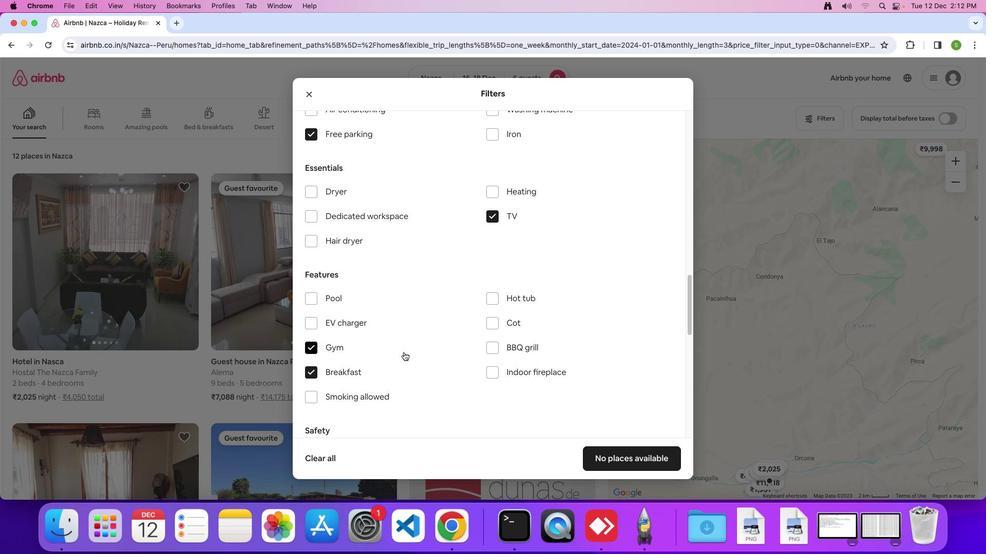
Action: Mouse scrolled (404, 352) with delta (0, 0)
Screenshot: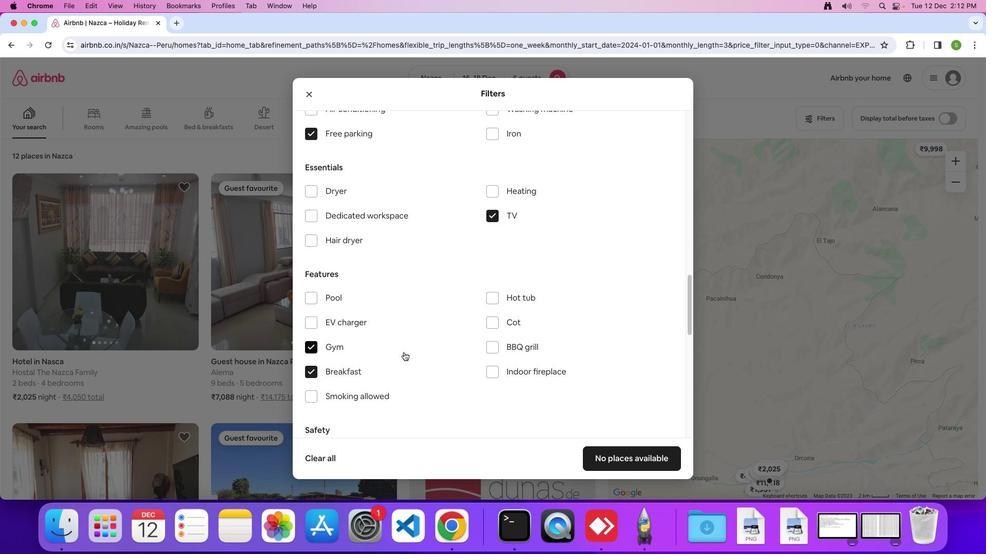 
Action: Mouse scrolled (404, 352) with delta (0, 0)
Screenshot: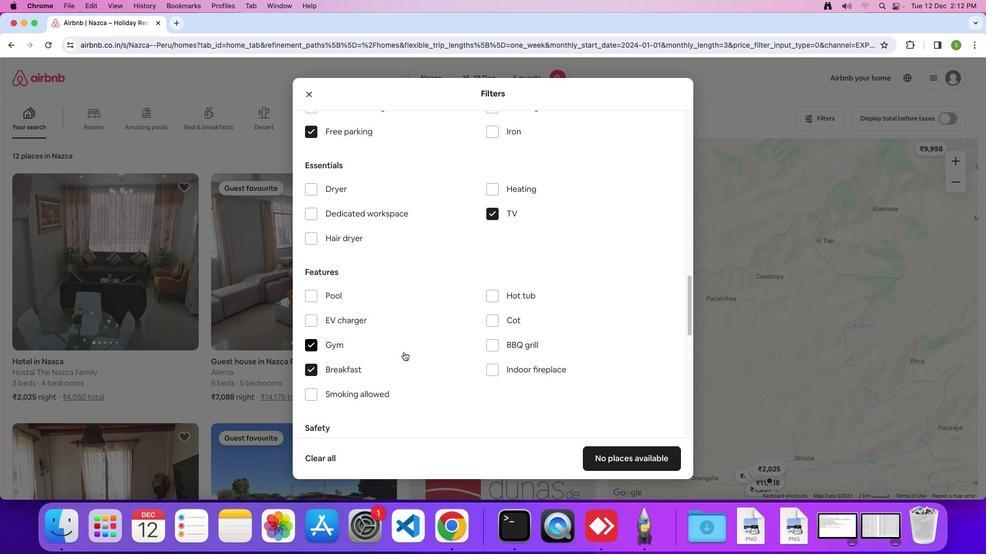 
Action: Mouse scrolled (404, 352) with delta (0, -1)
Screenshot: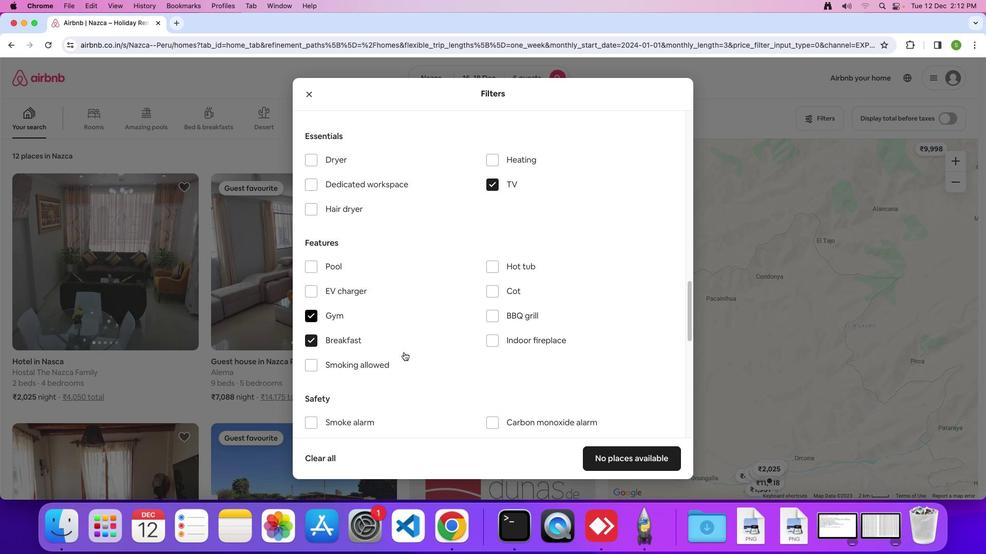 
Action: Mouse scrolled (404, 352) with delta (0, 0)
Screenshot: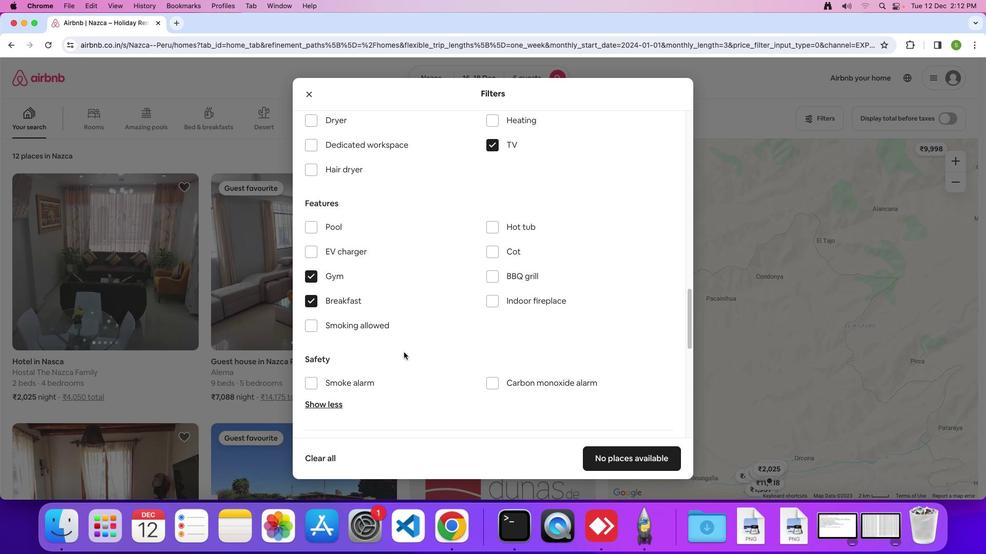 
Action: Mouse scrolled (404, 352) with delta (0, 0)
Screenshot: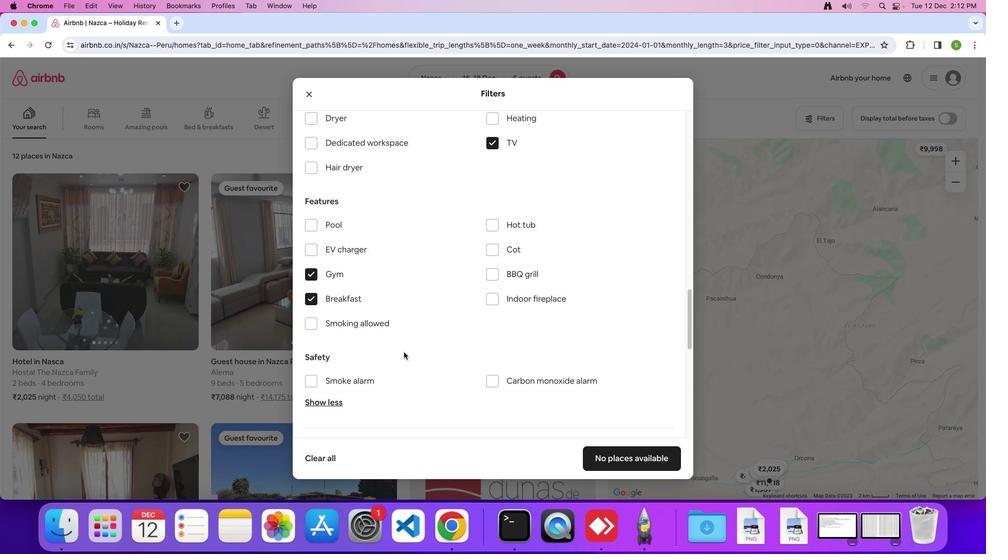 
Action: Mouse moved to (404, 352)
Screenshot: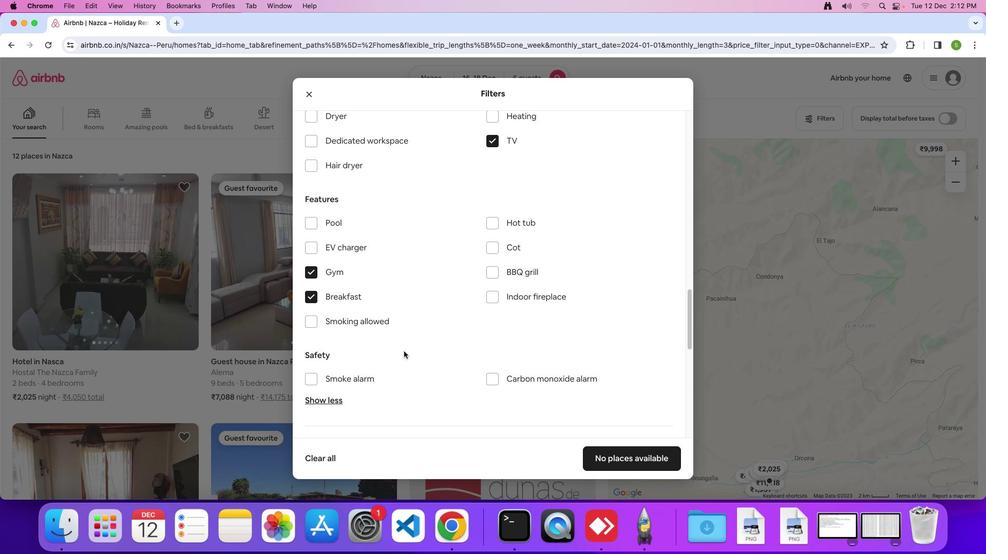 
Action: Mouse scrolled (404, 352) with delta (0, 0)
Screenshot: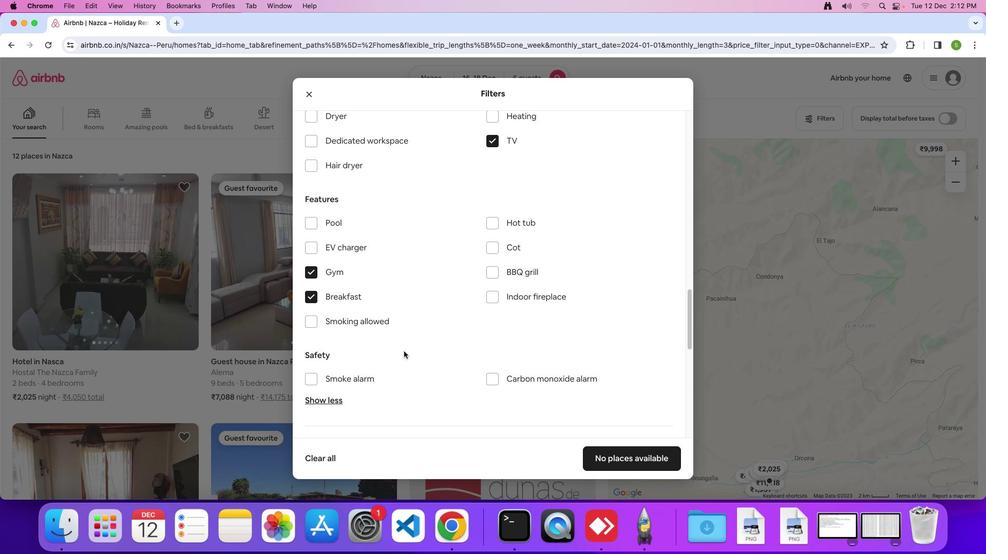 
Action: Mouse moved to (404, 351)
Screenshot: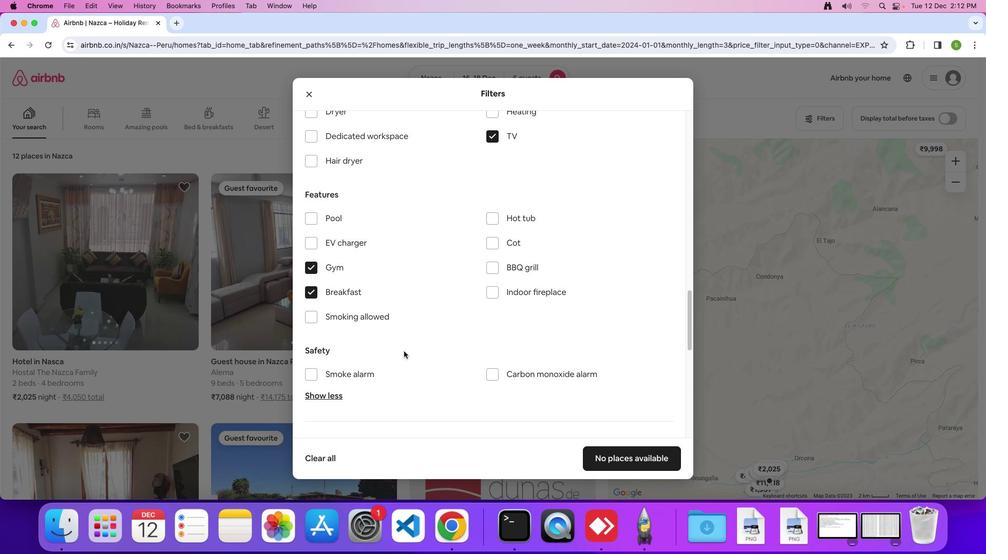 
Action: Mouse scrolled (404, 351) with delta (0, 0)
Screenshot: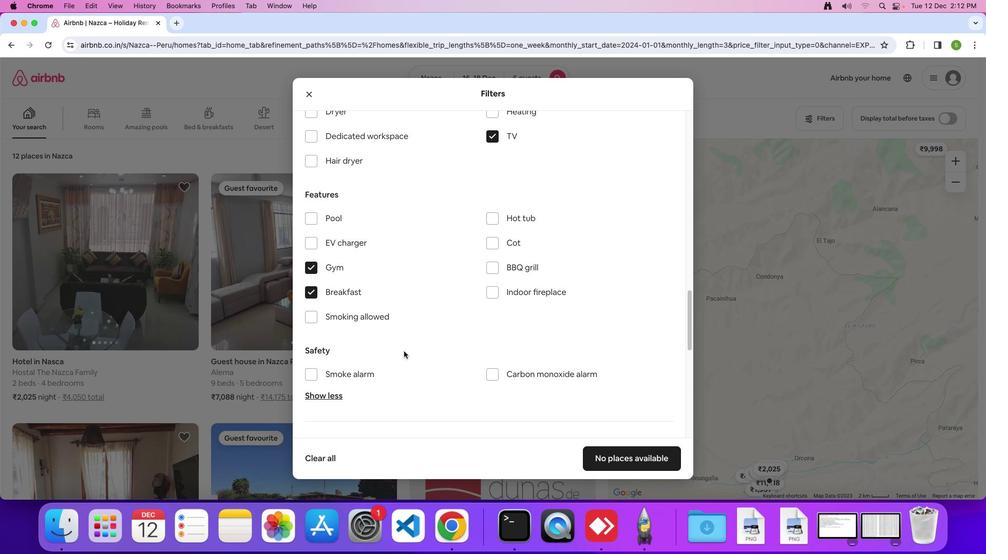 
Action: Mouse moved to (404, 351)
Screenshot: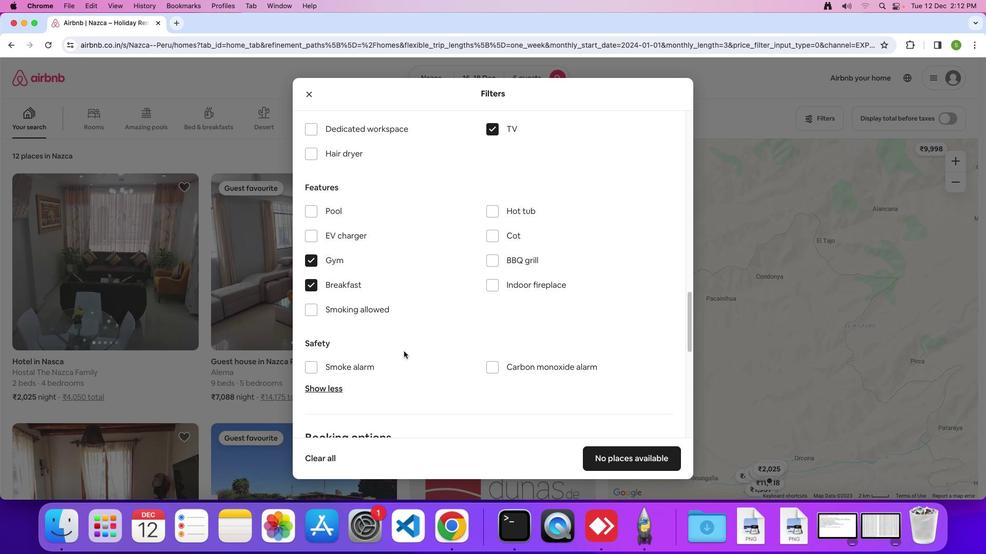 
Action: Mouse scrolled (404, 351) with delta (0, -1)
Screenshot: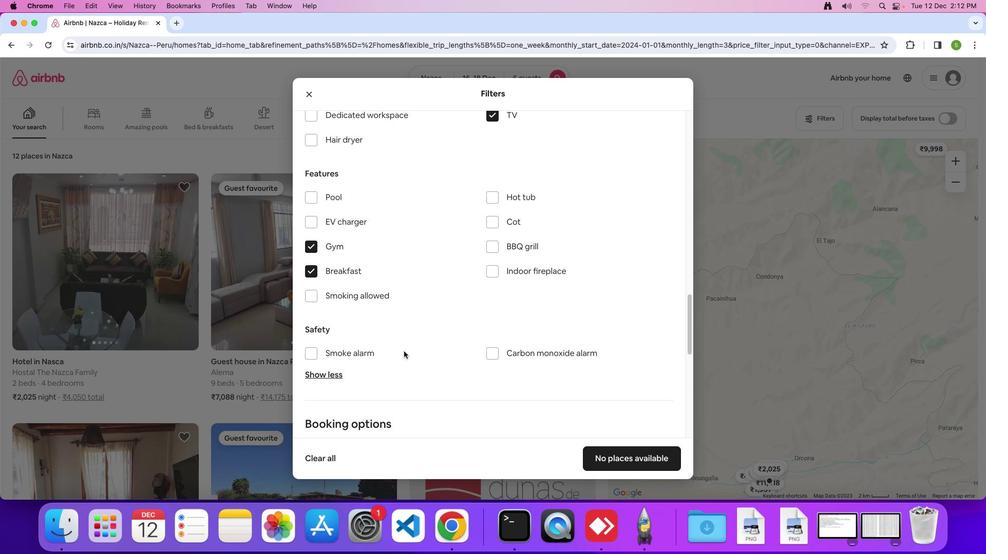 
Action: Mouse scrolled (404, 351) with delta (0, 0)
Screenshot: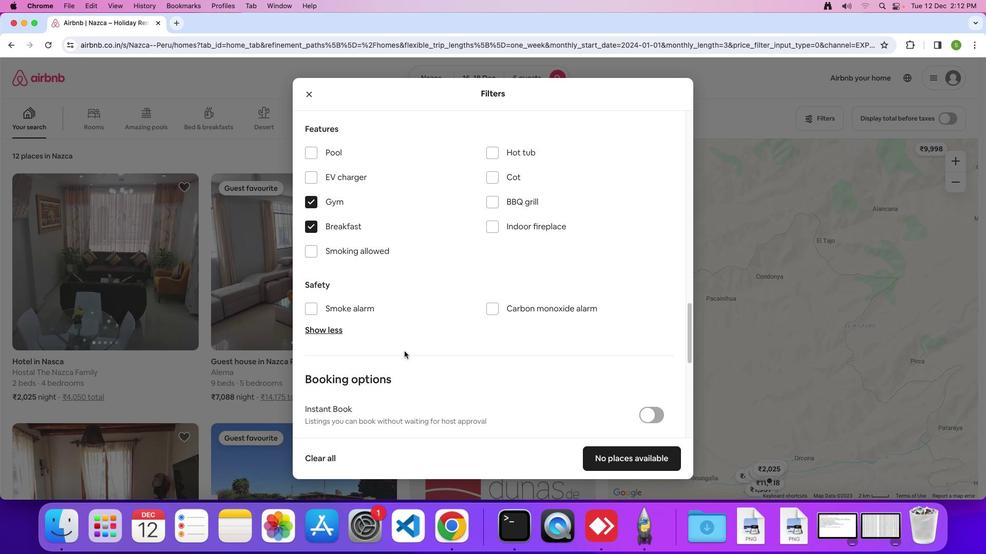 
Action: Mouse moved to (404, 351)
Screenshot: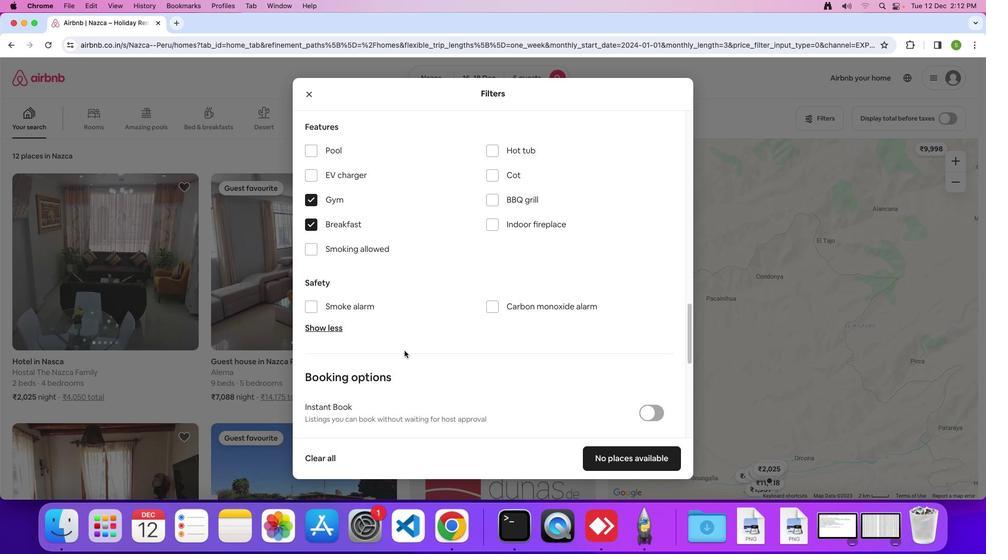 
Action: Mouse scrolled (404, 351) with delta (0, 0)
Screenshot: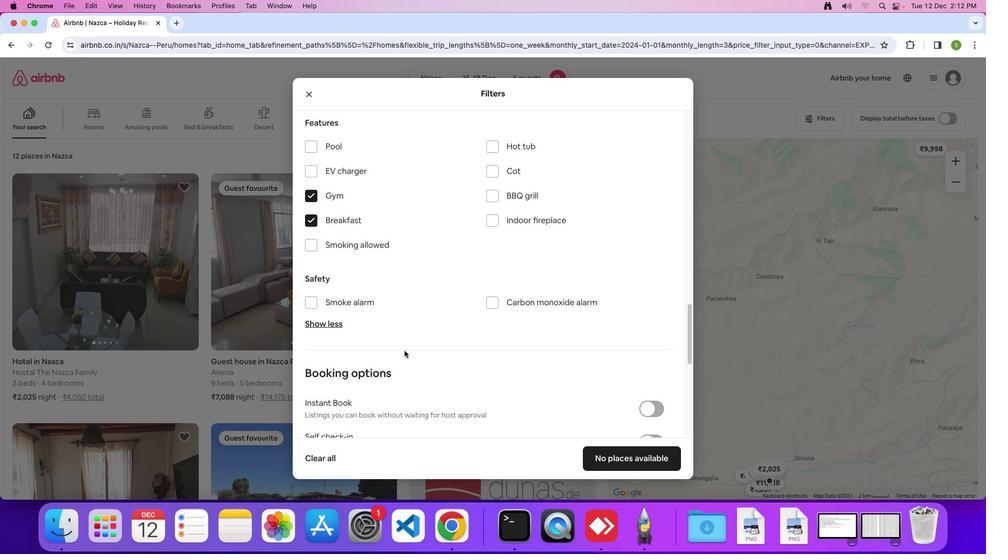 
Action: Mouse moved to (404, 351)
Screenshot: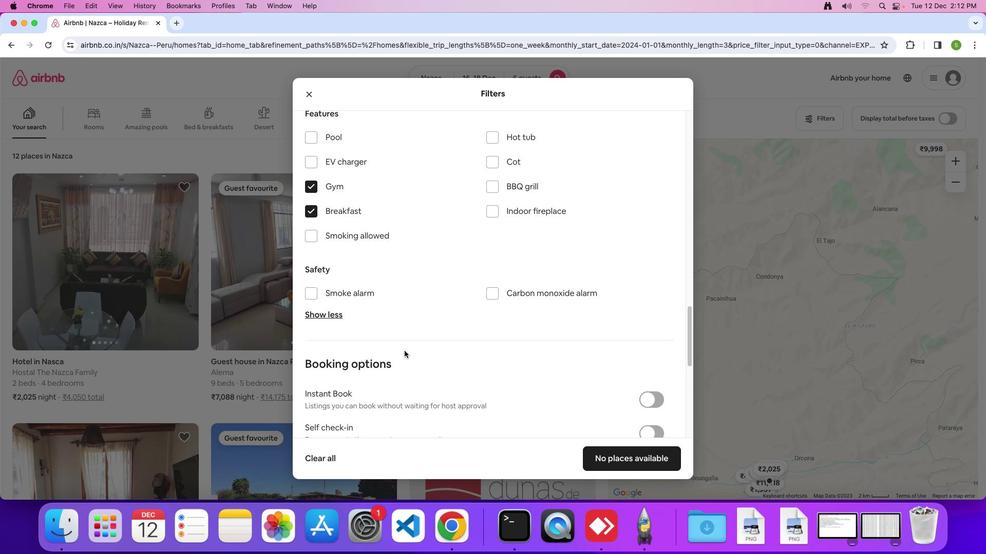 
Action: Mouse scrolled (404, 351) with delta (0, -1)
Screenshot: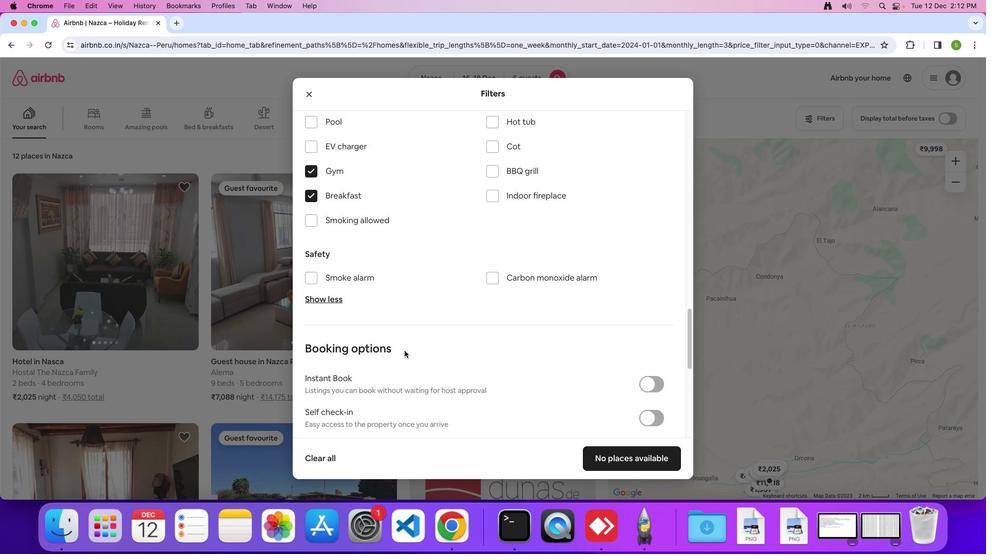 
Action: Mouse scrolled (404, 351) with delta (0, 0)
Screenshot: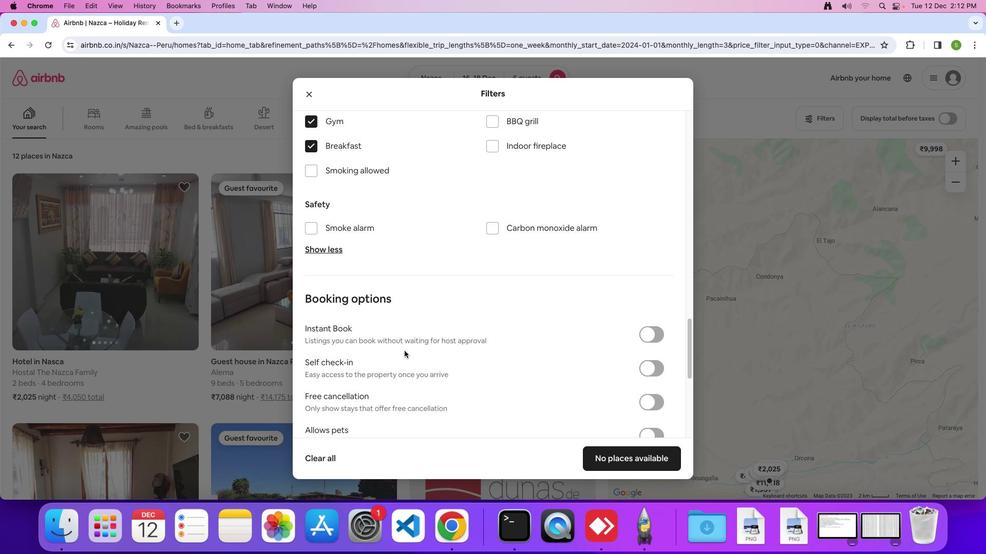 
Action: Mouse scrolled (404, 351) with delta (0, 0)
Screenshot: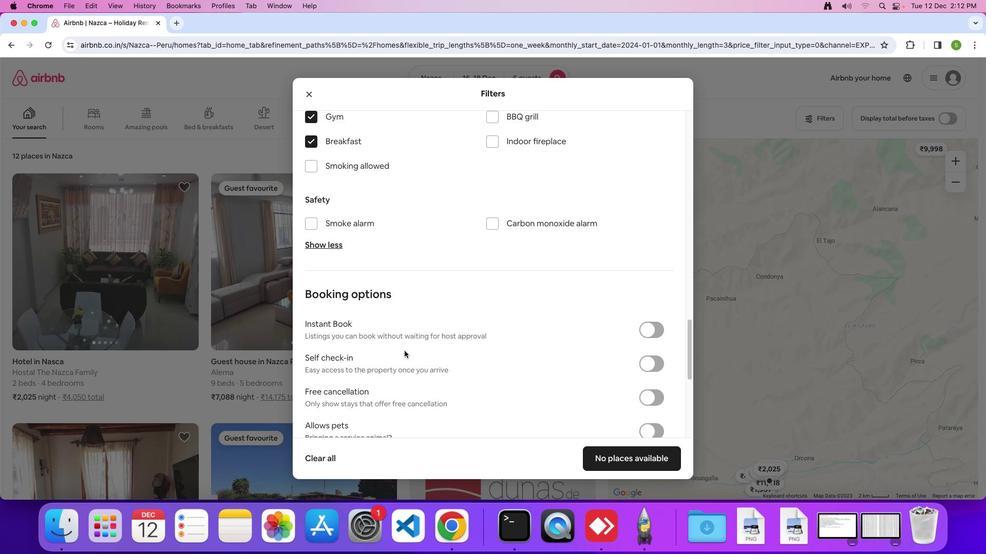 
Action: Mouse scrolled (404, 351) with delta (0, -1)
Screenshot: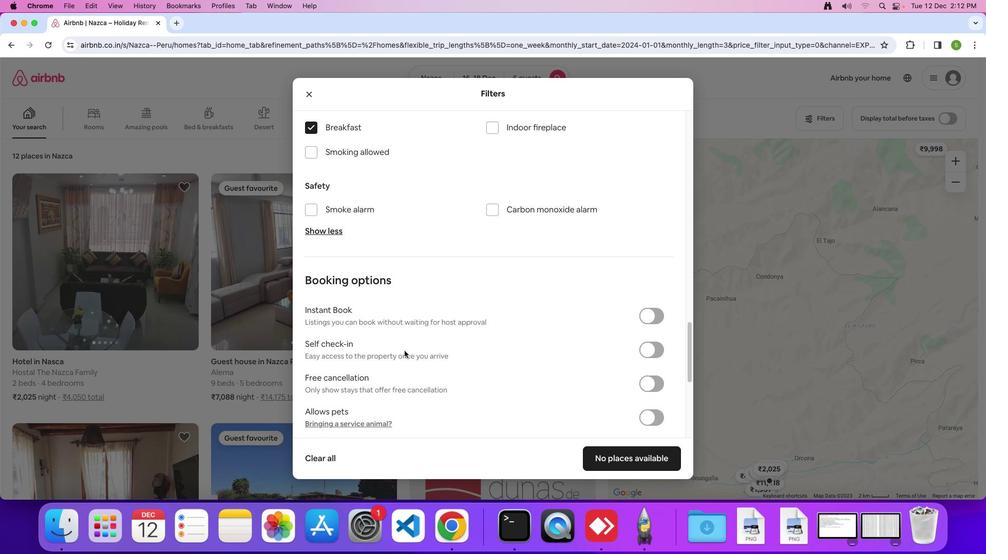 
Action: Mouse scrolled (404, 351) with delta (0, 0)
Screenshot: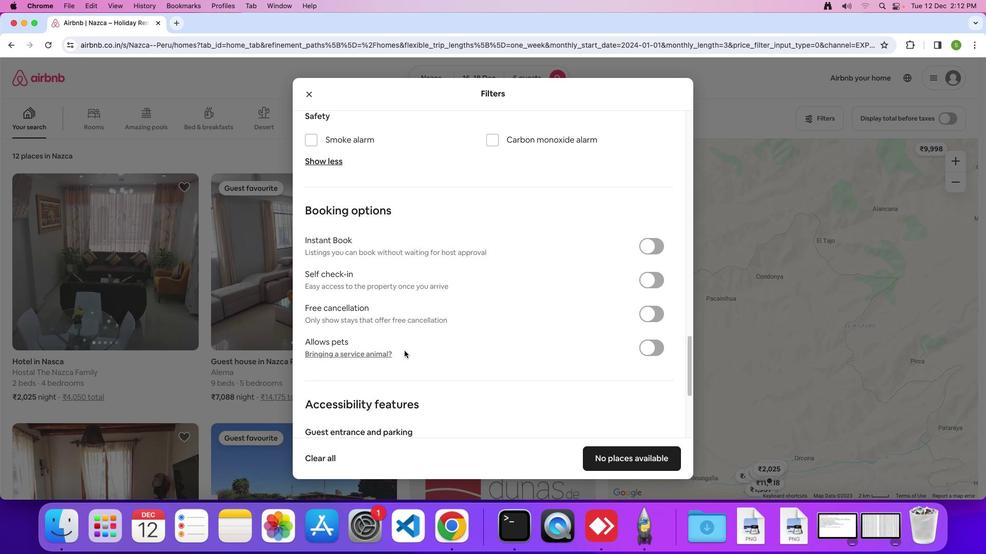 
Action: Mouse scrolled (404, 351) with delta (0, 0)
Screenshot: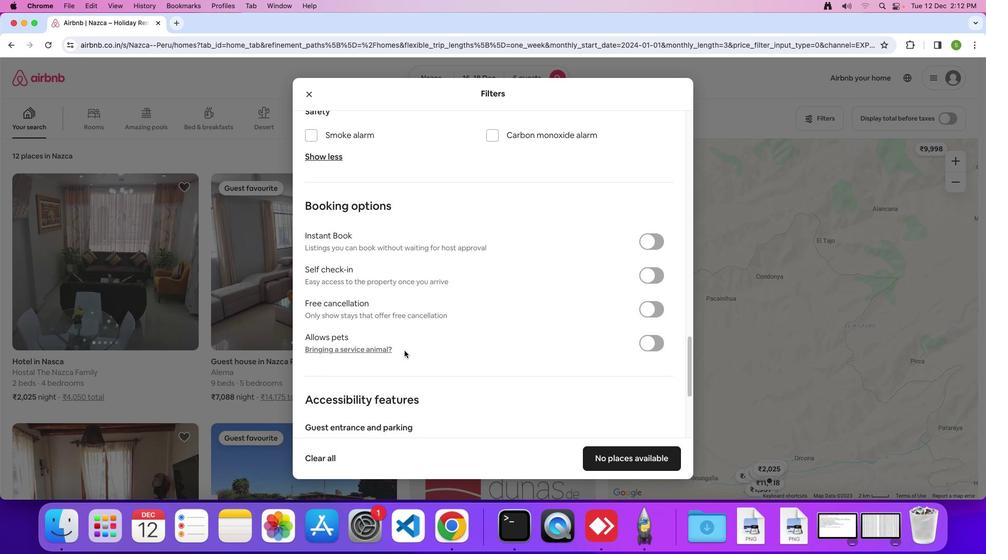 
Action: Mouse scrolled (404, 351) with delta (0, -1)
Screenshot: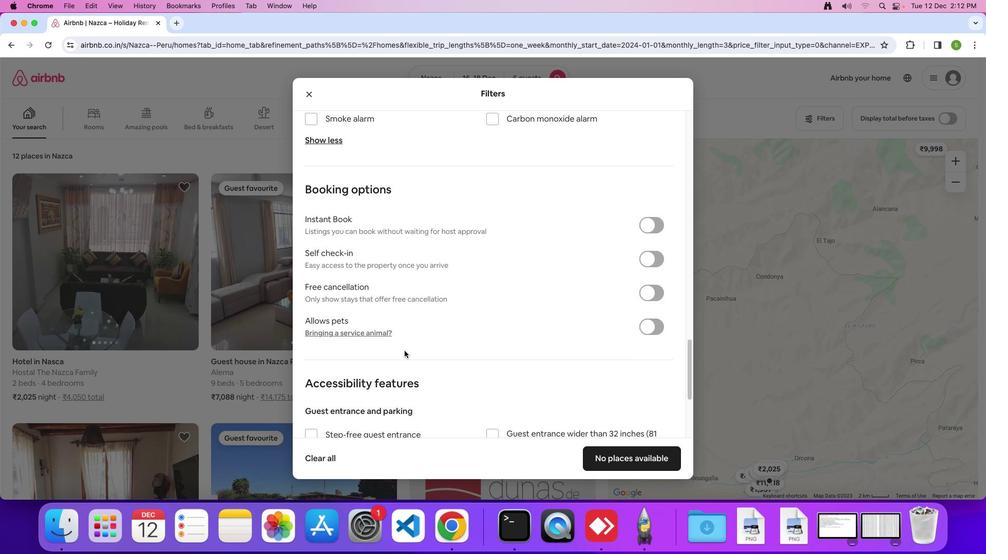 
Action: Mouse scrolled (404, 351) with delta (0, 0)
Screenshot: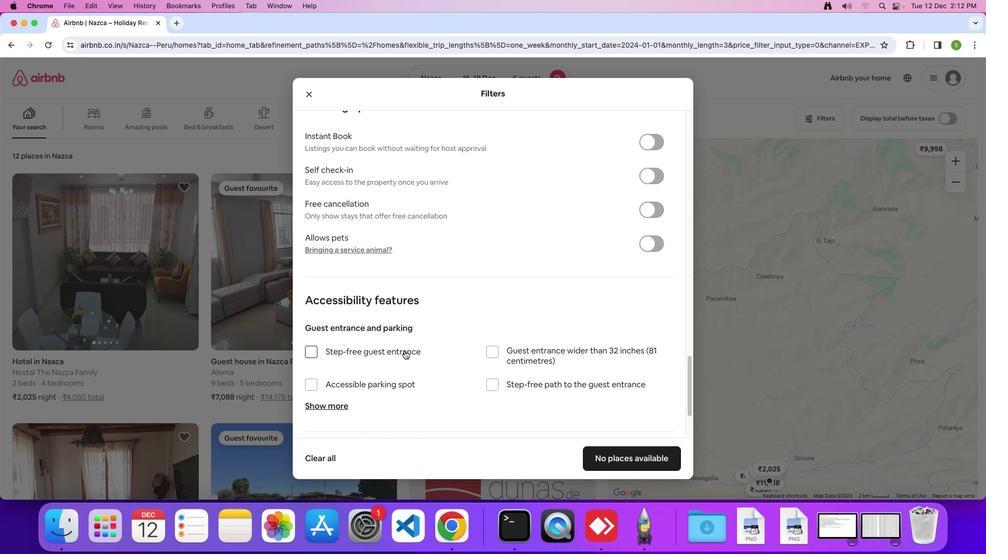 
Action: Mouse scrolled (404, 351) with delta (0, 0)
Screenshot: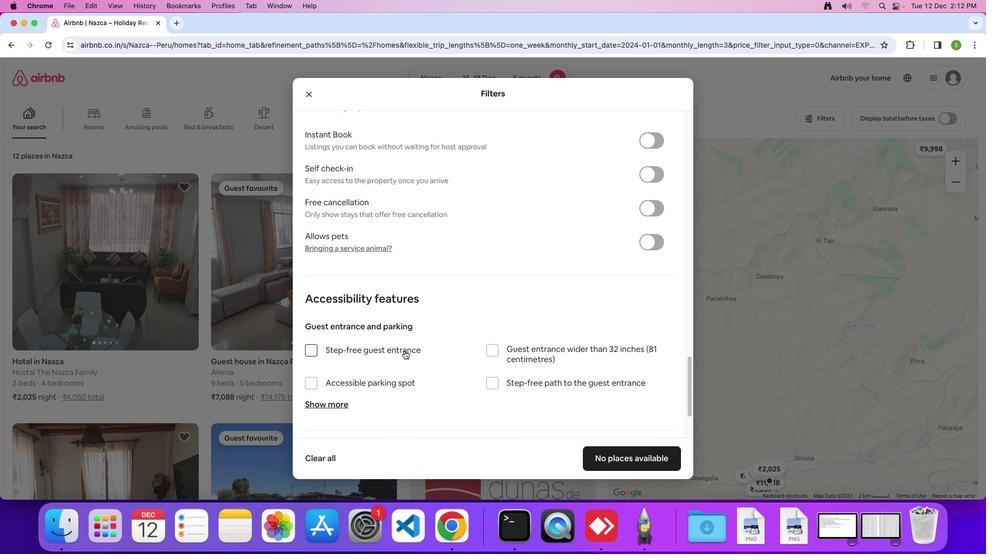 
Action: Mouse scrolled (404, 351) with delta (0, -1)
Screenshot: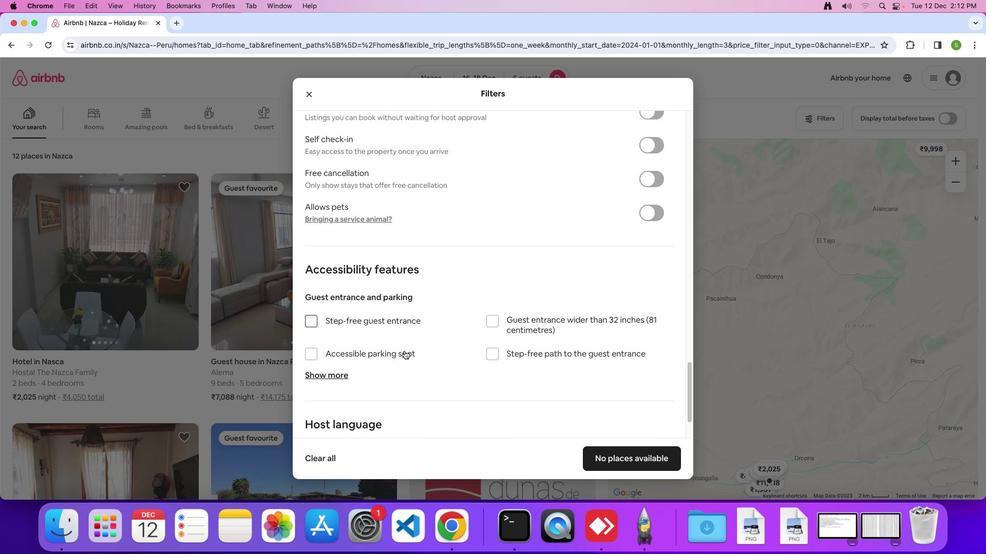 
Action: Mouse scrolled (404, 351) with delta (0, 0)
Screenshot: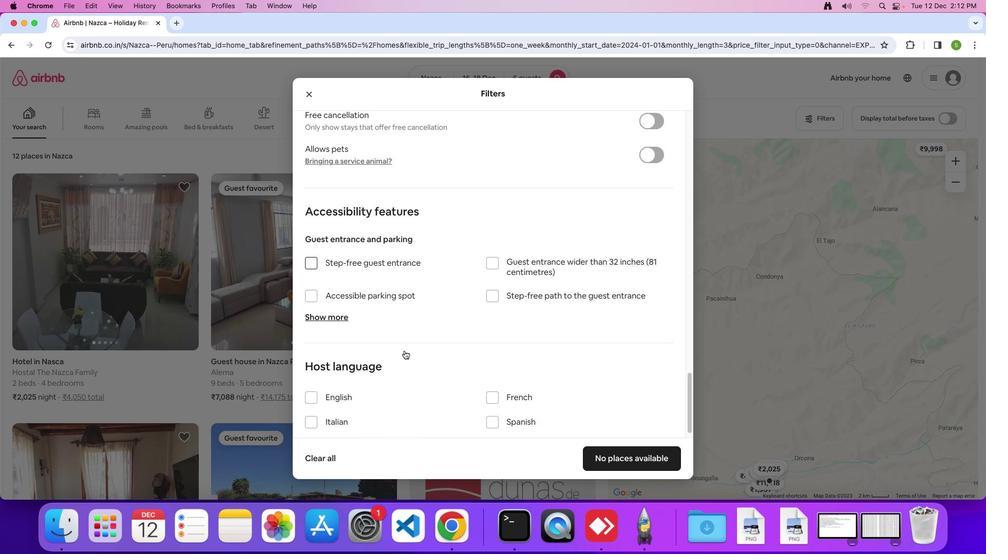 
Action: Mouse scrolled (404, 351) with delta (0, 0)
Screenshot: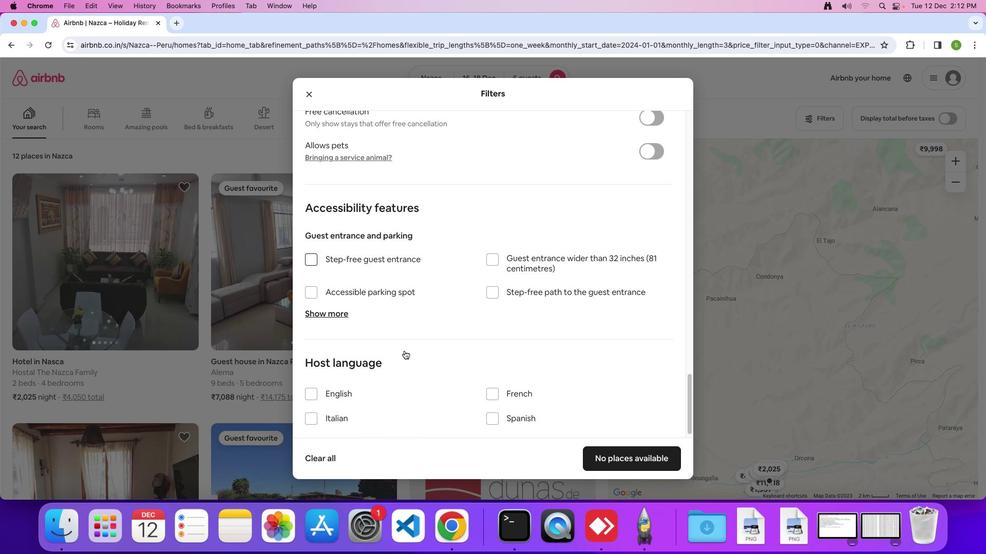 
Action: Mouse scrolled (404, 351) with delta (0, -1)
Screenshot: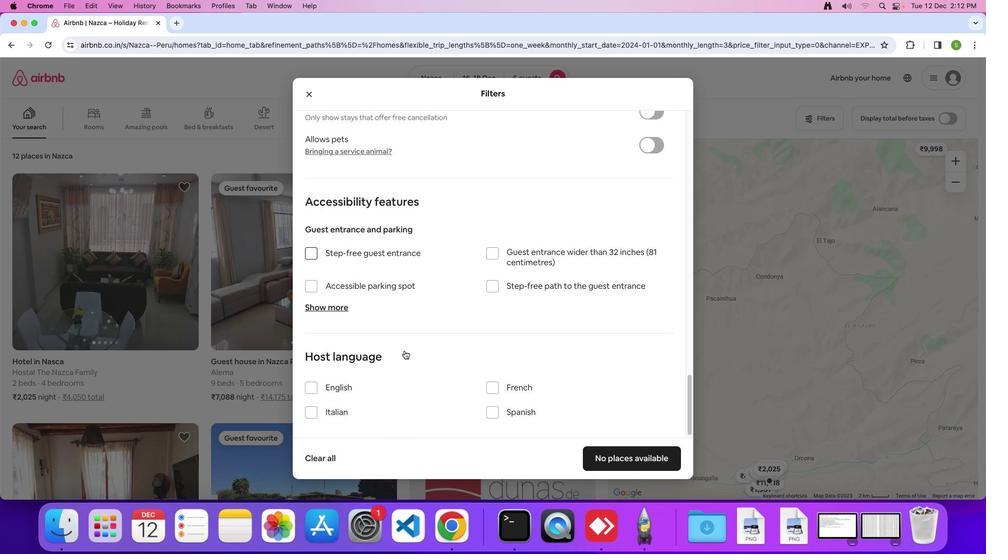 
Action: Mouse scrolled (404, 351) with delta (0, 0)
Screenshot: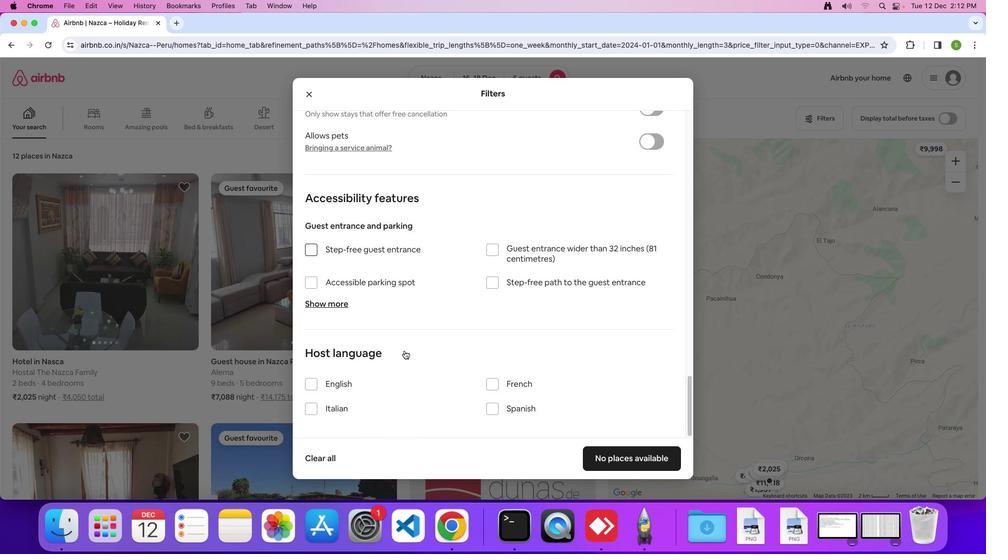 
Action: Mouse scrolled (404, 351) with delta (0, 0)
Screenshot: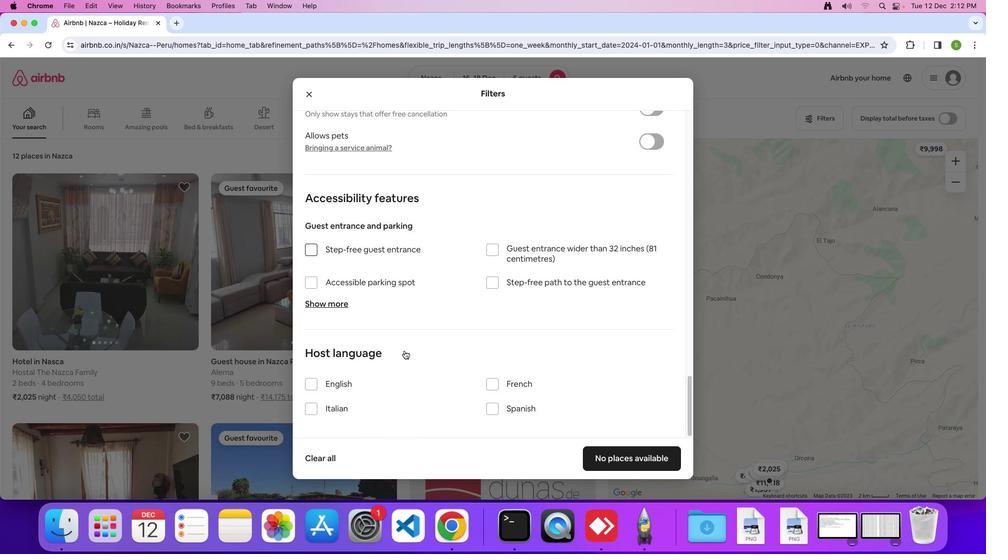 
Action: Mouse moved to (605, 456)
Screenshot: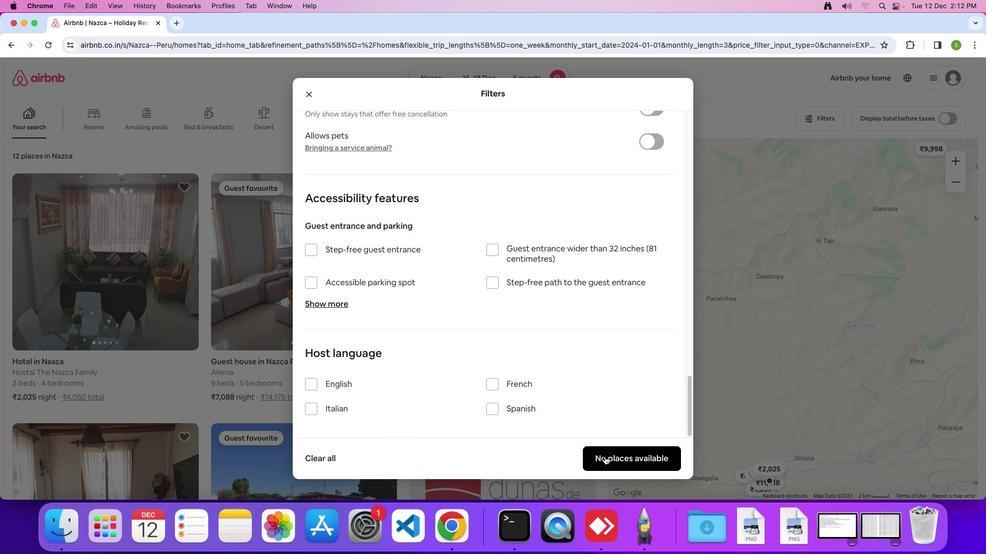 
Action: Mouse pressed left at (605, 456)
Screenshot: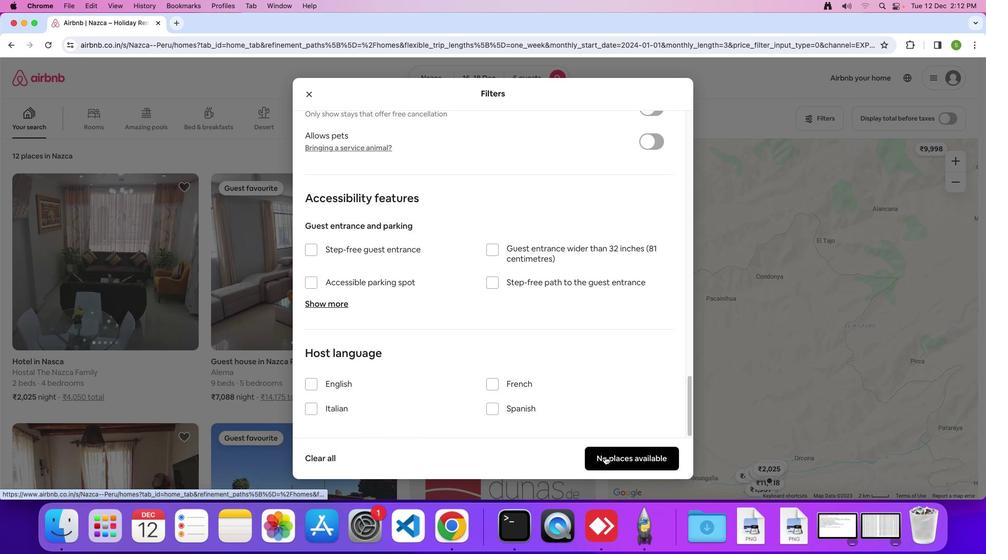 
Action: Mouse moved to (501, 306)
Screenshot: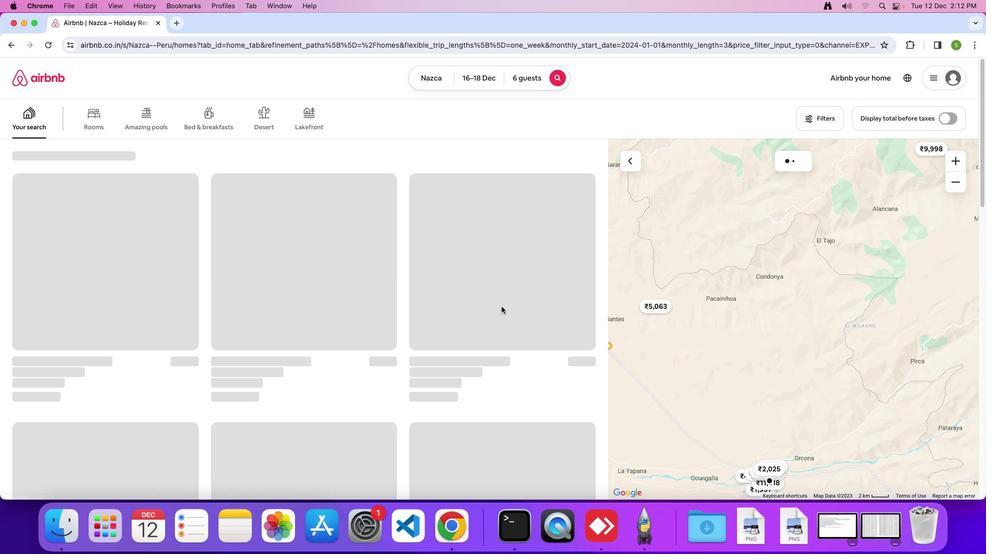 
